 Task: Find connections with filter location Hofgeismar with filter topic #Partnershipswith filter profile language Spanish with filter current company Celonis with filter school Little Angels High School with filter industry Artificial Rubber and Synthetic Fiber Manufacturing with filter service category UX Research with filter keywords title Truck Driver
Action: Mouse moved to (567, 76)
Screenshot: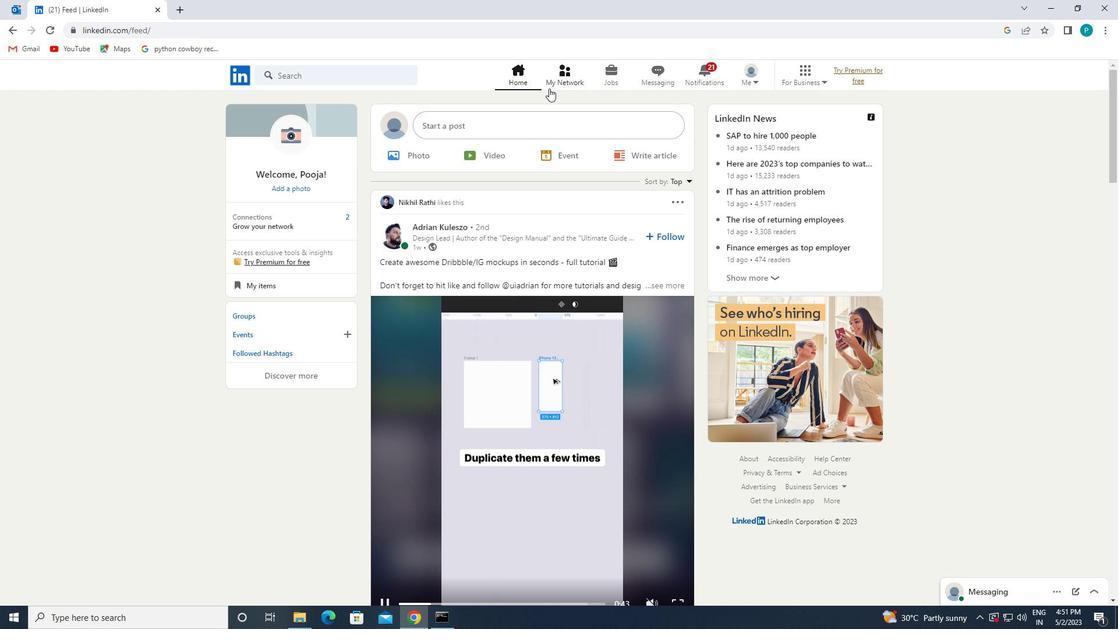 
Action: Mouse pressed left at (567, 76)
Screenshot: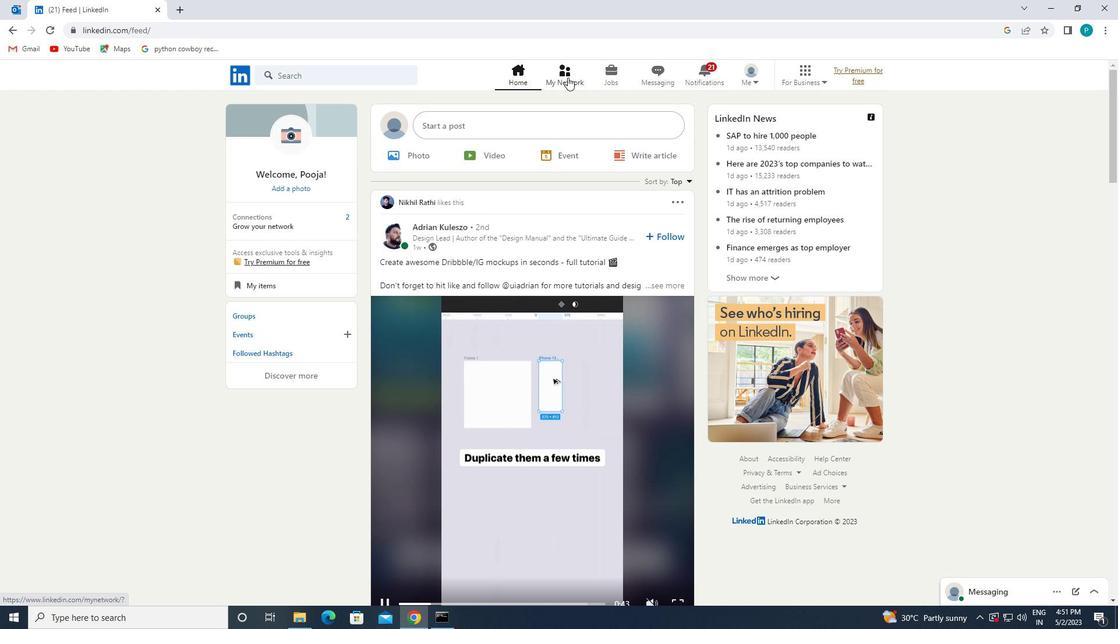 
Action: Mouse moved to (356, 133)
Screenshot: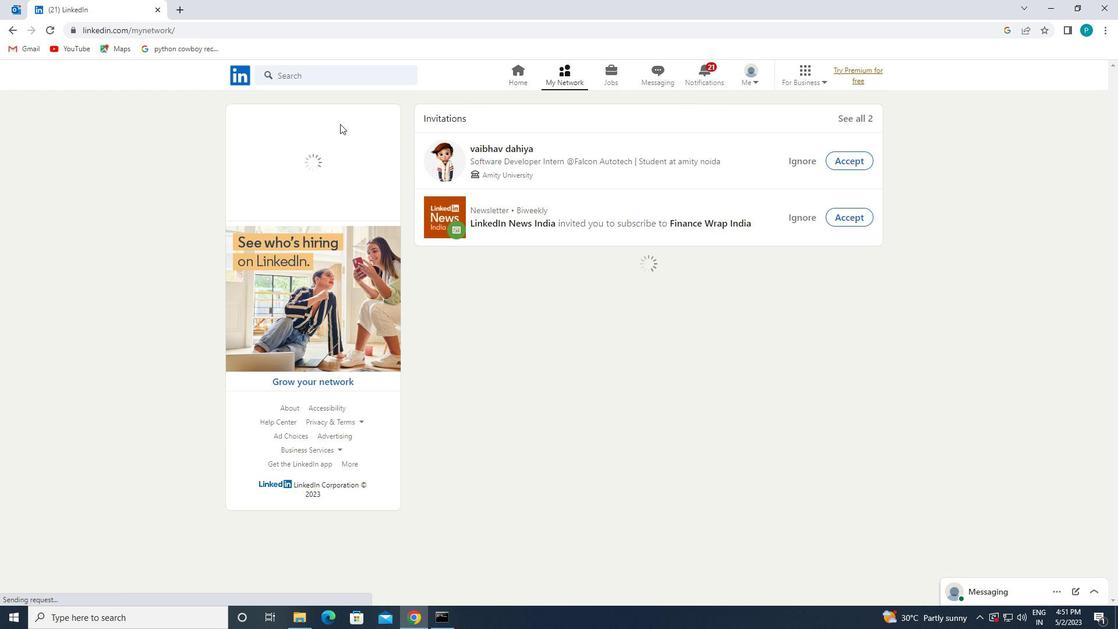 
Action: Mouse pressed left at (356, 133)
Screenshot: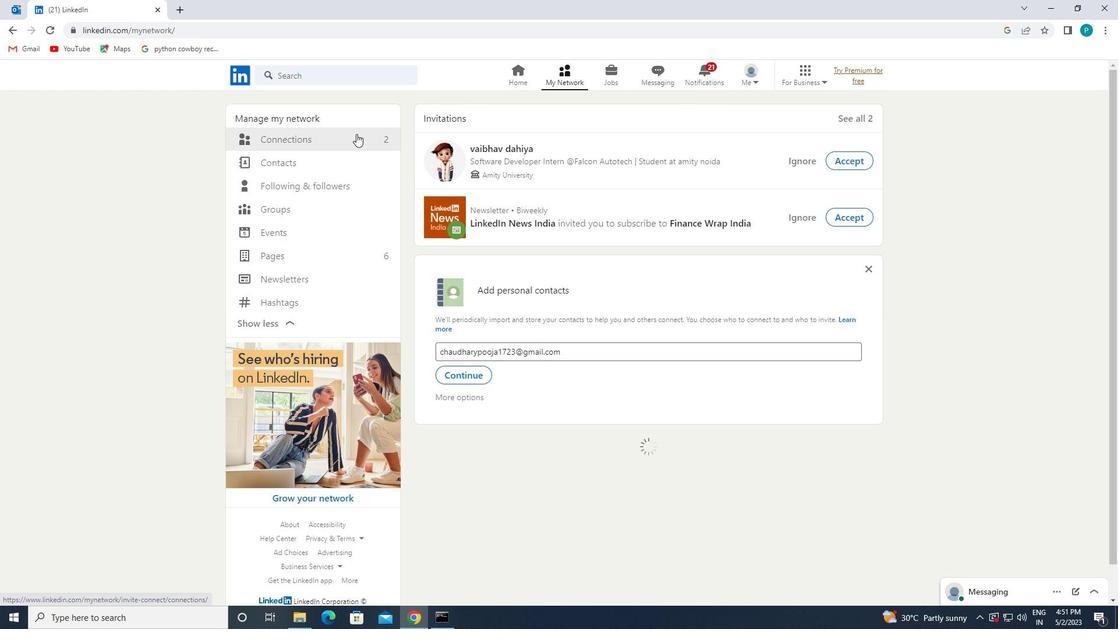 
Action: Mouse moved to (382, 138)
Screenshot: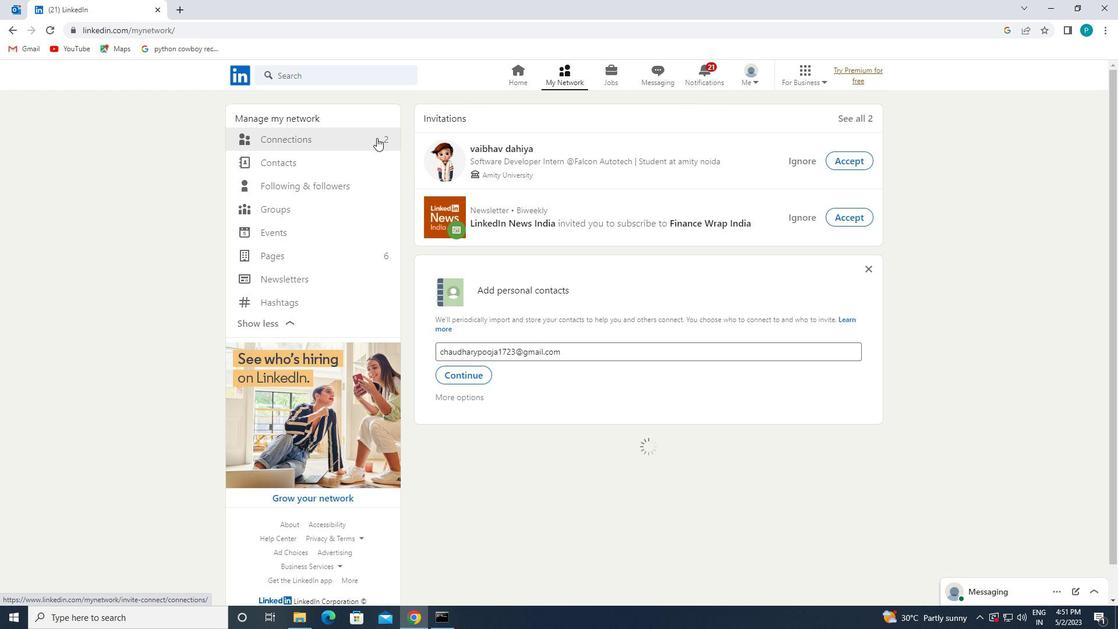 
Action: Mouse pressed left at (382, 138)
Screenshot: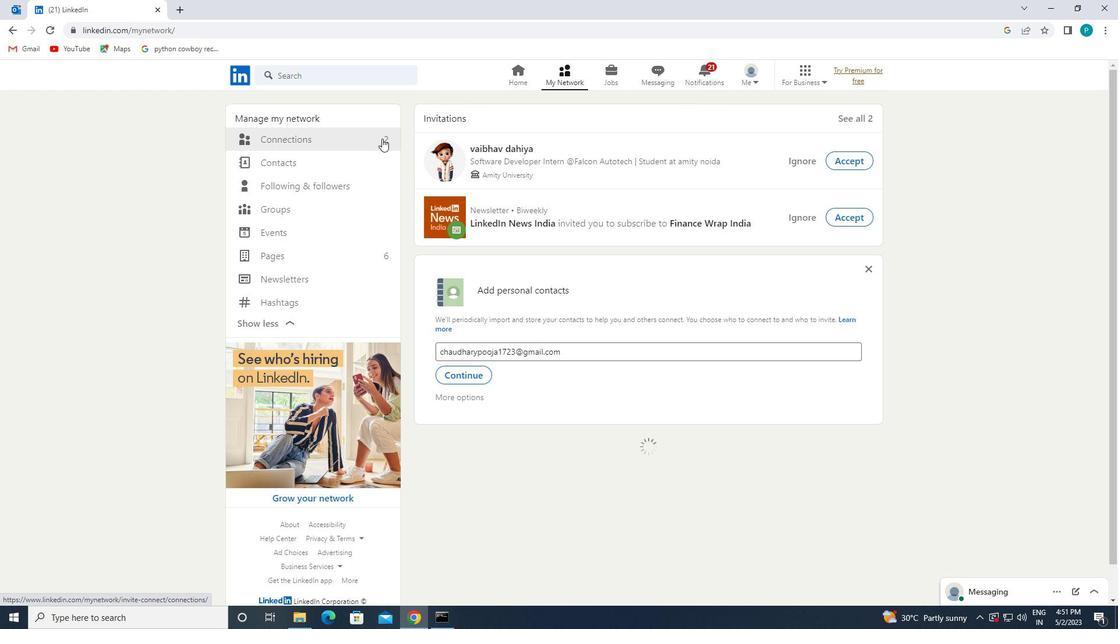 
Action: Mouse pressed left at (382, 138)
Screenshot: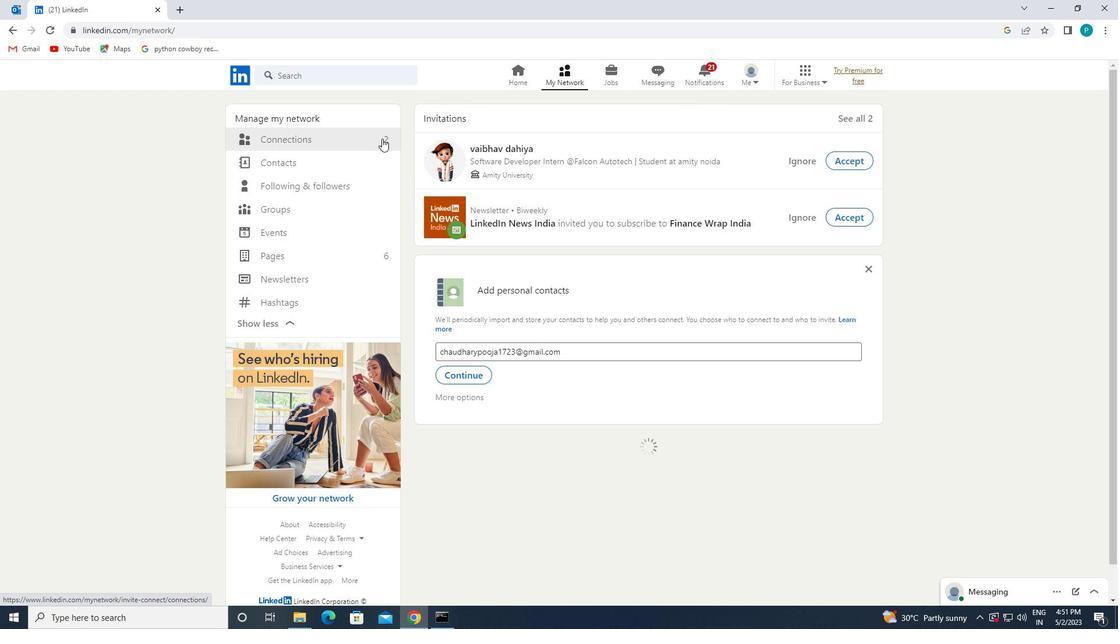 
Action: Mouse moved to (634, 141)
Screenshot: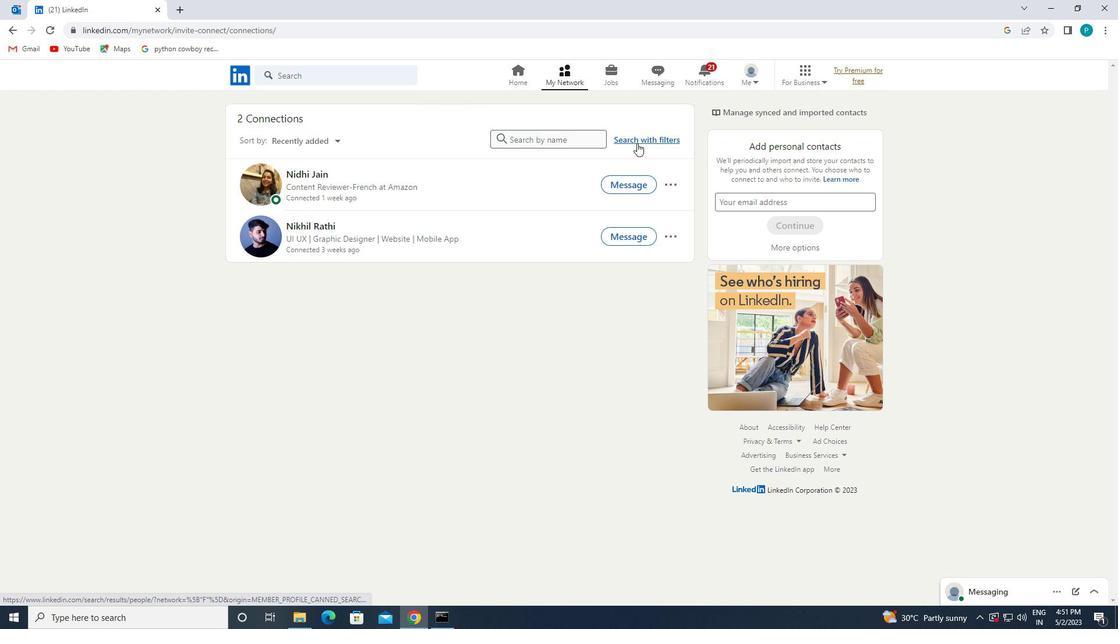 
Action: Mouse pressed left at (634, 141)
Screenshot: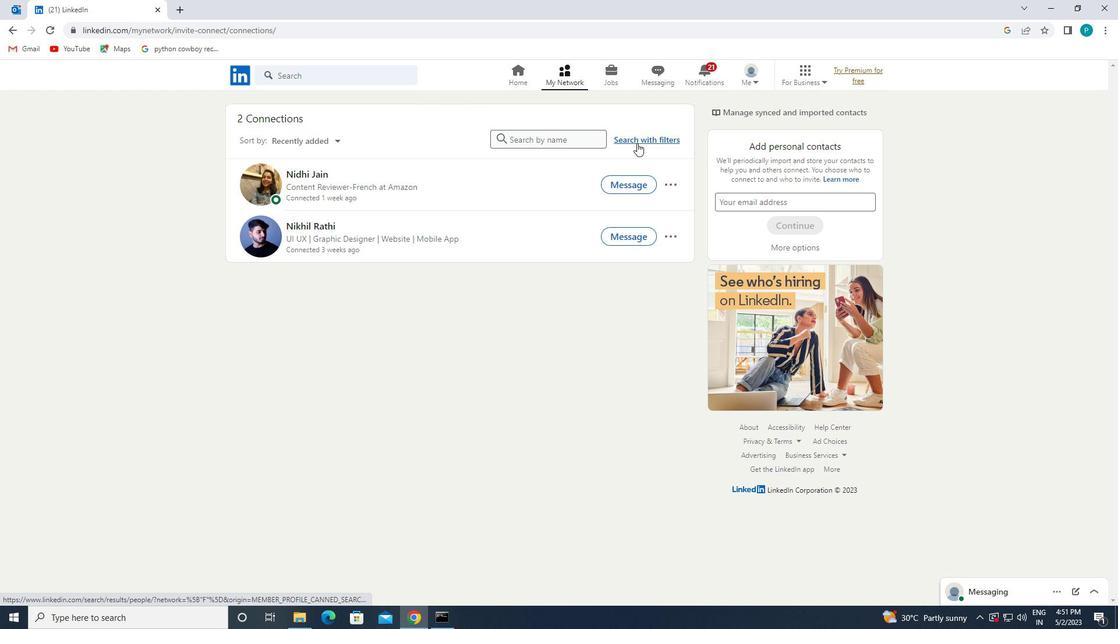 
Action: Mouse moved to (597, 114)
Screenshot: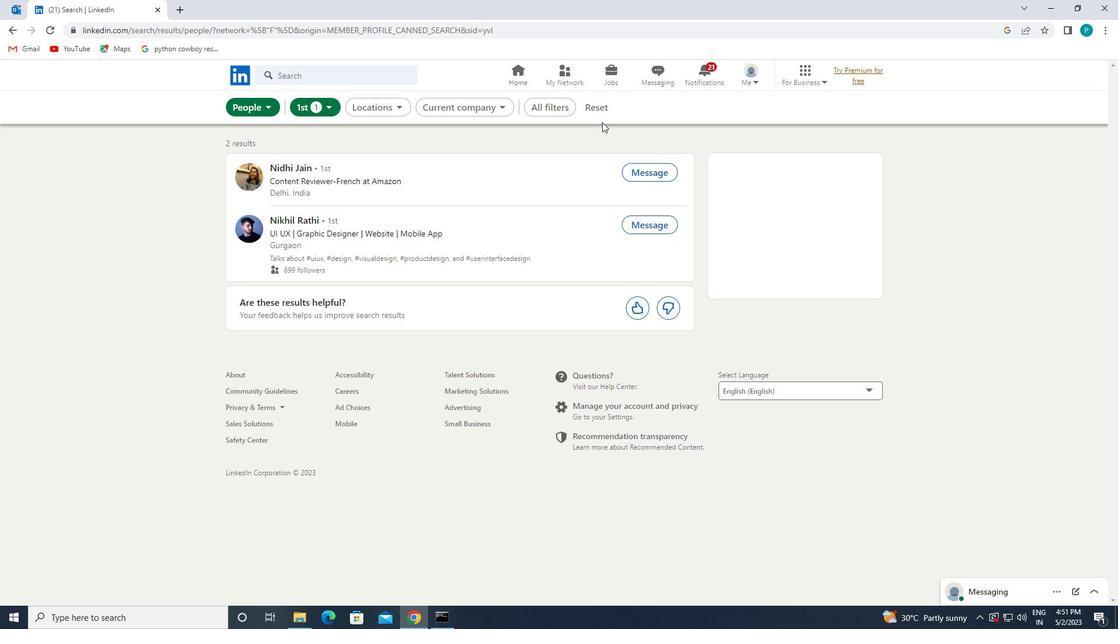 
Action: Mouse pressed left at (597, 114)
Screenshot: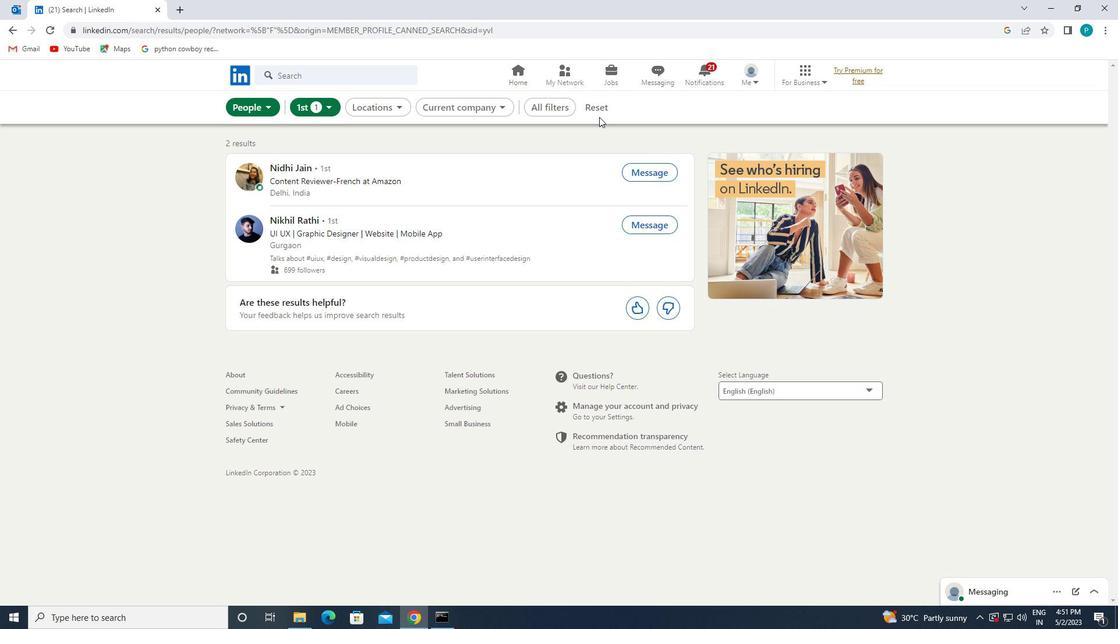 
Action: Mouse moved to (579, 111)
Screenshot: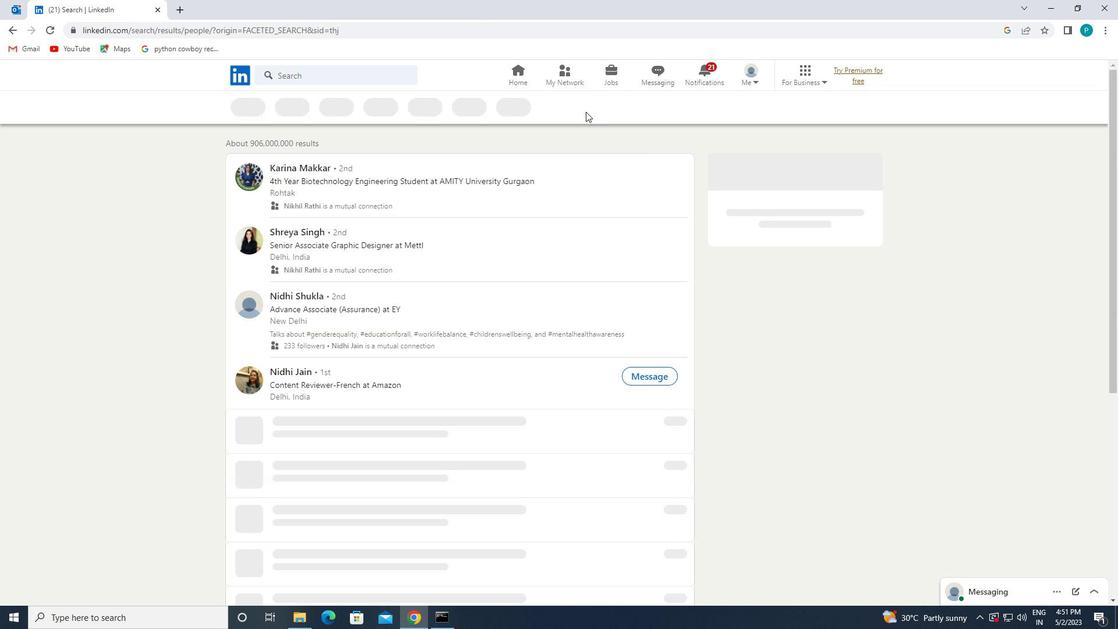
Action: Mouse pressed left at (579, 111)
Screenshot: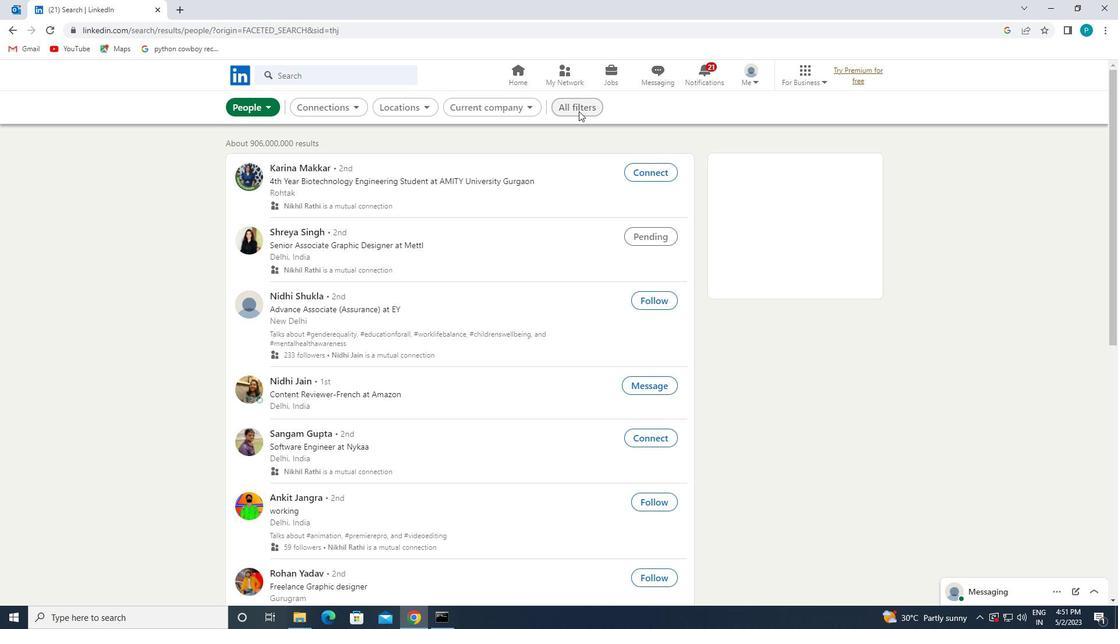 
Action: Mouse moved to (1009, 344)
Screenshot: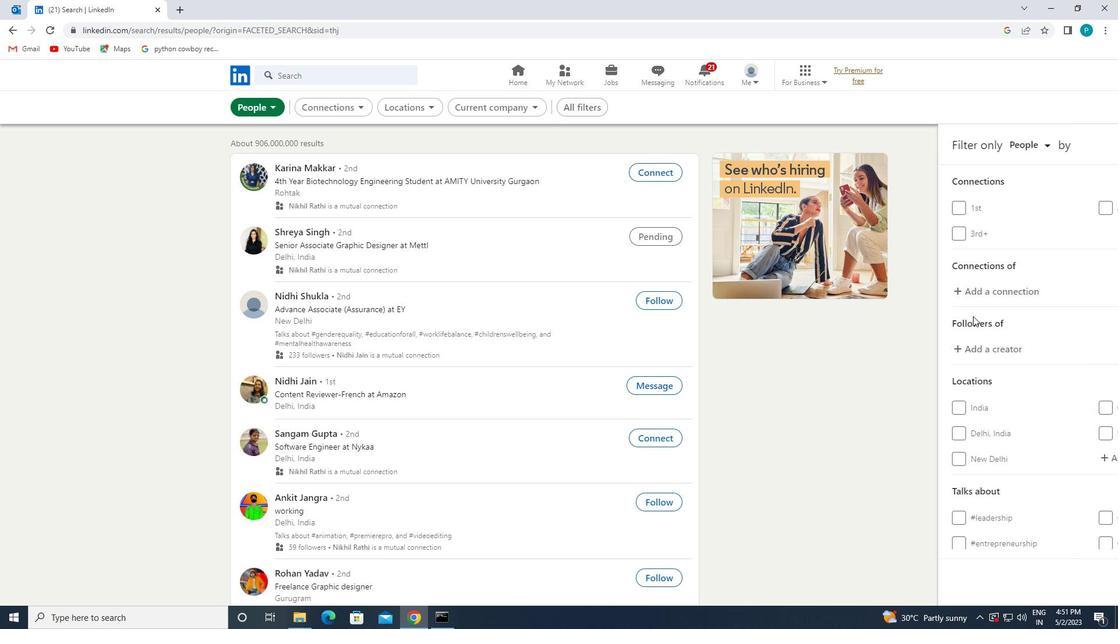 
Action: Mouse scrolled (1009, 344) with delta (0, 0)
Screenshot: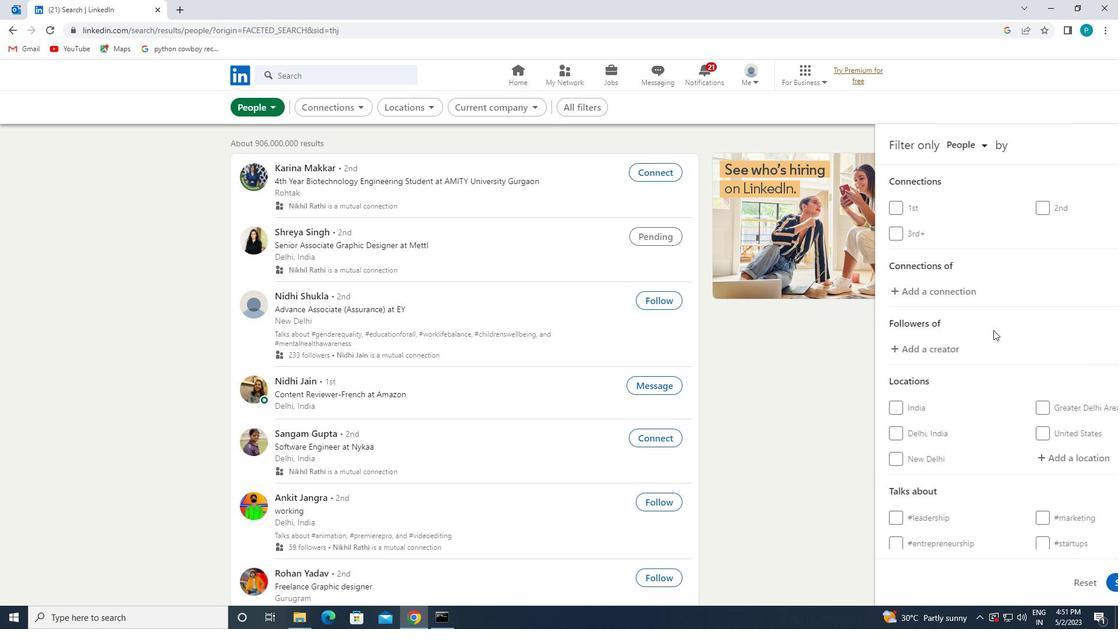 
Action: Mouse moved to (1009, 344)
Screenshot: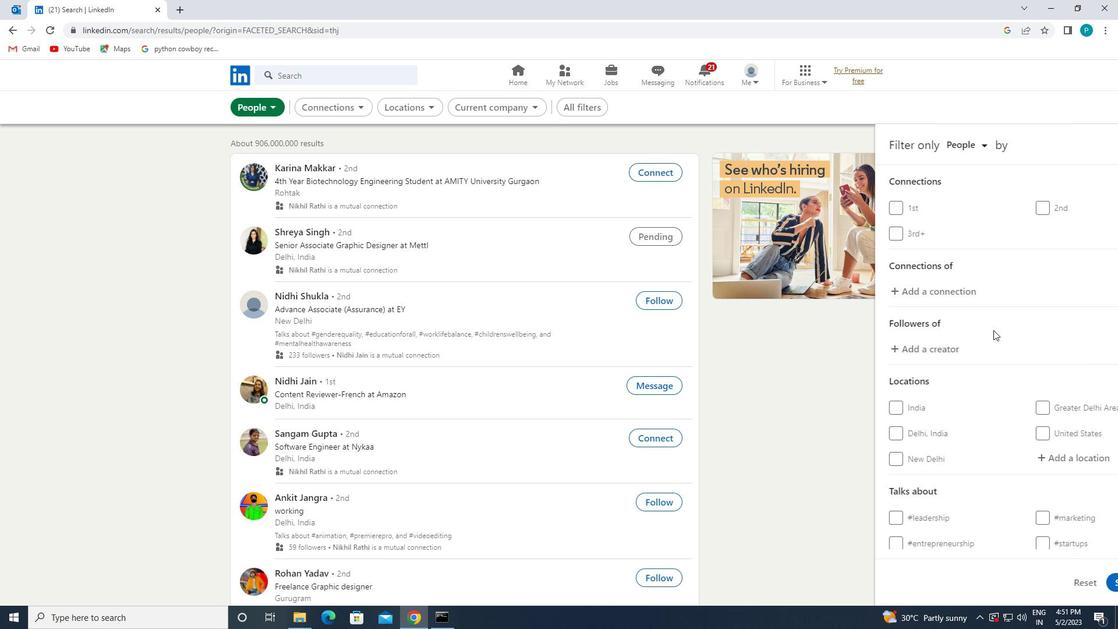 
Action: Mouse scrolled (1009, 344) with delta (0, 0)
Screenshot: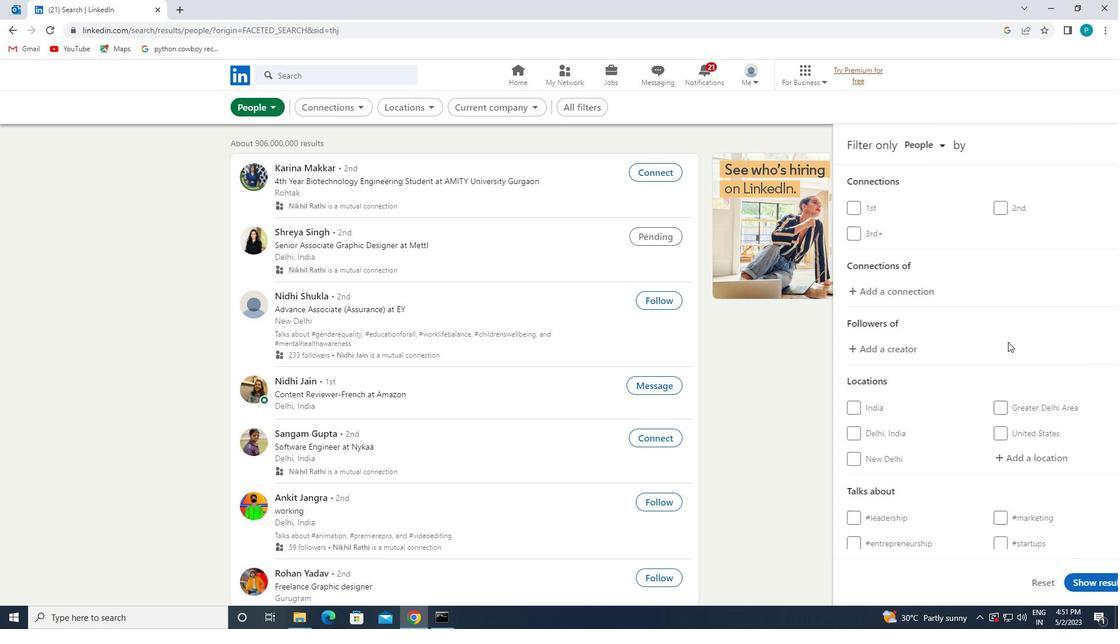 
Action: Mouse moved to (1009, 346)
Screenshot: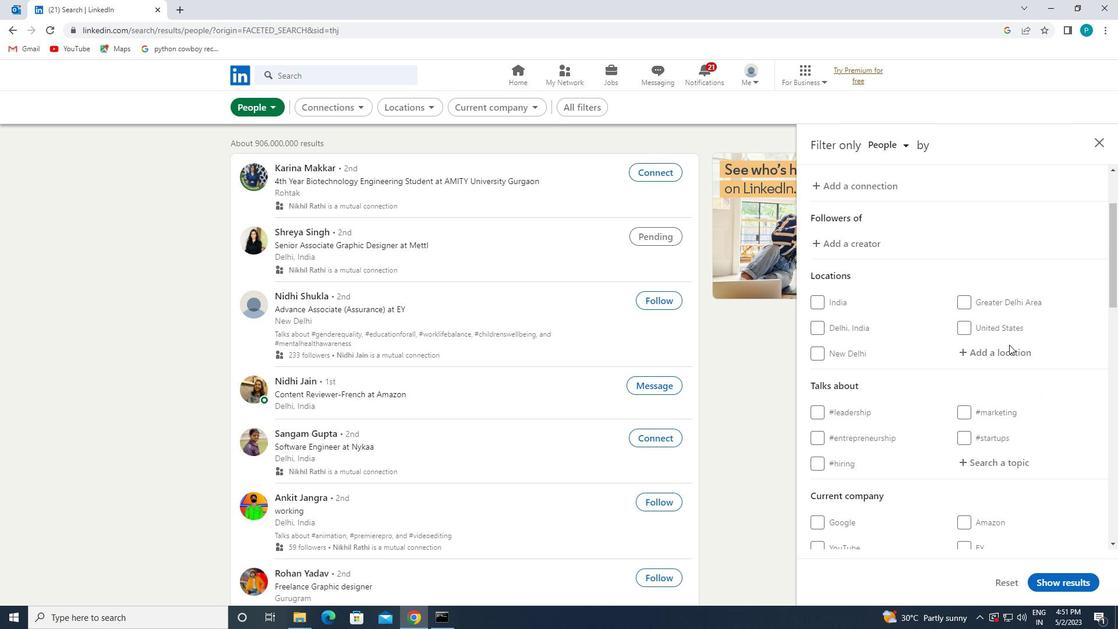 
Action: Mouse pressed left at (1009, 346)
Screenshot: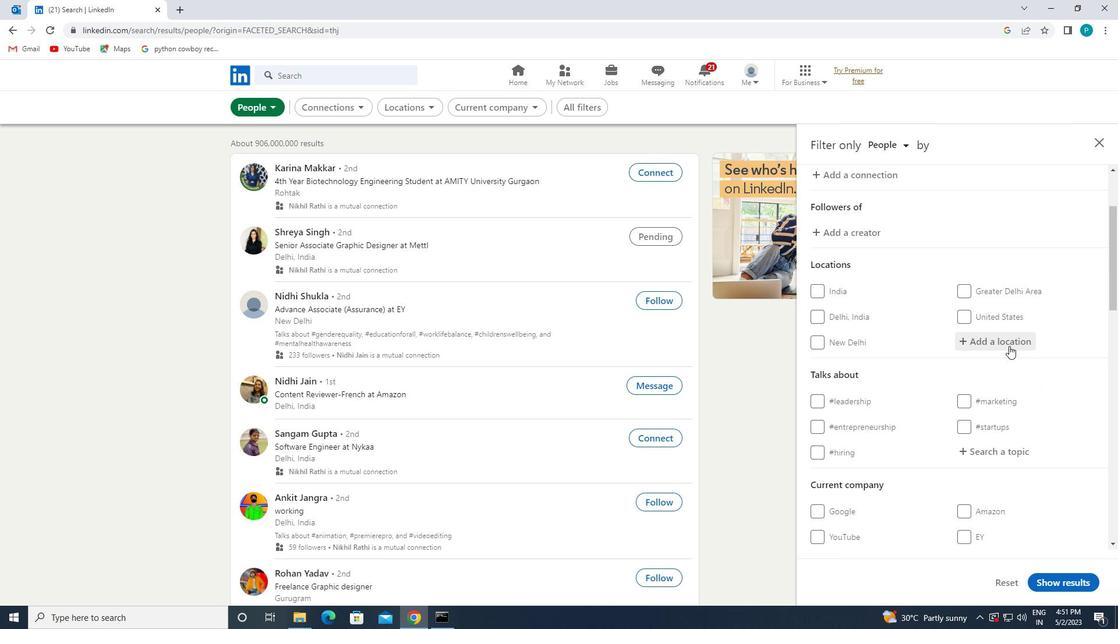 
Action: Key pressed <Key.caps_lock>h<Key.caps_lock>ofgeismar
Screenshot: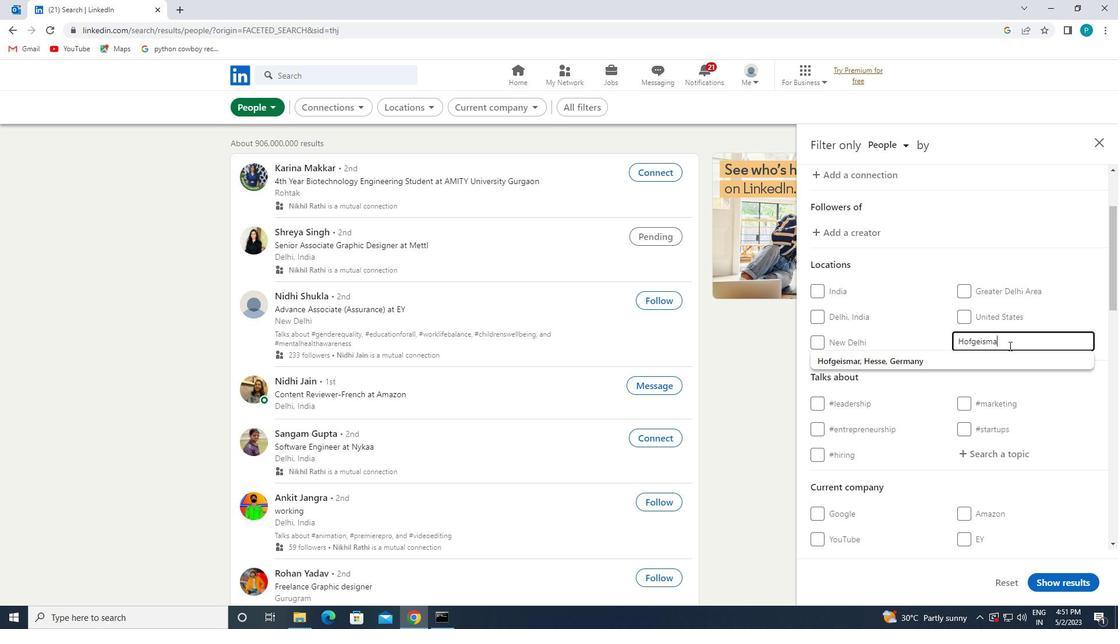 
Action: Mouse moved to (1013, 357)
Screenshot: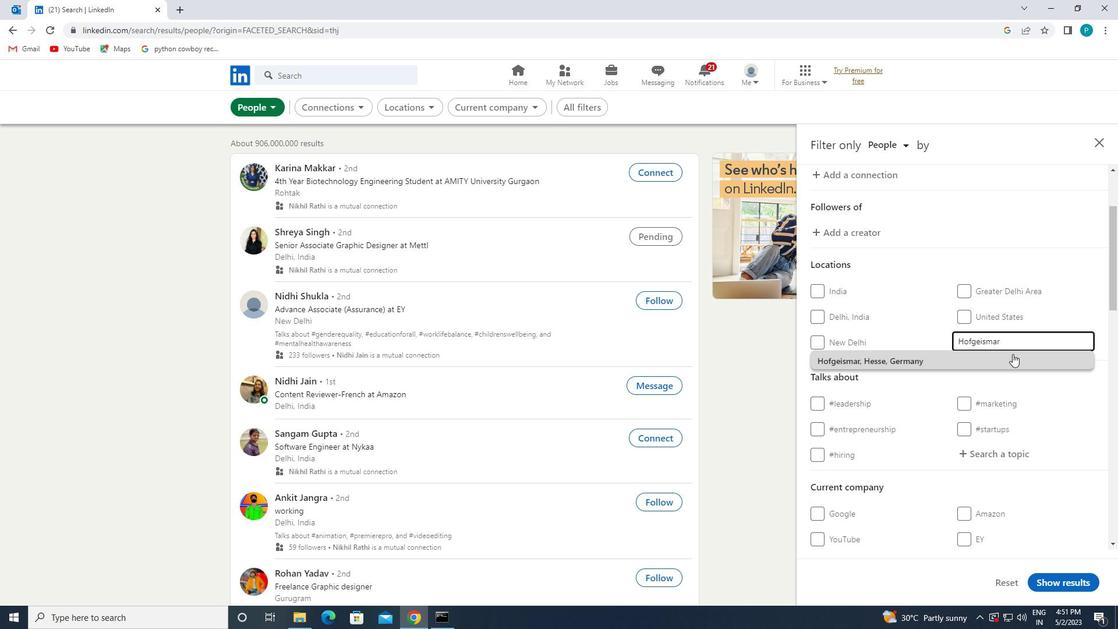 
Action: Mouse pressed left at (1013, 357)
Screenshot: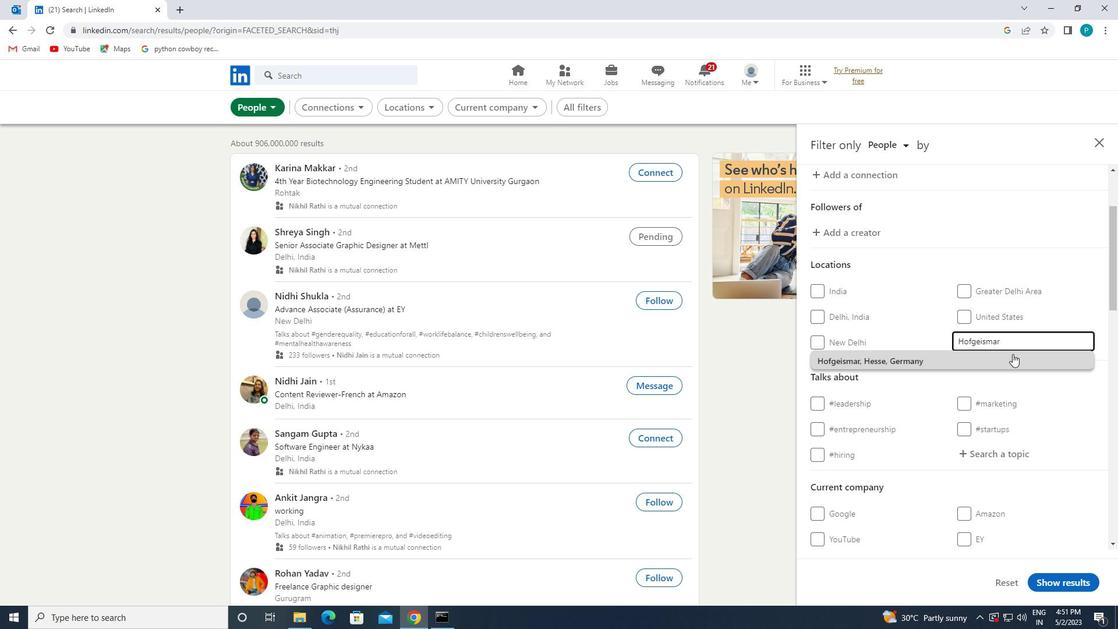 
Action: Mouse scrolled (1013, 356) with delta (0, 0)
Screenshot: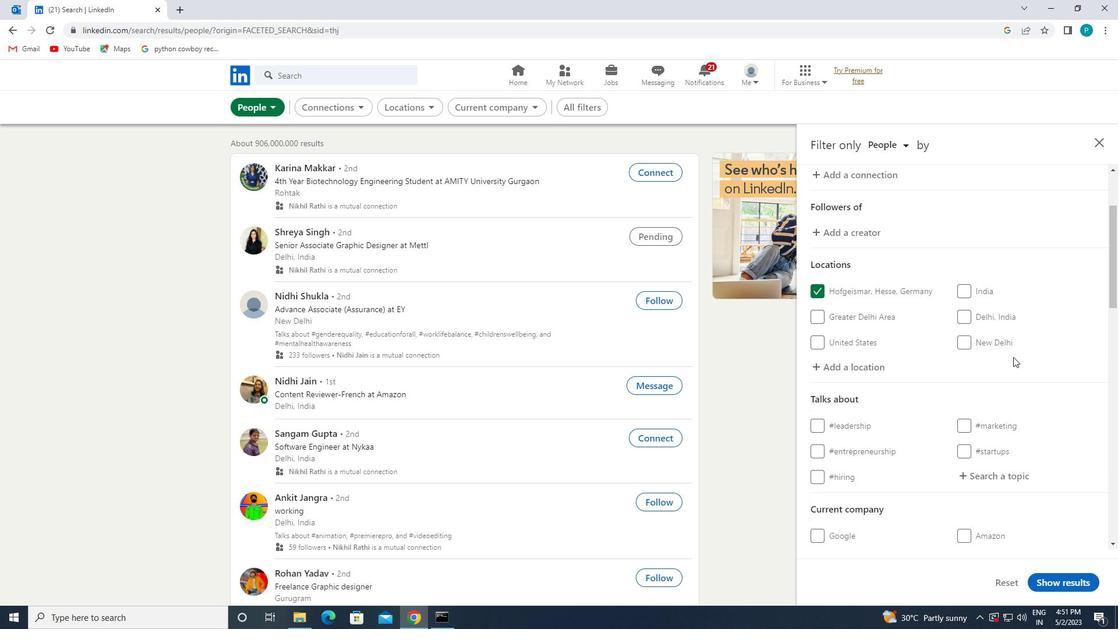 
Action: Mouse scrolled (1013, 356) with delta (0, 0)
Screenshot: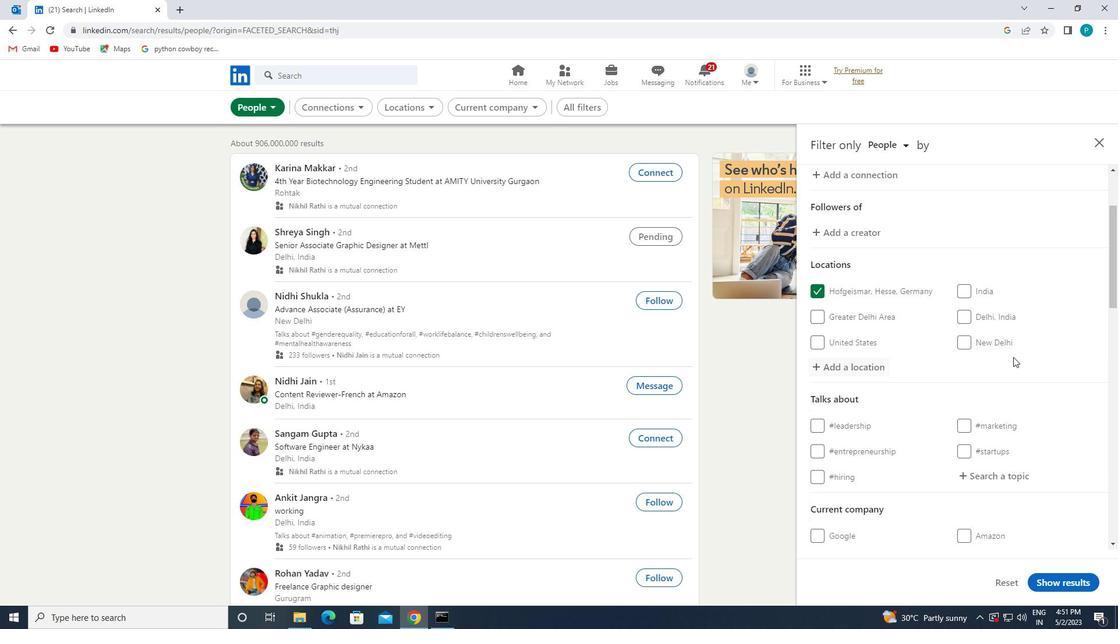 
Action: Mouse moved to (1013, 357)
Screenshot: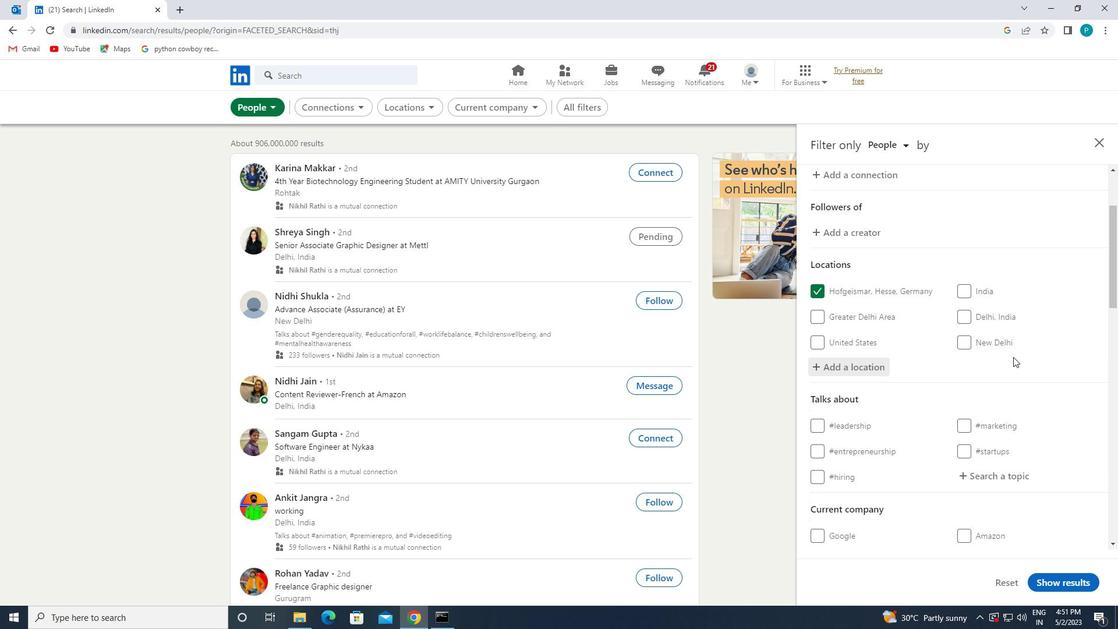 
Action: Mouse pressed left at (1013, 357)
Screenshot: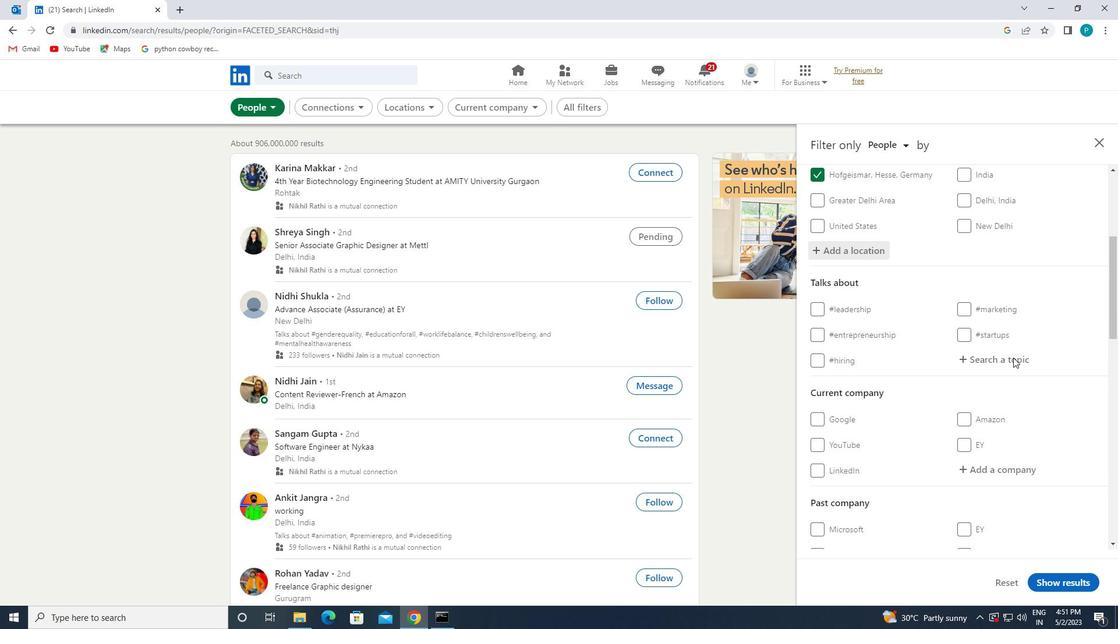 
Action: Mouse moved to (1018, 359)
Screenshot: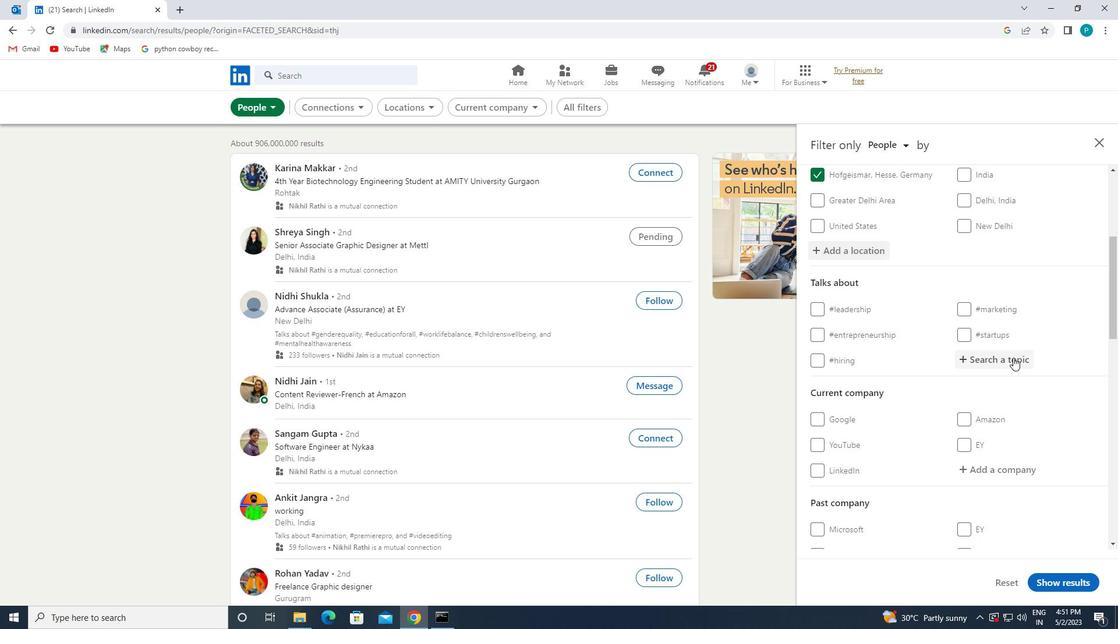 
Action: Key pressed <Key.shift>#<Key.caps_lock>P<Key.caps_lock>ARTNERSHIPS
Screenshot: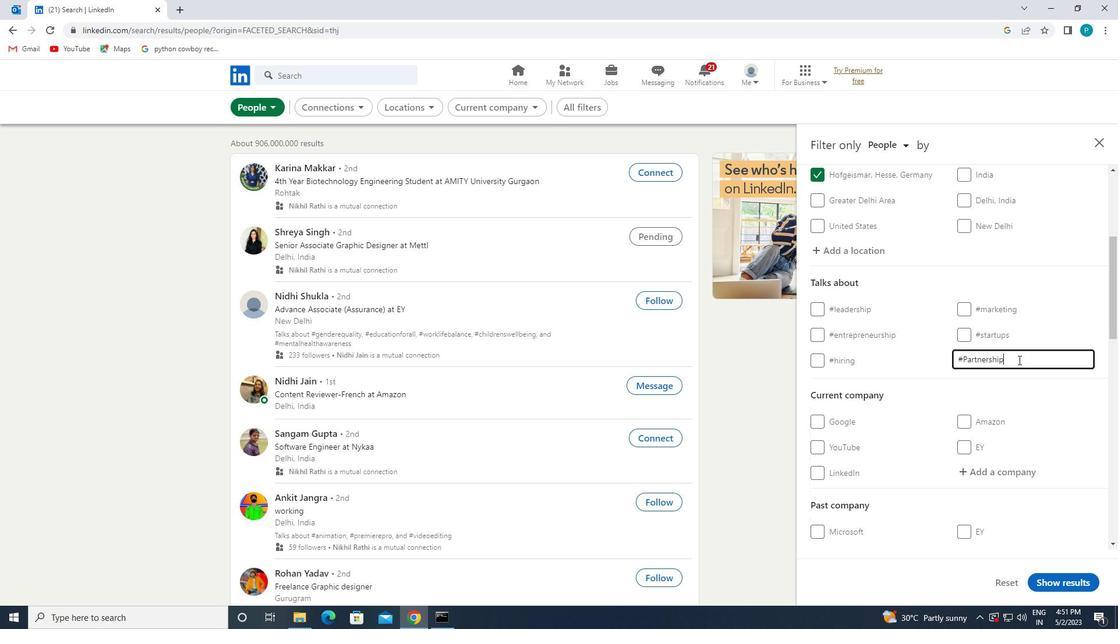 
Action: Mouse scrolled (1018, 359) with delta (0, 0)
Screenshot: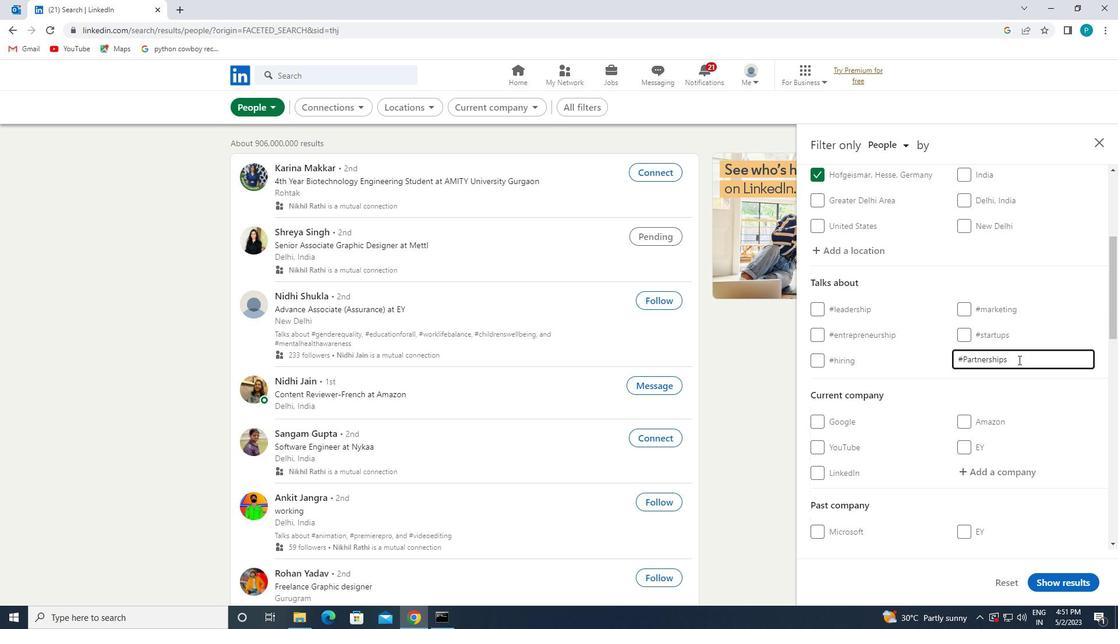 
Action: Mouse scrolled (1018, 359) with delta (0, 0)
Screenshot: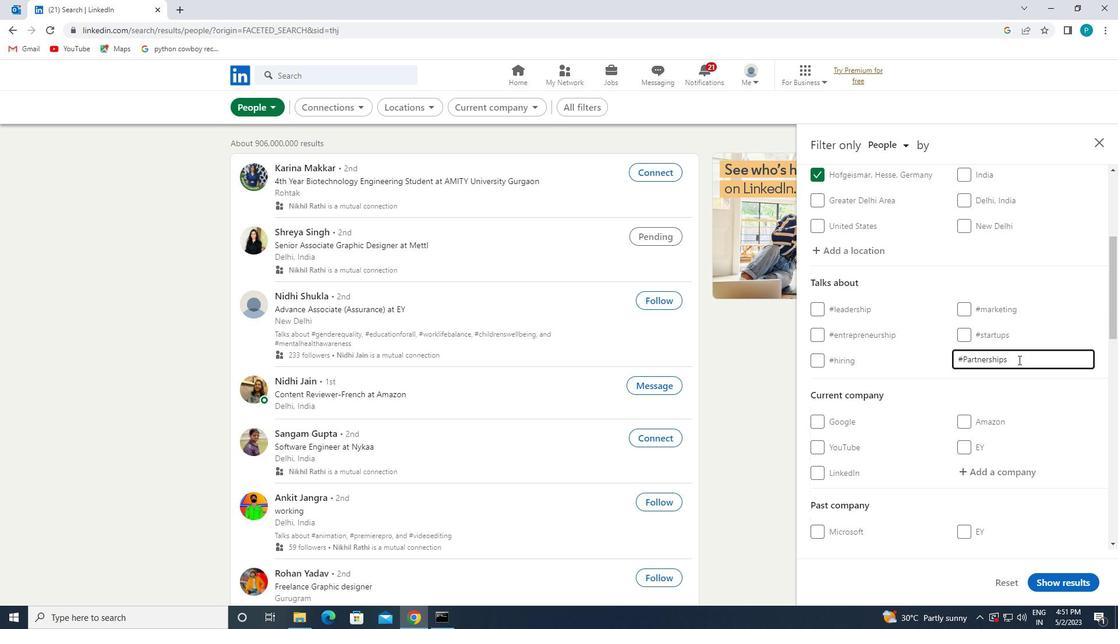 
Action: Mouse scrolled (1018, 359) with delta (0, 0)
Screenshot: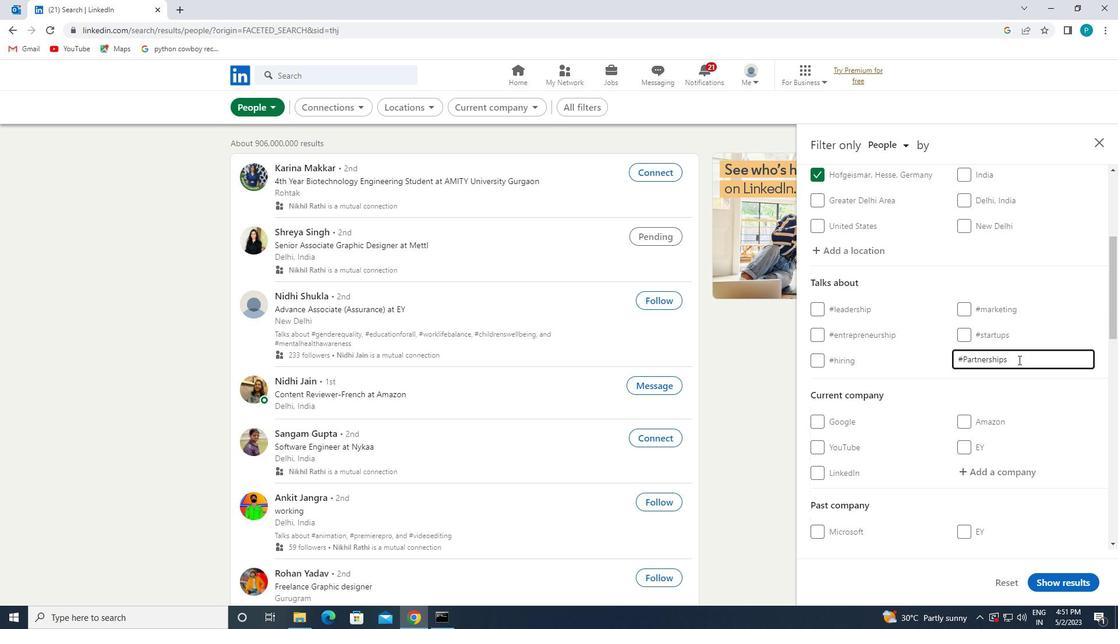 
Action: Mouse moved to (1015, 359)
Screenshot: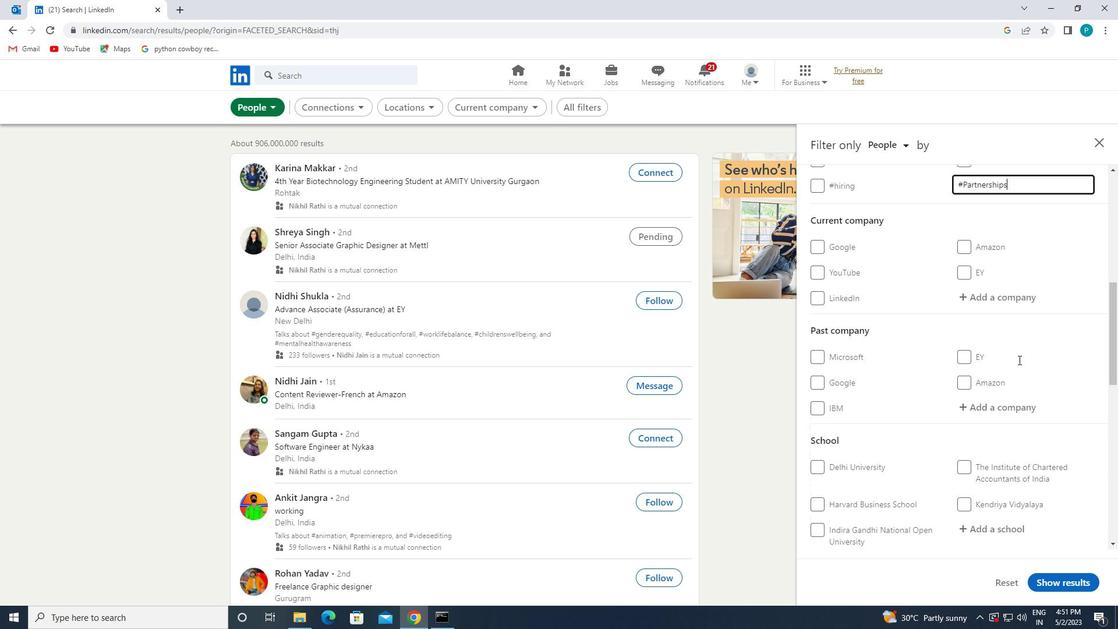 
Action: Mouse scrolled (1015, 359) with delta (0, 0)
Screenshot: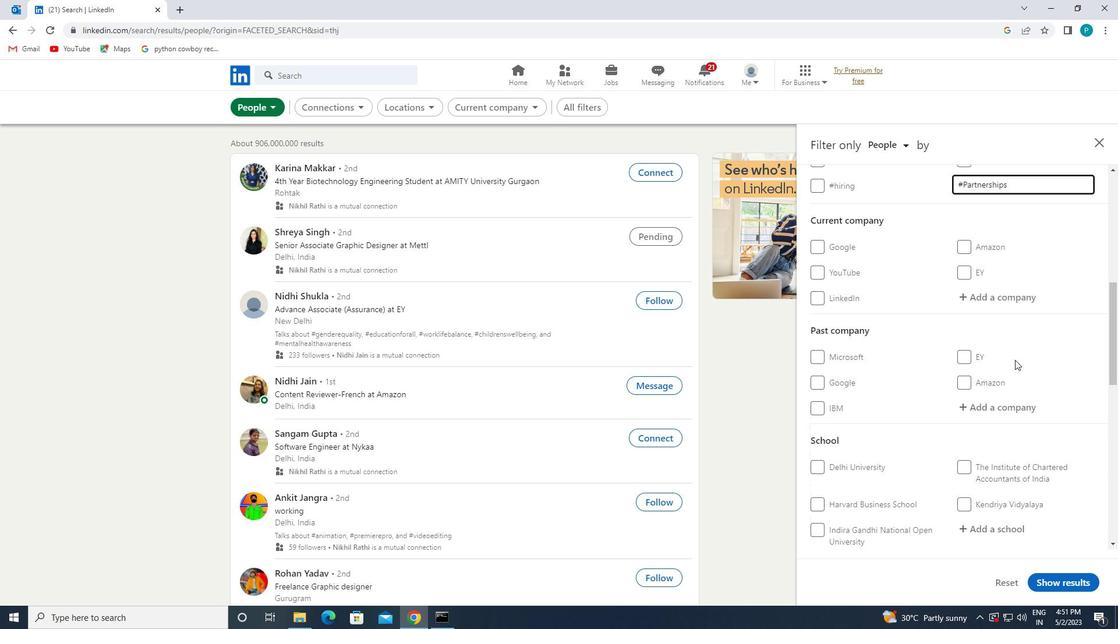 
Action: Mouse scrolled (1015, 359) with delta (0, 0)
Screenshot: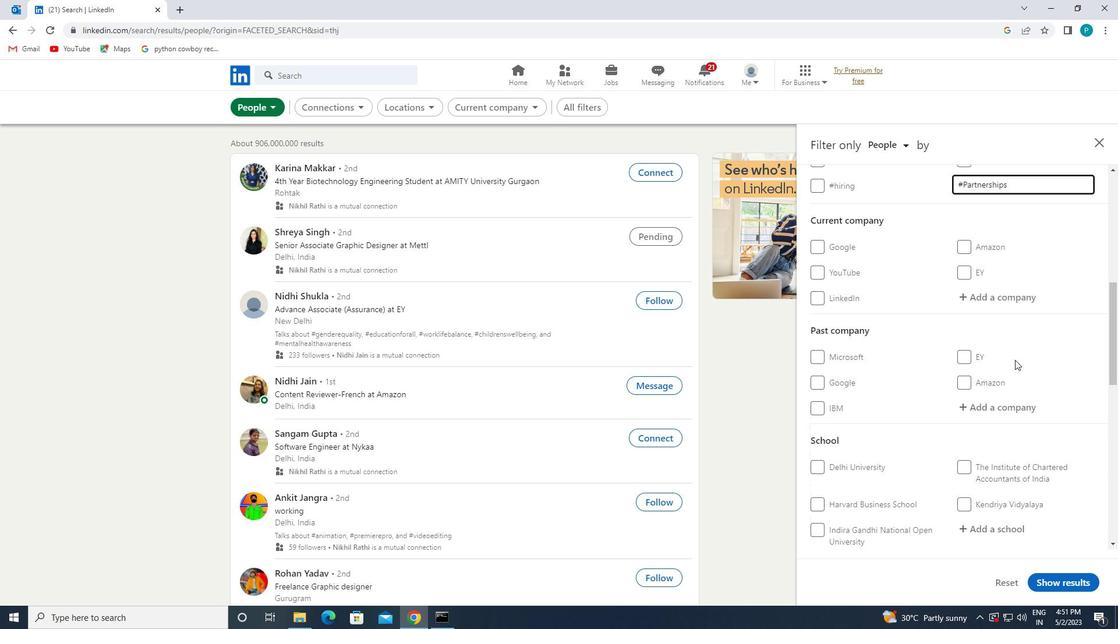 
Action: Mouse moved to (952, 383)
Screenshot: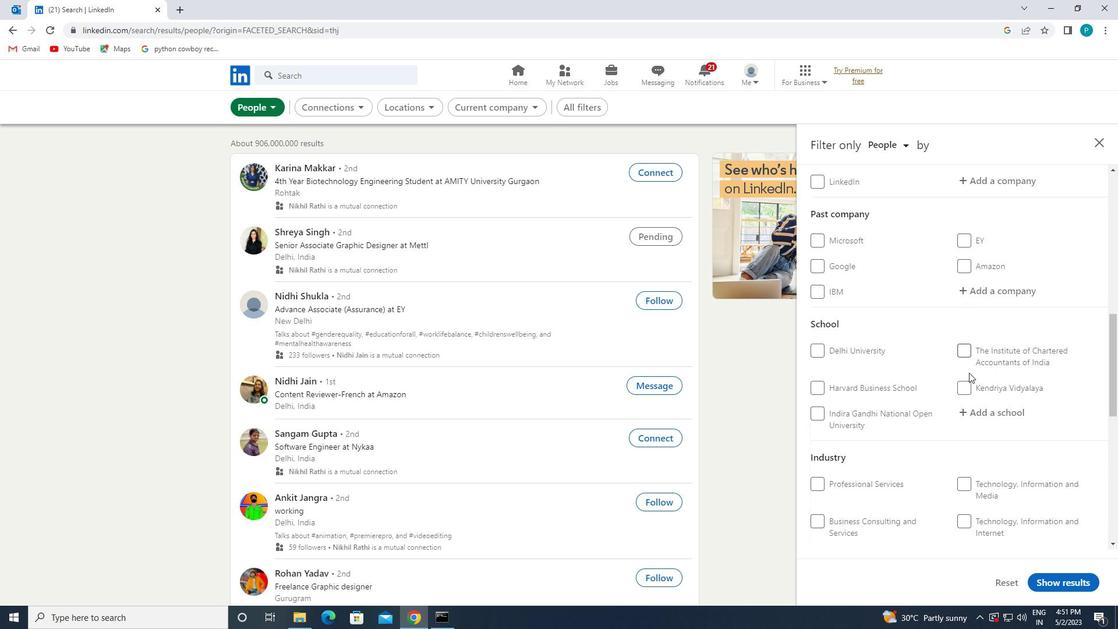 
Action: Mouse scrolled (952, 383) with delta (0, 0)
Screenshot: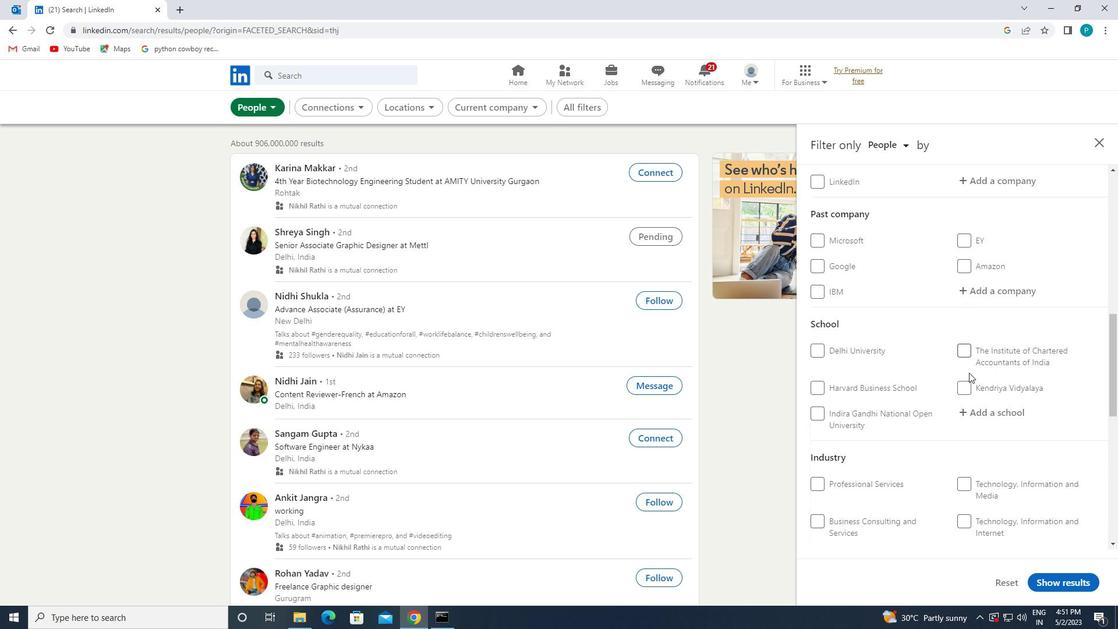 
Action: Mouse moved to (949, 386)
Screenshot: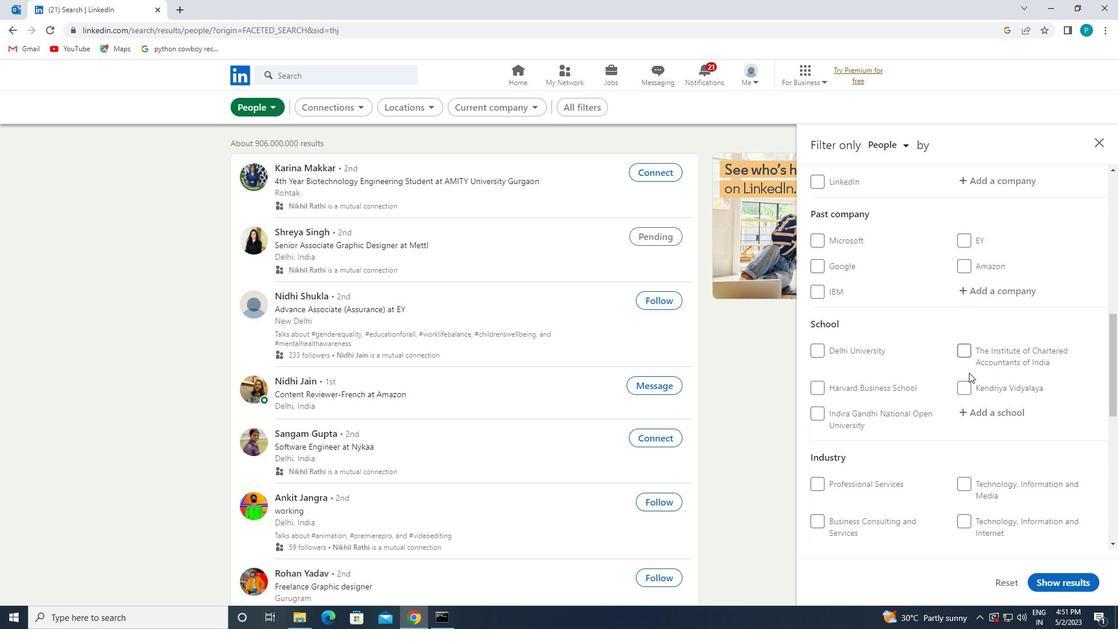 
Action: Mouse scrolled (949, 386) with delta (0, 0)
Screenshot: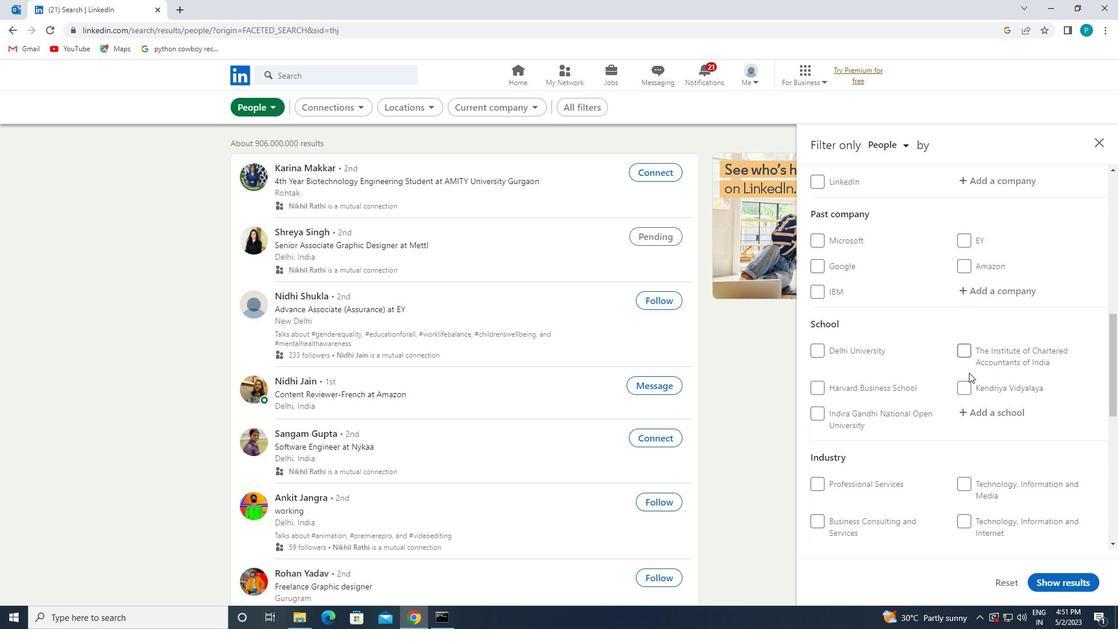 
Action: Mouse moved to (944, 390)
Screenshot: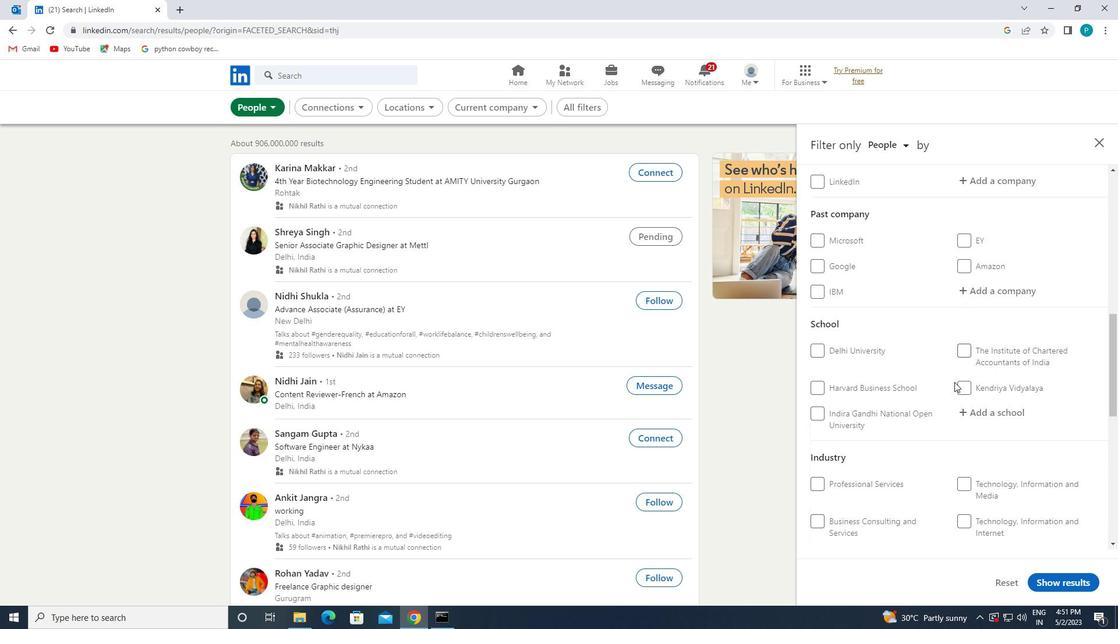 
Action: Mouse scrolled (944, 390) with delta (0, 0)
Screenshot: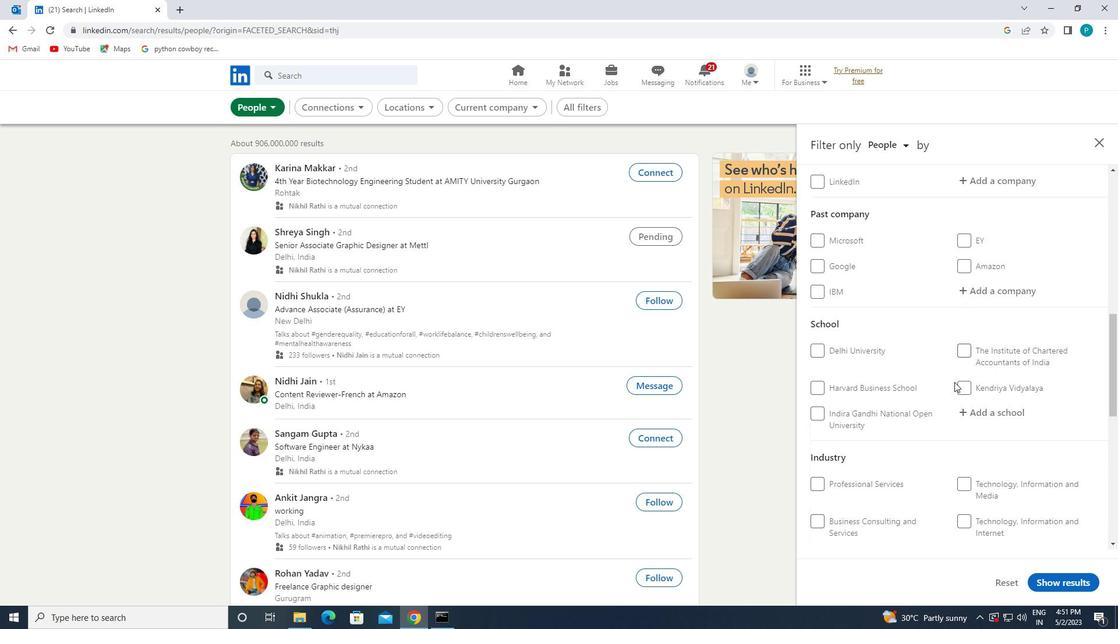 
Action: Mouse moved to (892, 438)
Screenshot: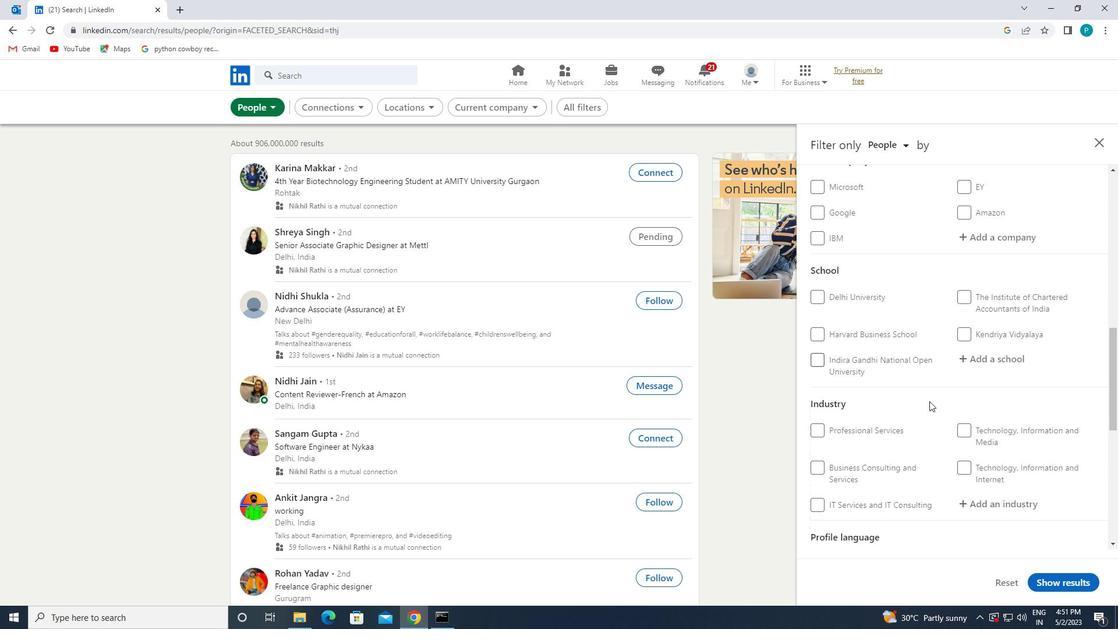 
Action: Mouse scrolled (892, 438) with delta (0, 0)
Screenshot: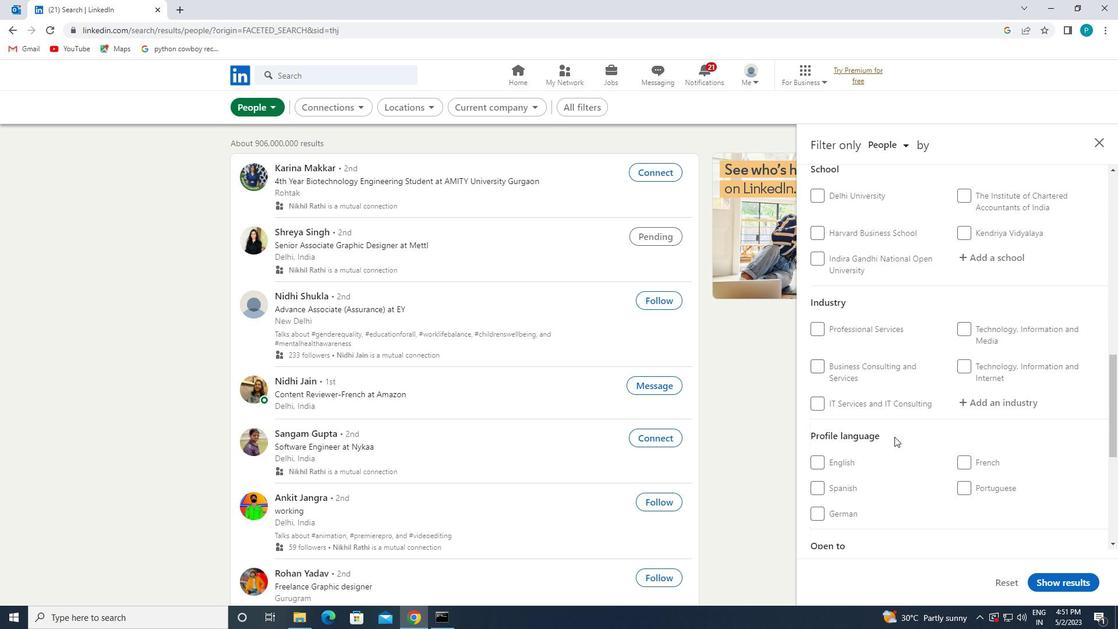 
Action: Mouse scrolled (892, 438) with delta (0, 0)
Screenshot: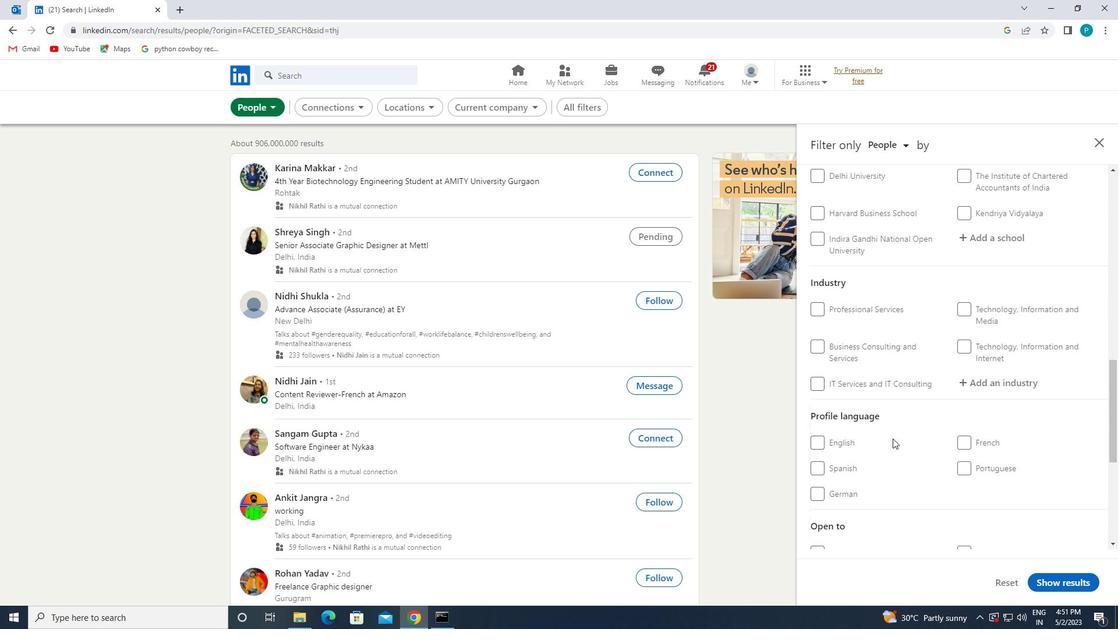 
Action: Mouse moved to (830, 352)
Screenshot: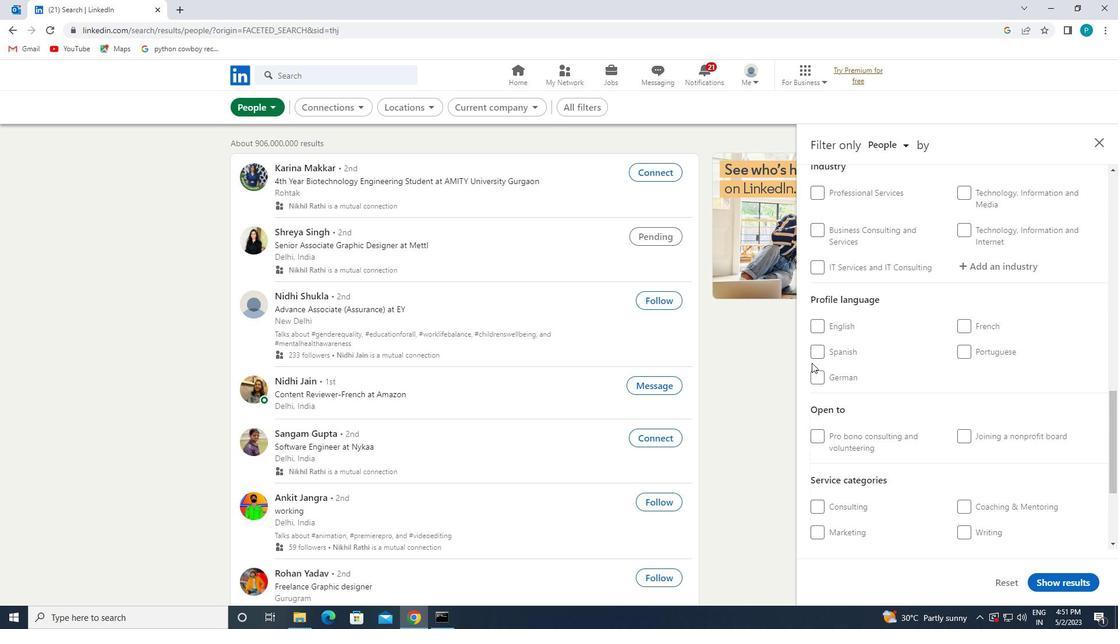 
Action: Mouse pressed left at (830, 352)
Screenshot: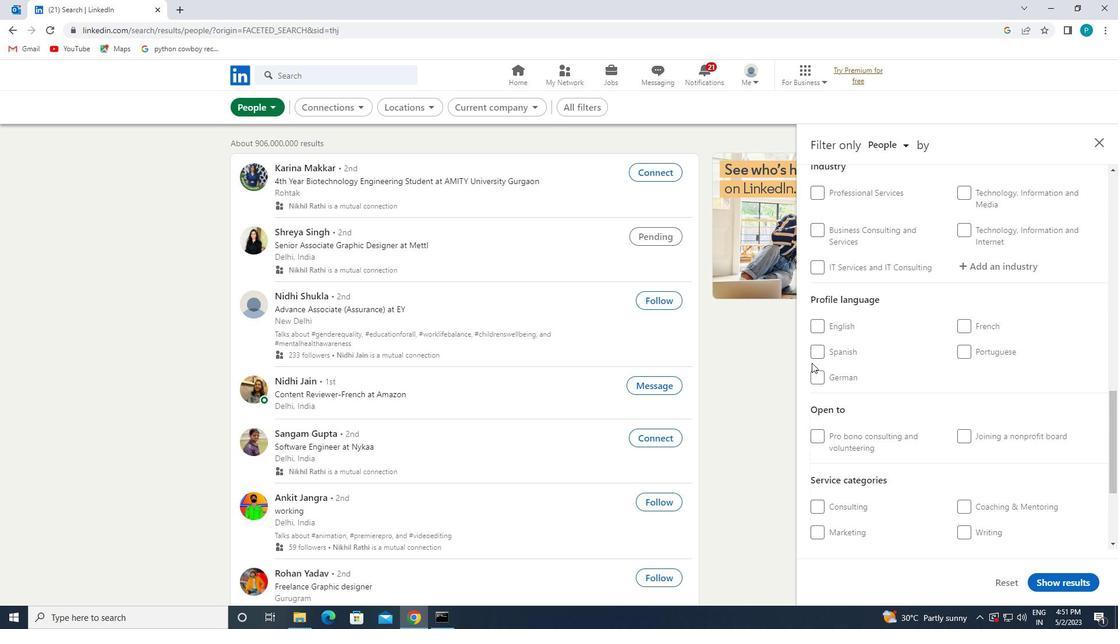 
Action: Mouse moved to (888, 366)
Screenshot: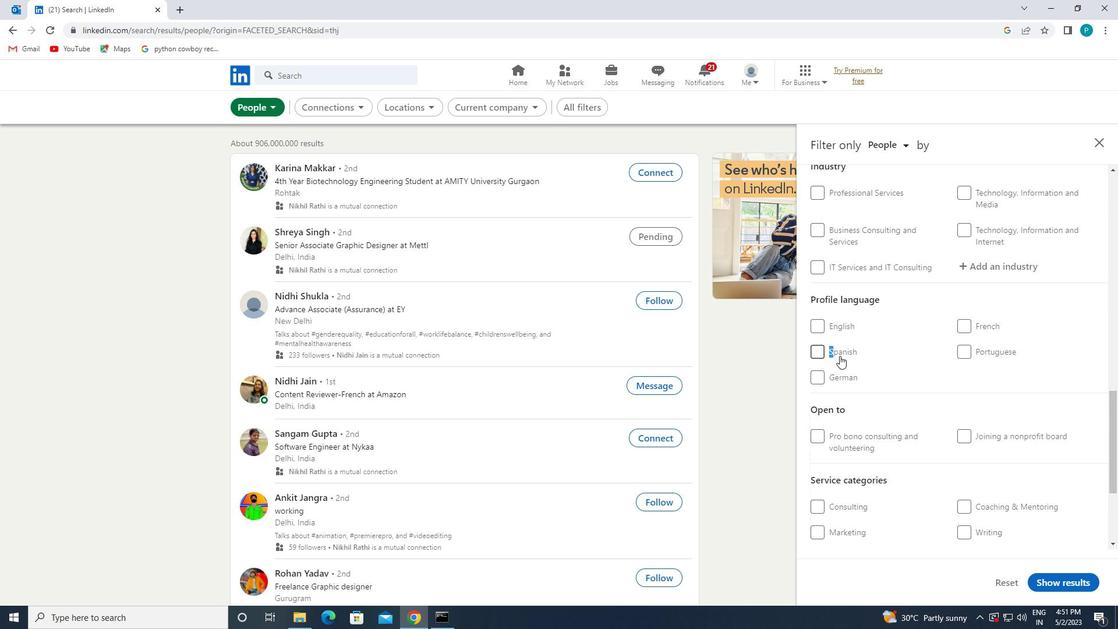 
Action: Mouse scrolled (888, 367) with delta (0, 0)
Screenshot: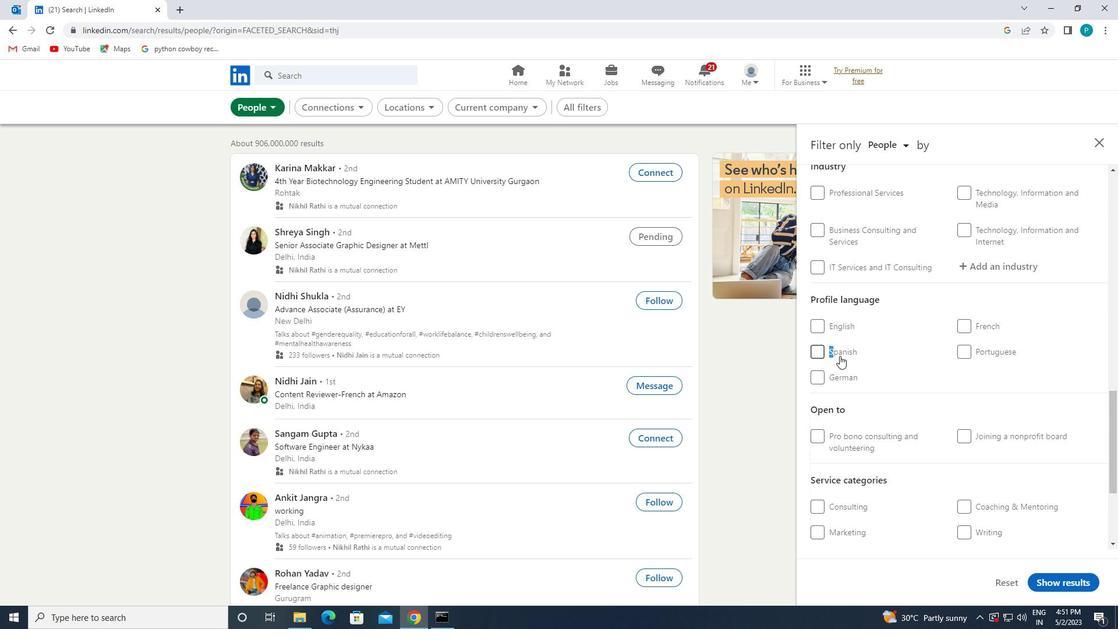 
Action: Mouse scrolled (888, 367) with delta (0, 0)
Screenshot: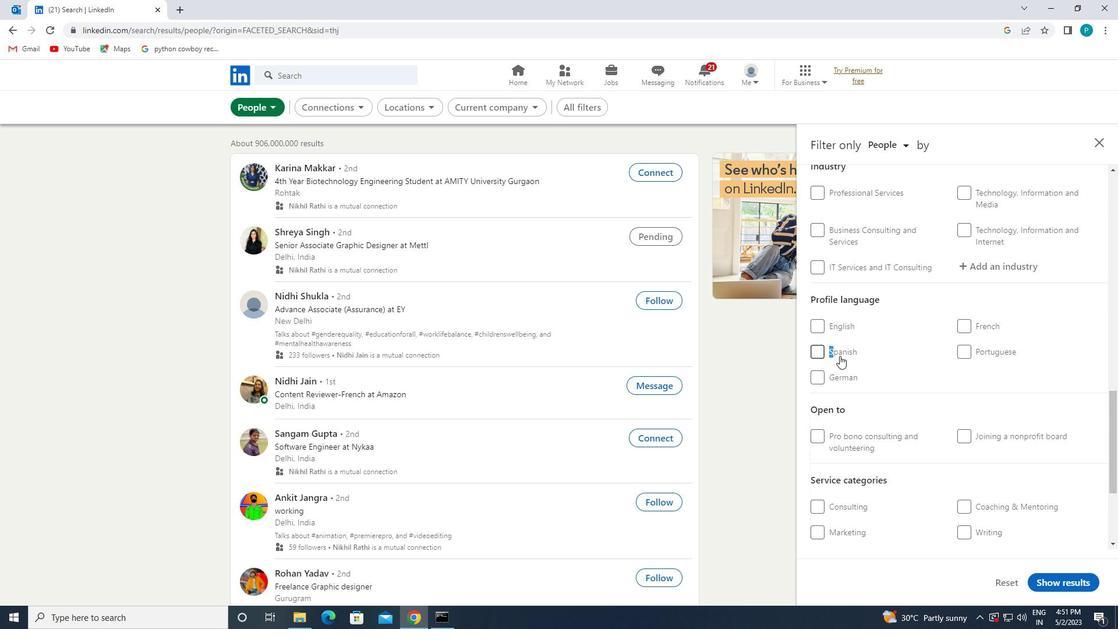 
Action: Mouse moved to (848, 468)
Screenshot: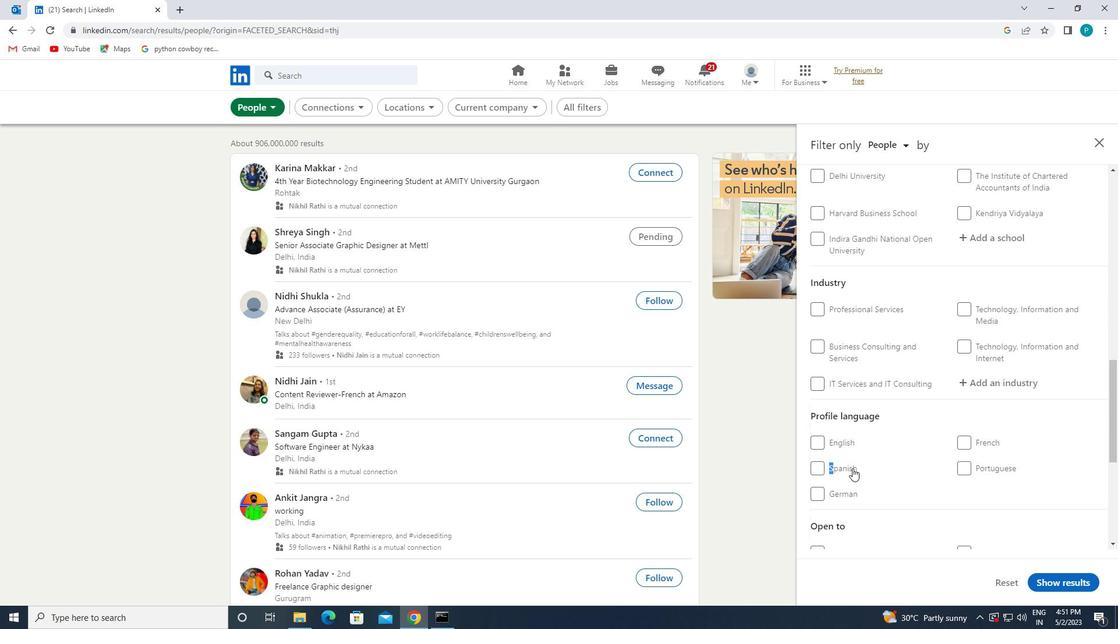 
Action: Mouse pressed left at (848, 468)
Screenshot: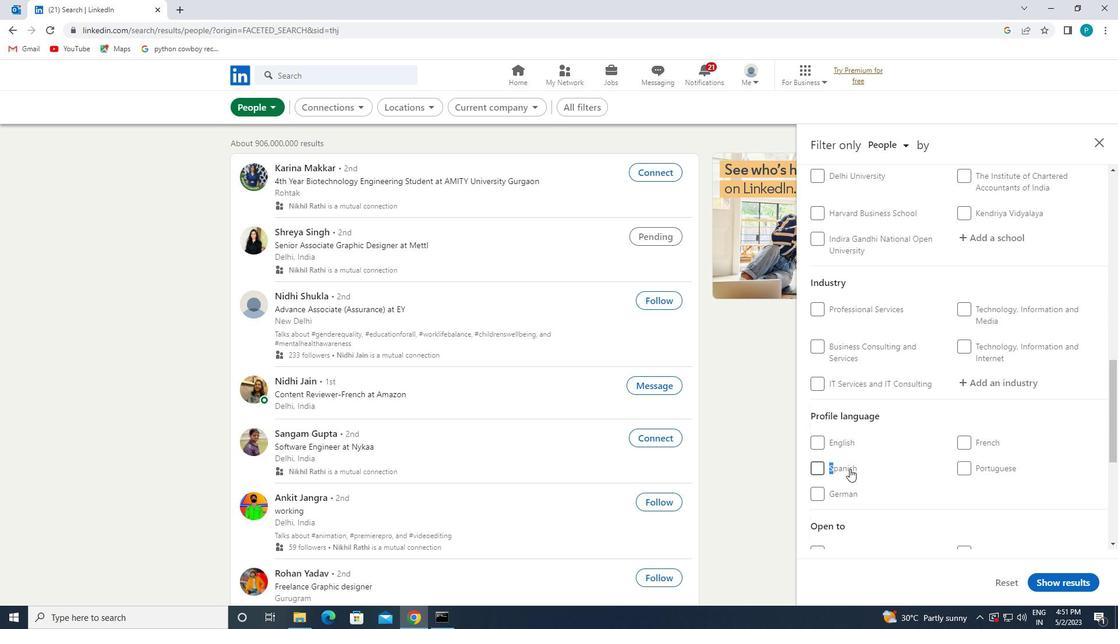 
Action: Mouse moved to (895, 465)
Screenshot: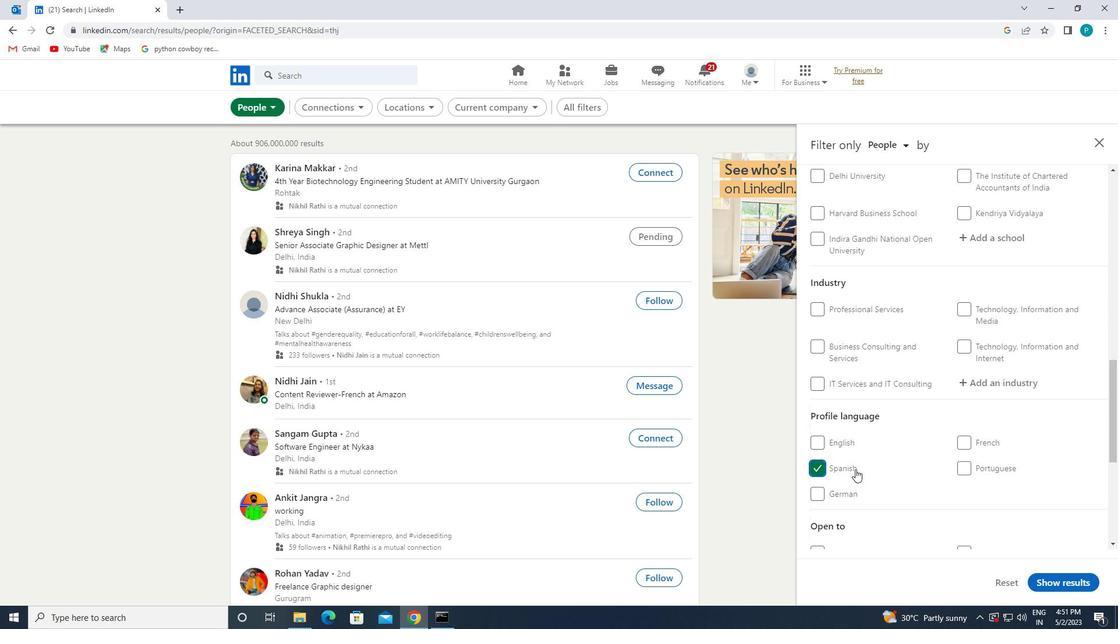 
Action: Mouse scrolled (895, 466) with delta (0, 0)
Screenshot: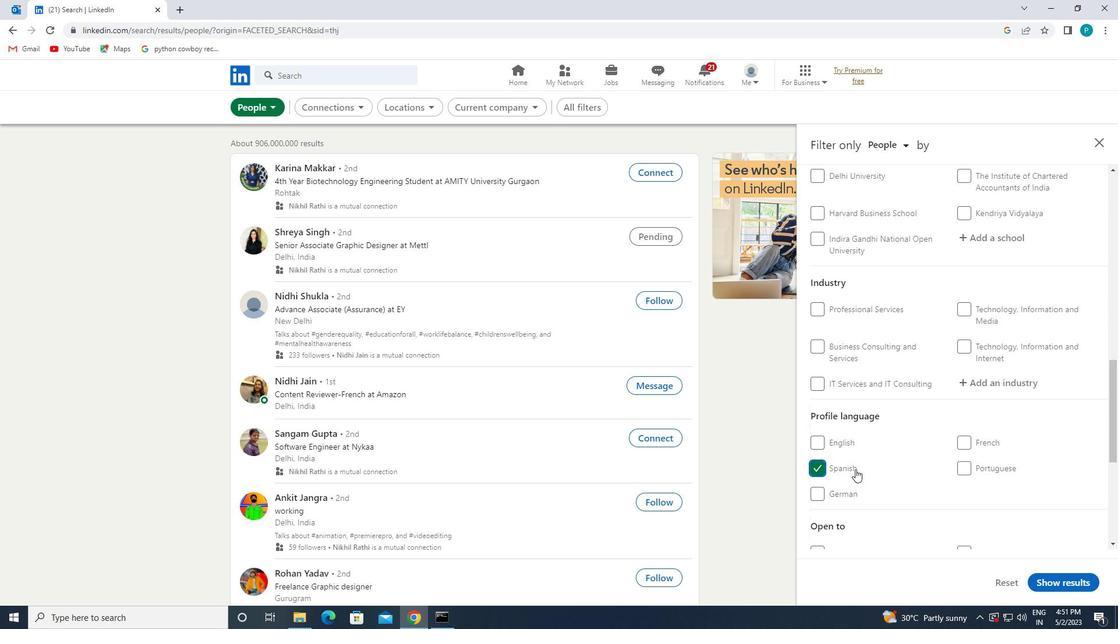 
Action: Mouse moved to (897, 464)
Screenshot: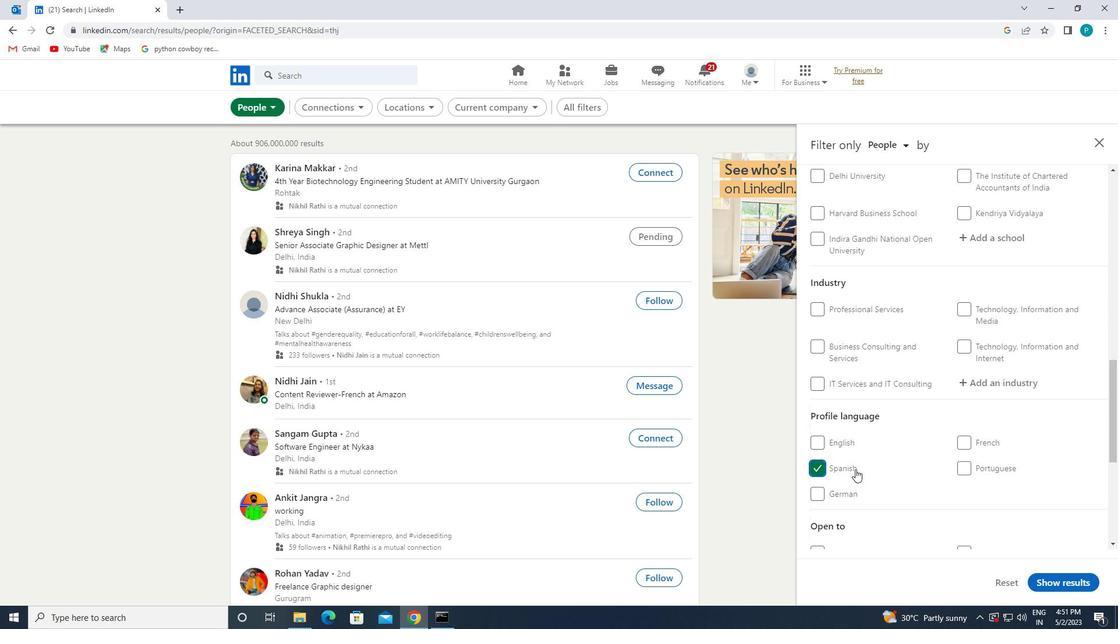 
Action: Mouse scrolled (897, 465) with delta (0, 0)
Screenshot: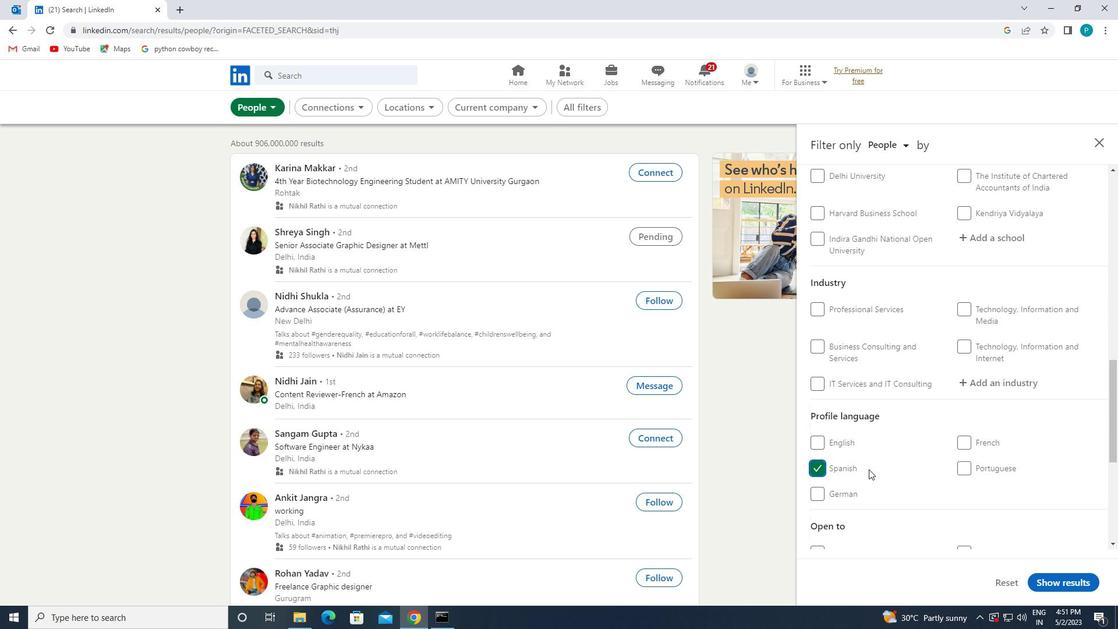 
Action: Mouse scrolled (897, 465) with delta (0, 0)
Screenshot: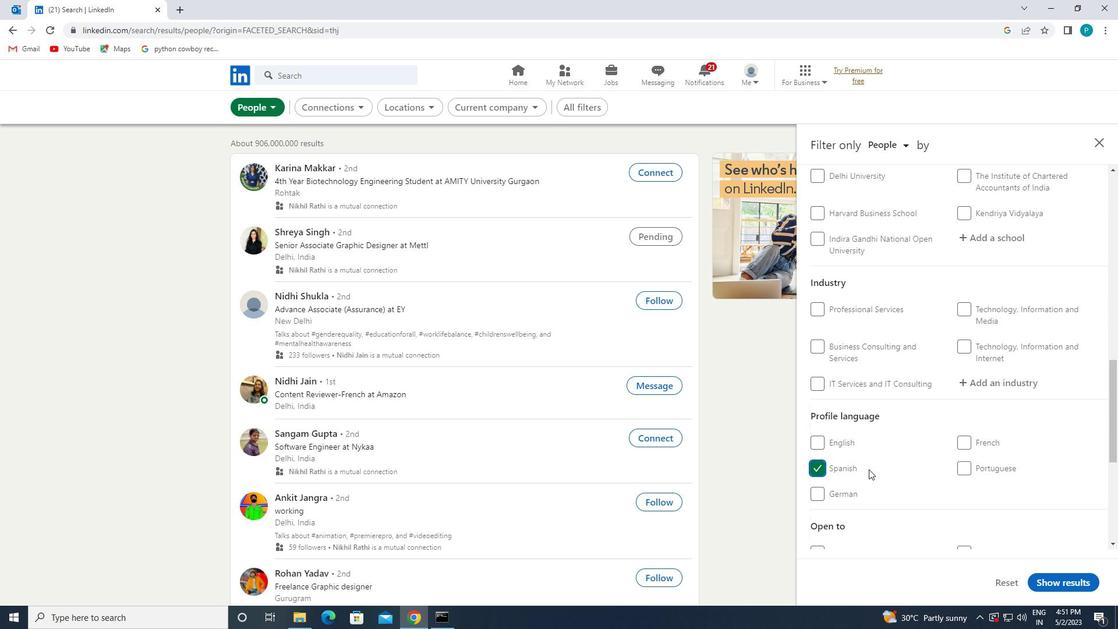 
Action: Mouse scrolled (897, 465) with delta (0, 0)
Screenshot: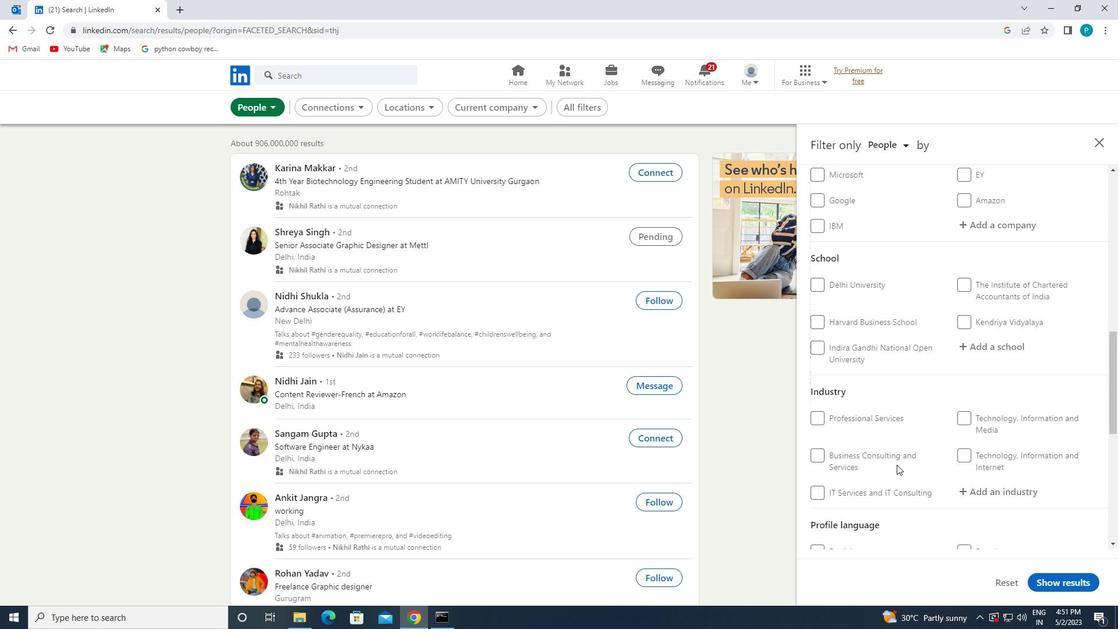 
Action: Mouse moved to (898, 464)
Screenshot: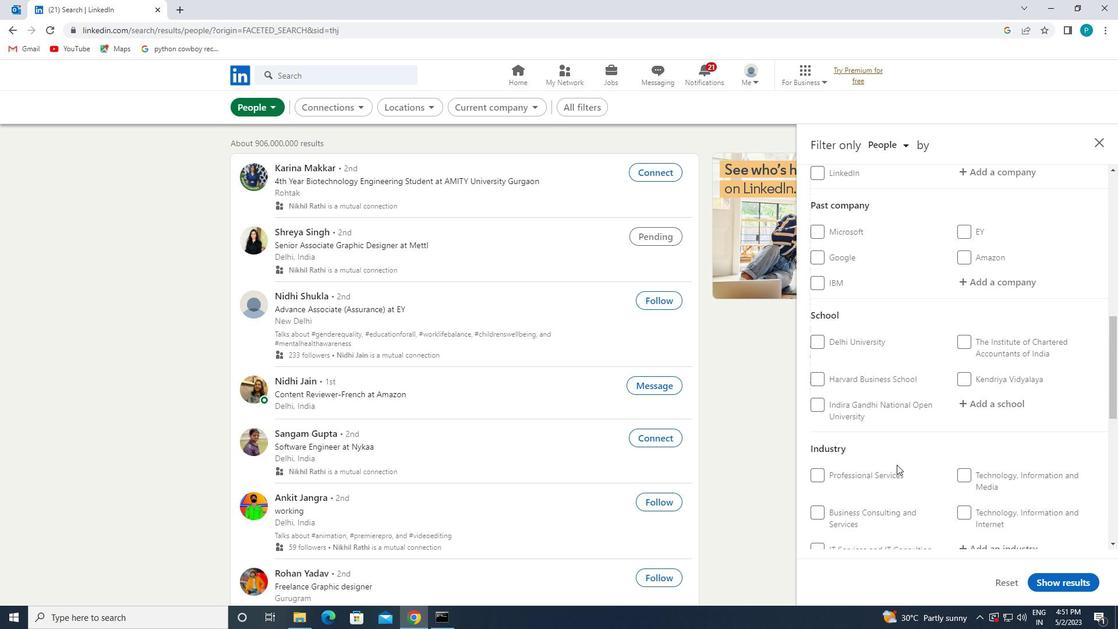 
Action: Mouse scrolled (898, 464) with delta (0, 0)
Screenshot: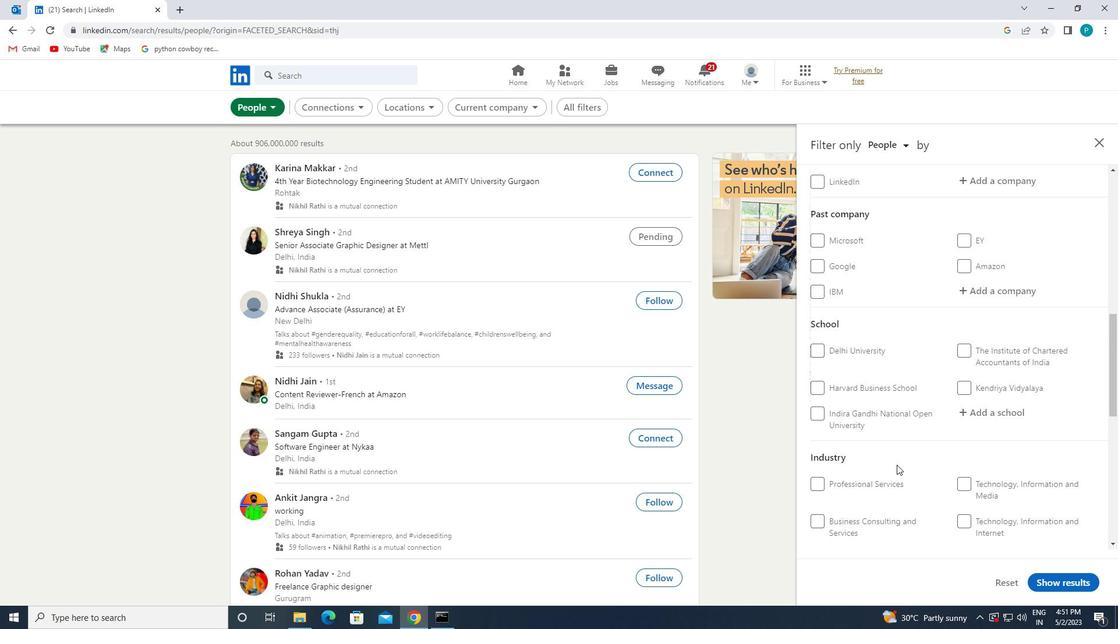 
Action: Mouse scrolled (898, 464) with delta (0, 0)
Screenshot: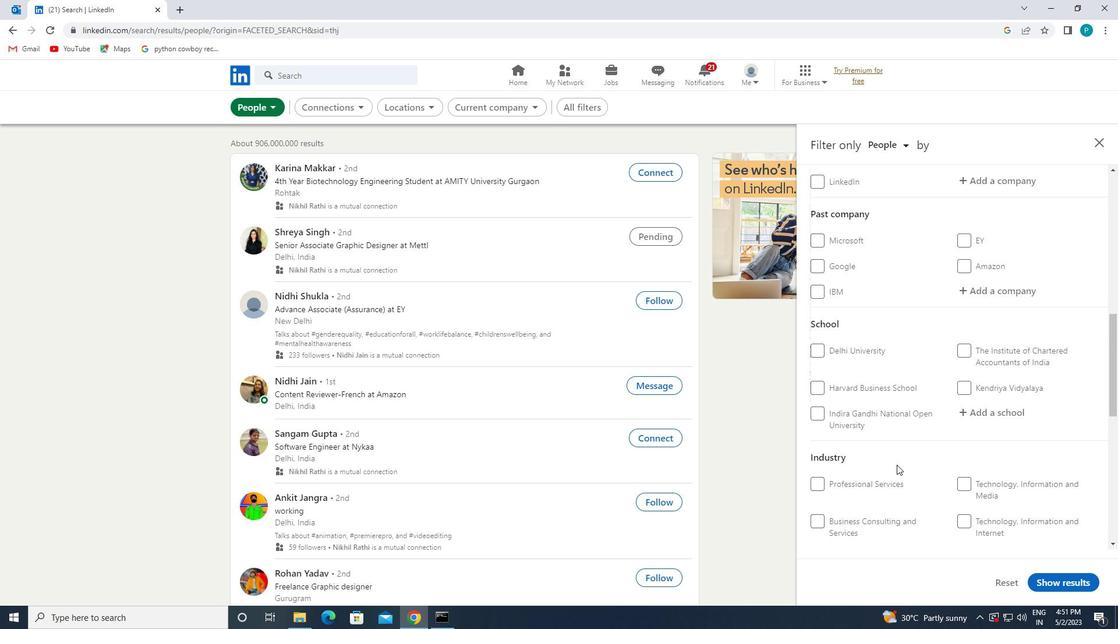 
Action: Mouse moved to (971, 368)
Screenshot: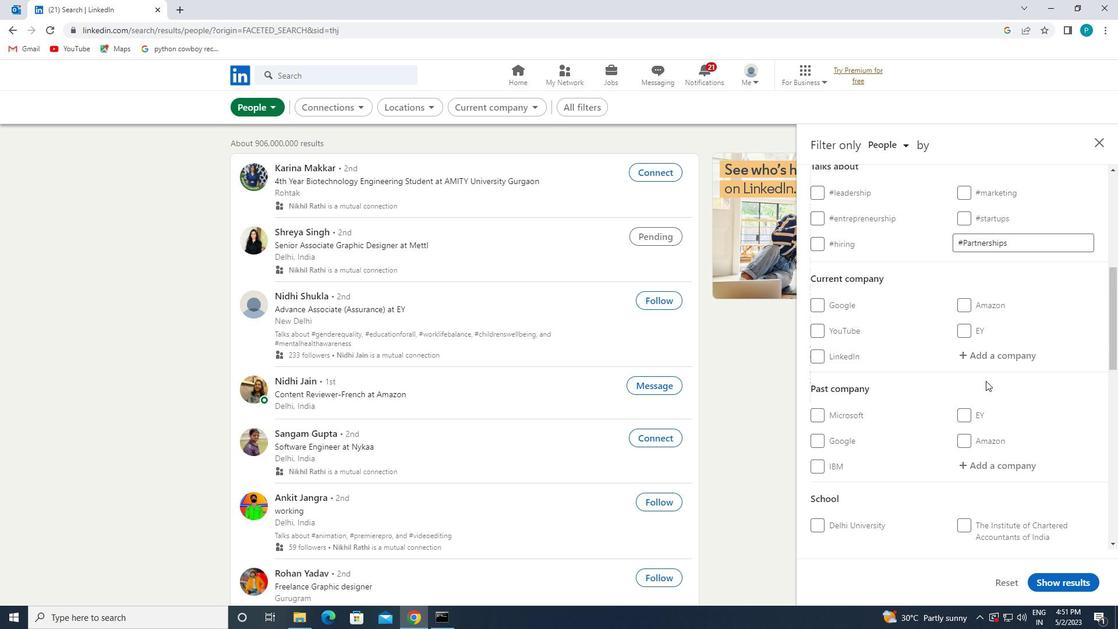 
Action: Mouse pressed left at (971, 368)
Screenshot: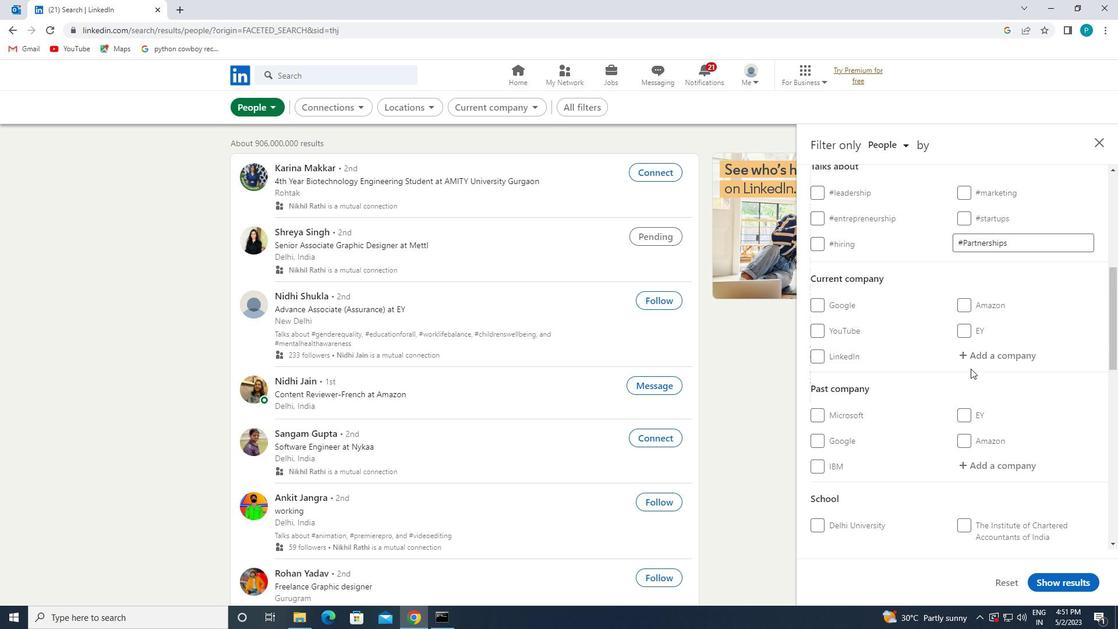 
Action: Mouse moved to (969, 356)
Screenshot: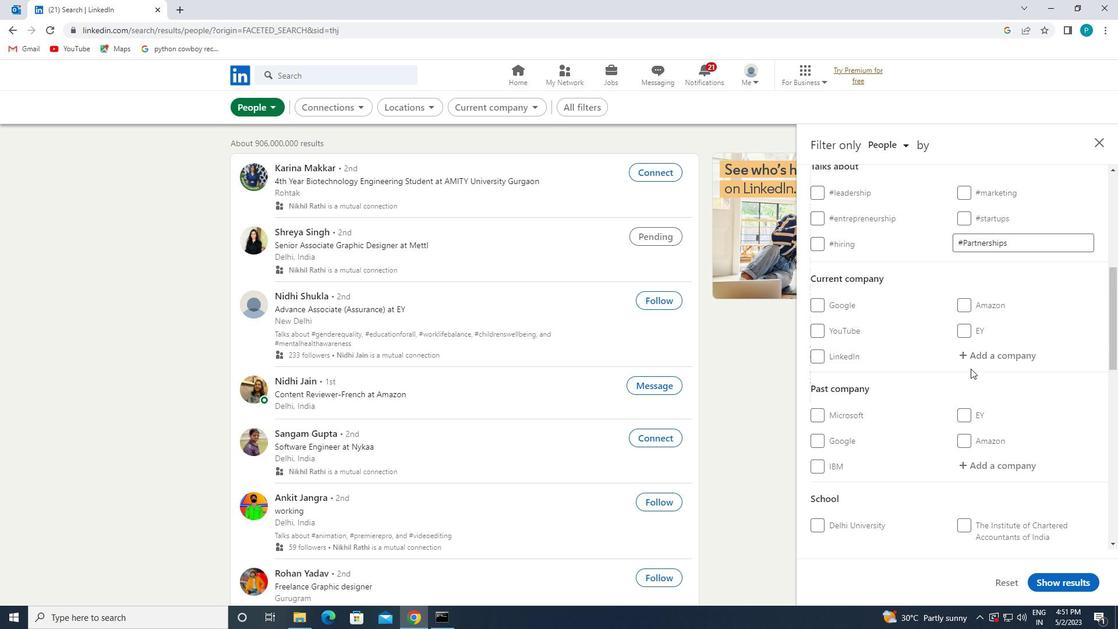 
Action: Mouse pressed left at (969, 356)
Screenshot: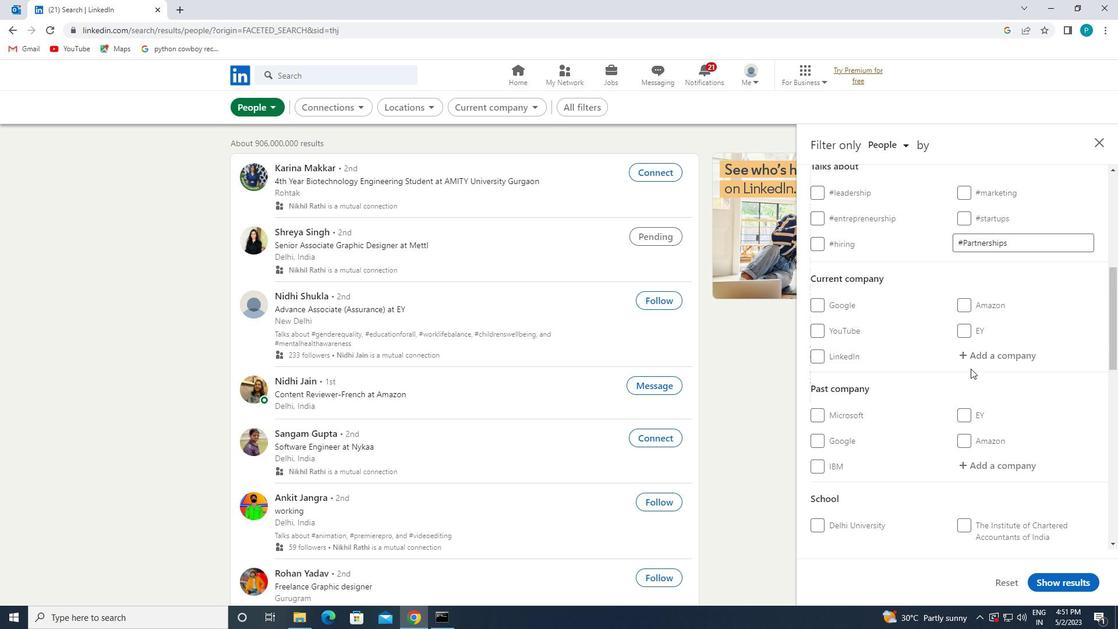 
Action: Mouse moved to (1018, 390)
Screenshot: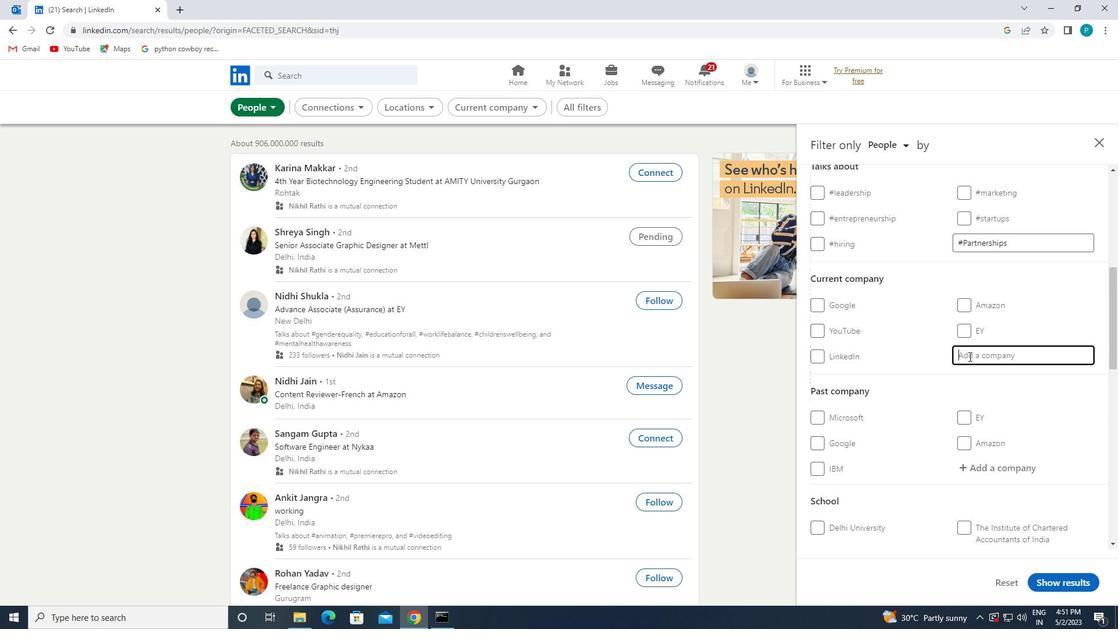 
Action: Key pressed <Key.caps_lock>C<Key.caps_lock>ELOI<Key.backspace>NIS
Screenshot: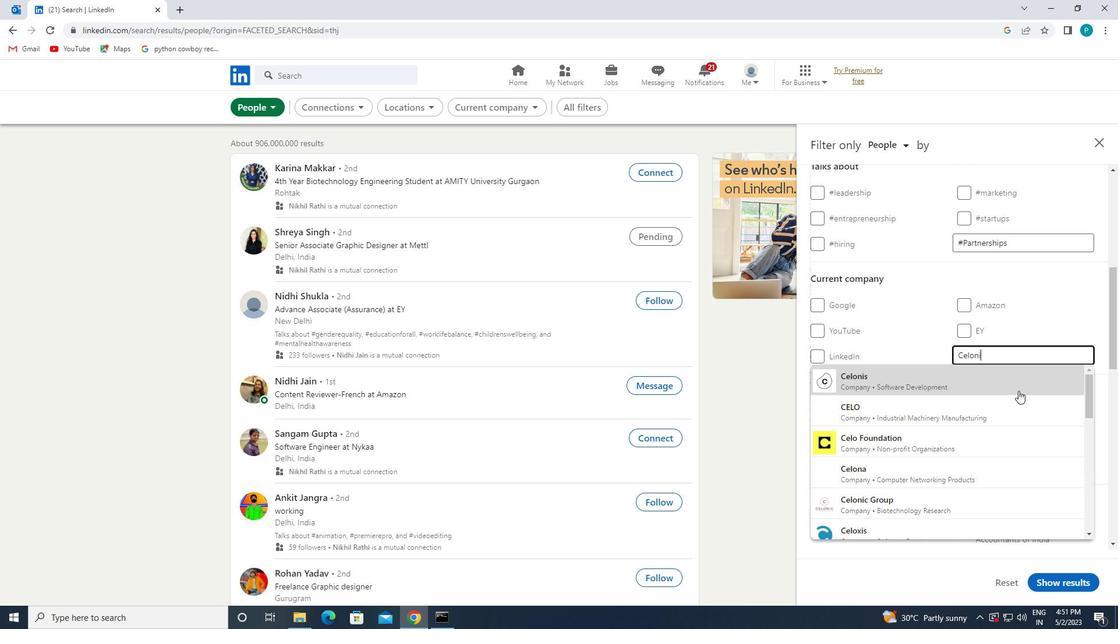 
Action: Mouse moved to (1011, 386)
Screenshot: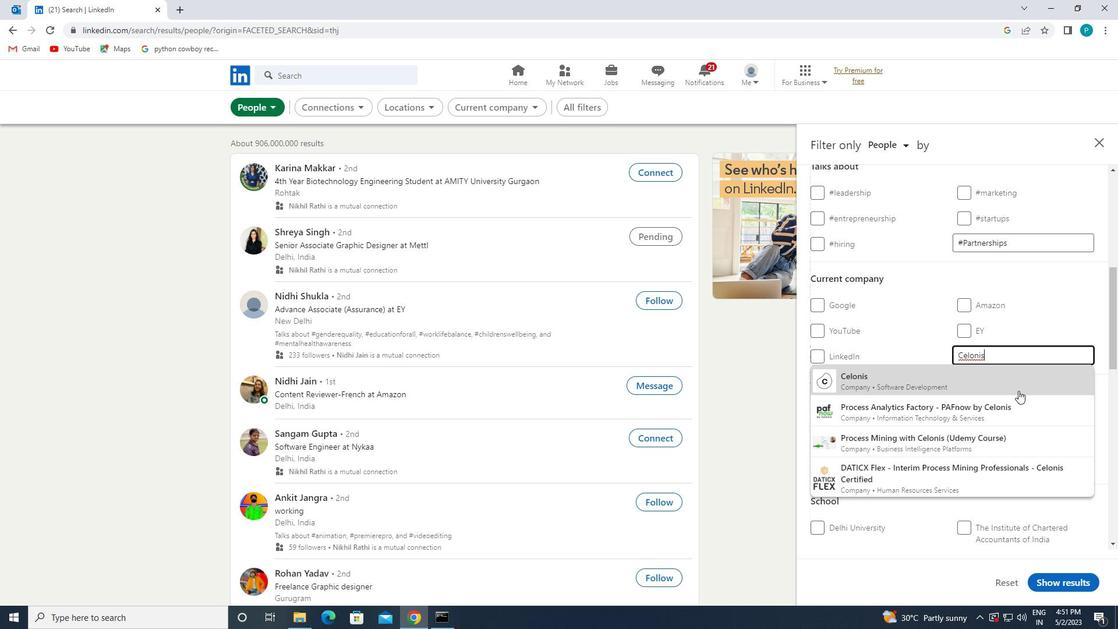 
Action: Mouse pressed left at (1011, 386)
Screenshot: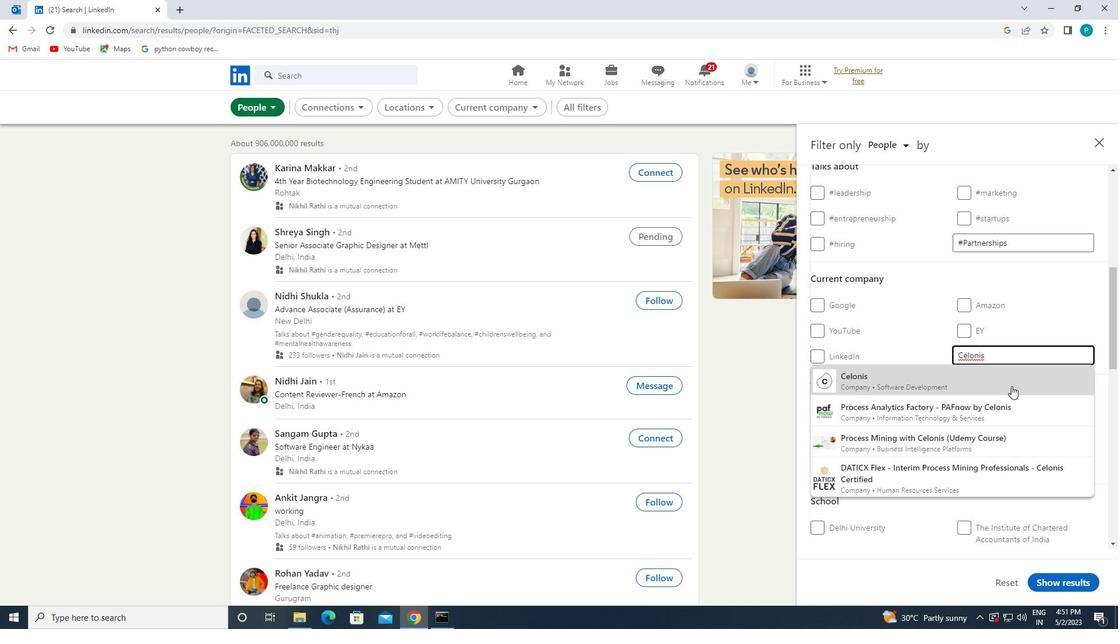 
Action: Mouse moved to (1011, 386)
Screenshot: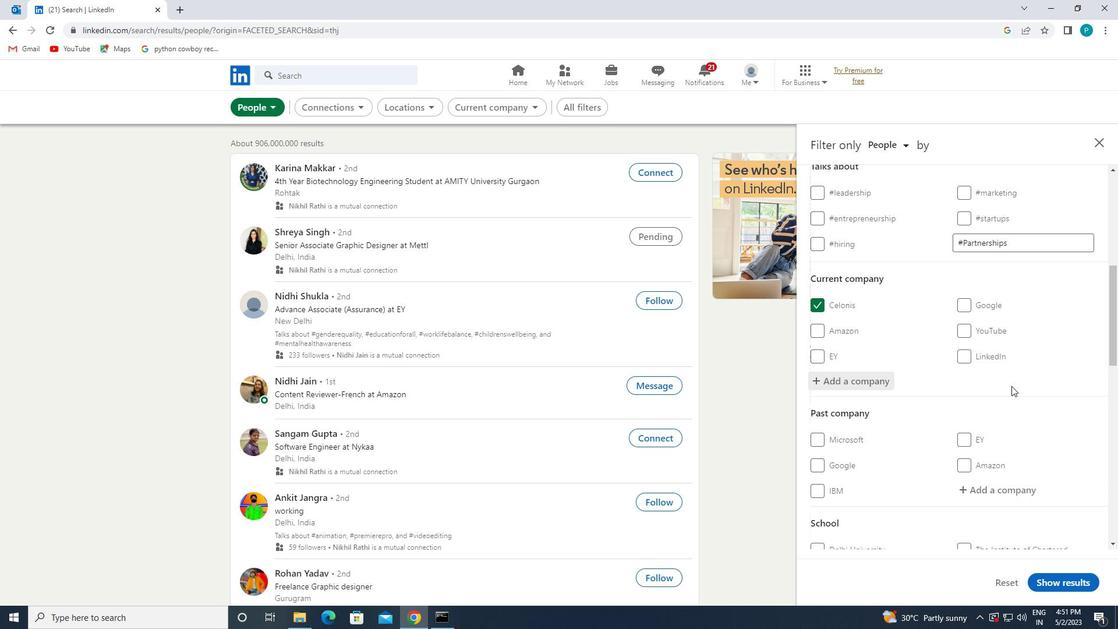 
Action: Mouse scrolled (1011, 385) with delta (0, 0)
Screenshot: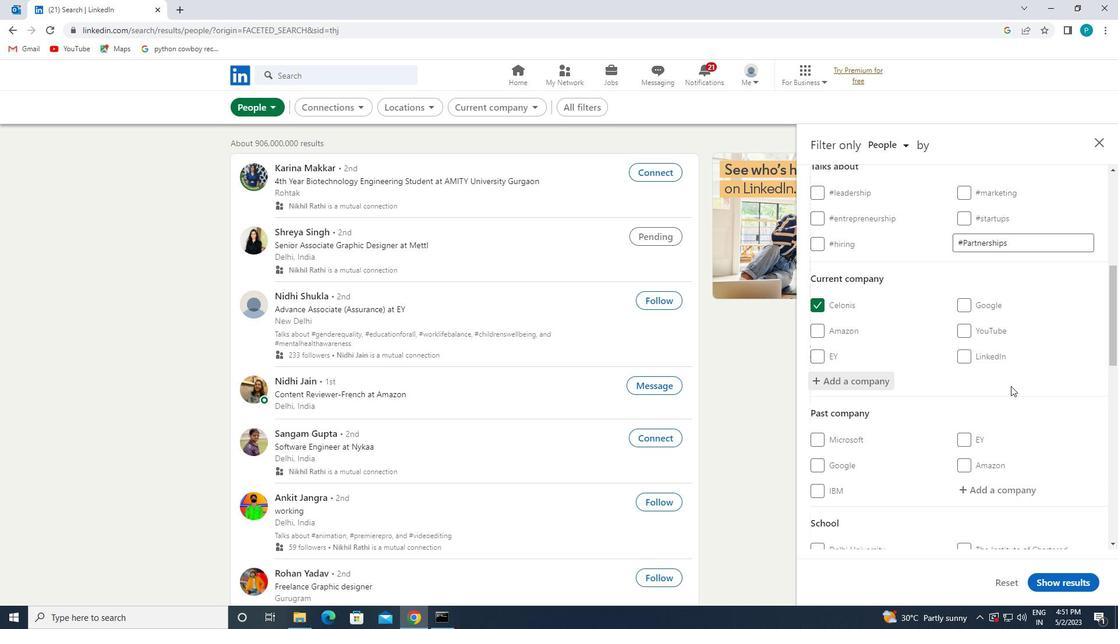 
Action: Mouse scrolled (1011, 385) with delta (0, 0)
Screenshot: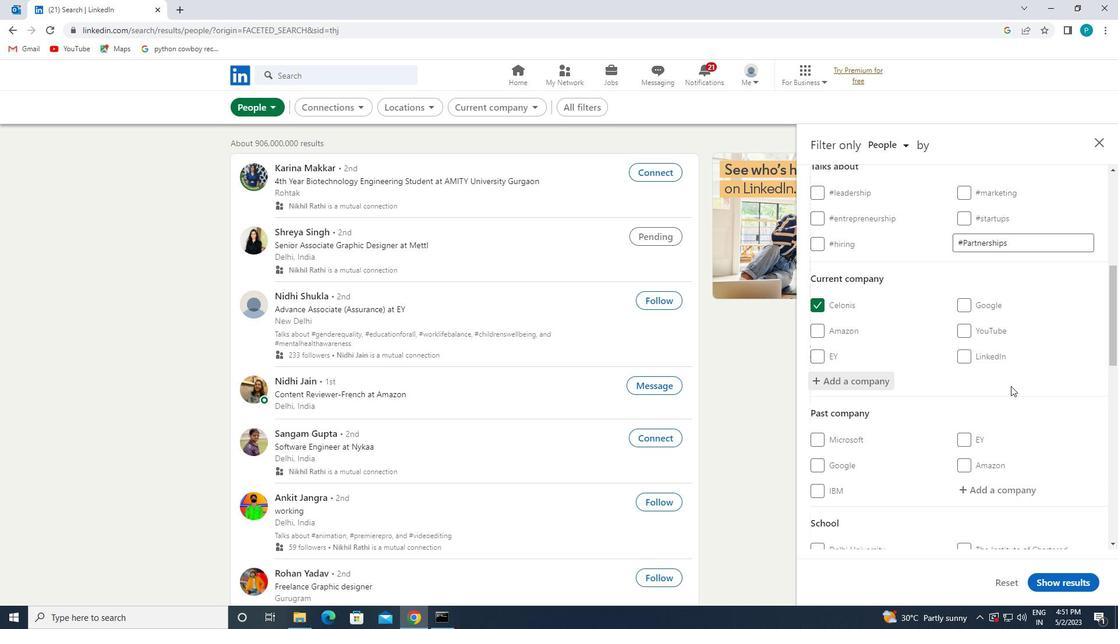 
Action: Mouse scrolled (1011, 385) with delta (0, 0)
Screenshot: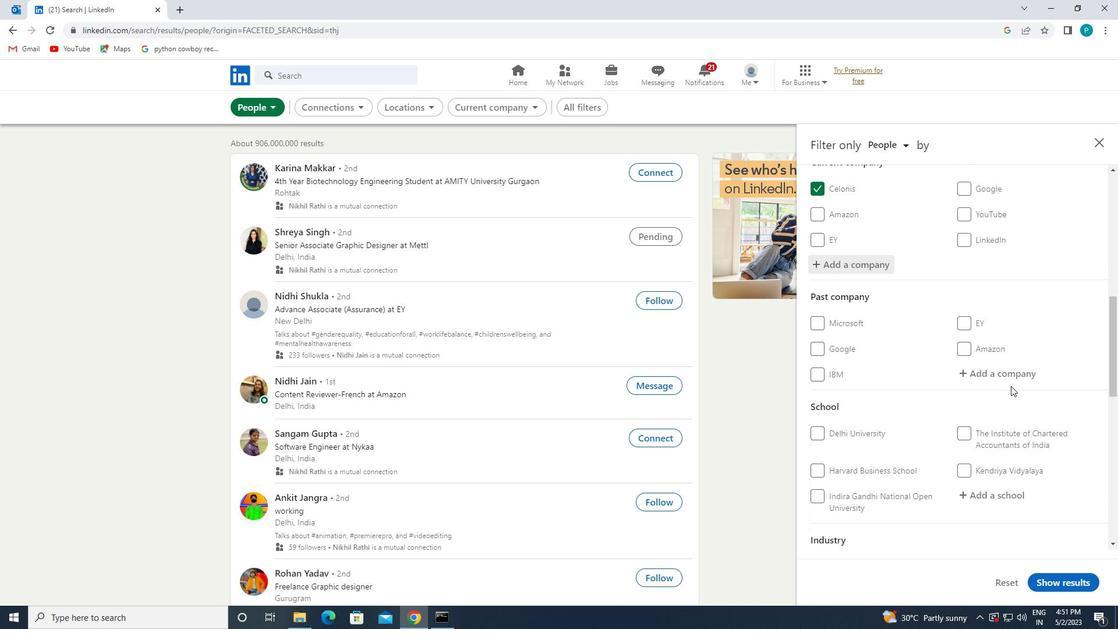 
Action: Mouse scrolled (1011, 385) with delta (0, 0)
Screenshot: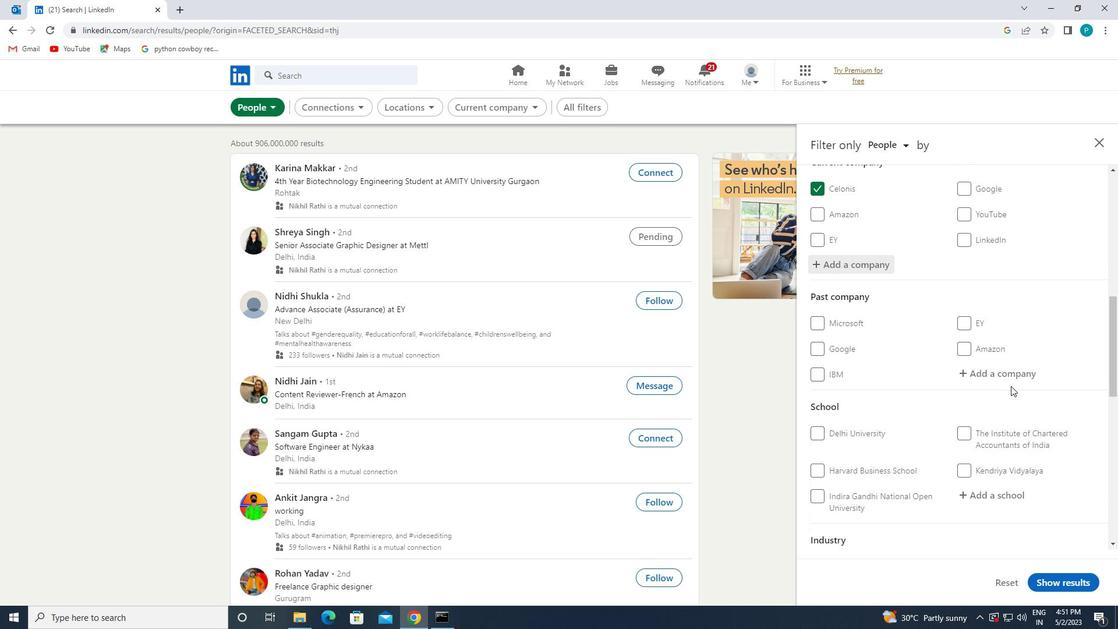 
Action: Mouse moved to (1006, 386)
Screenshot: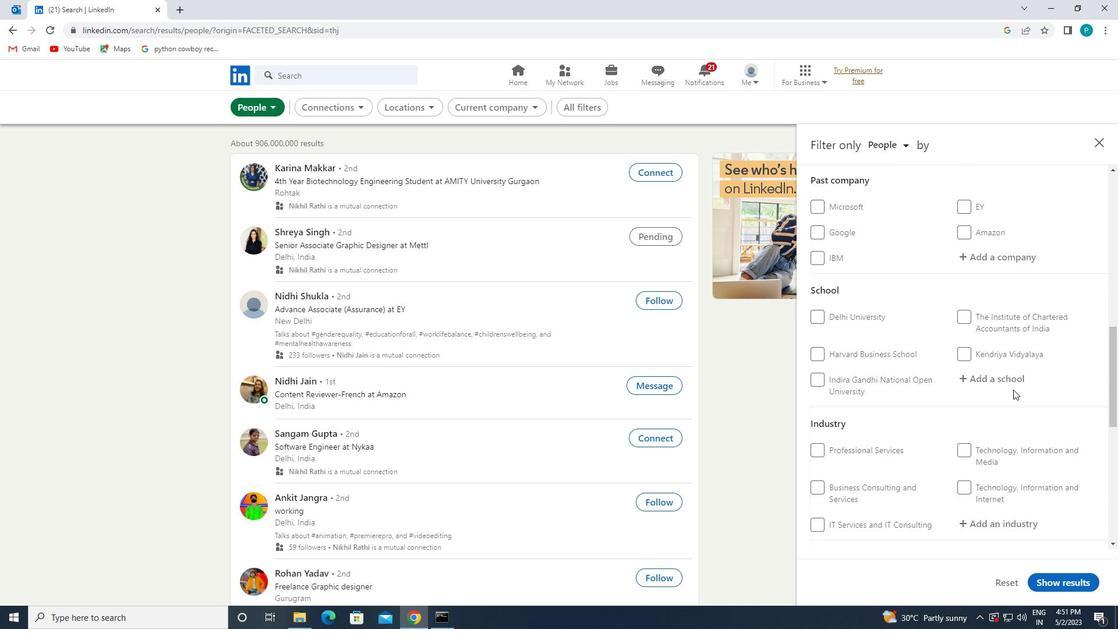
Action: Mouse pressed left at (1006, 386)
Screenshot: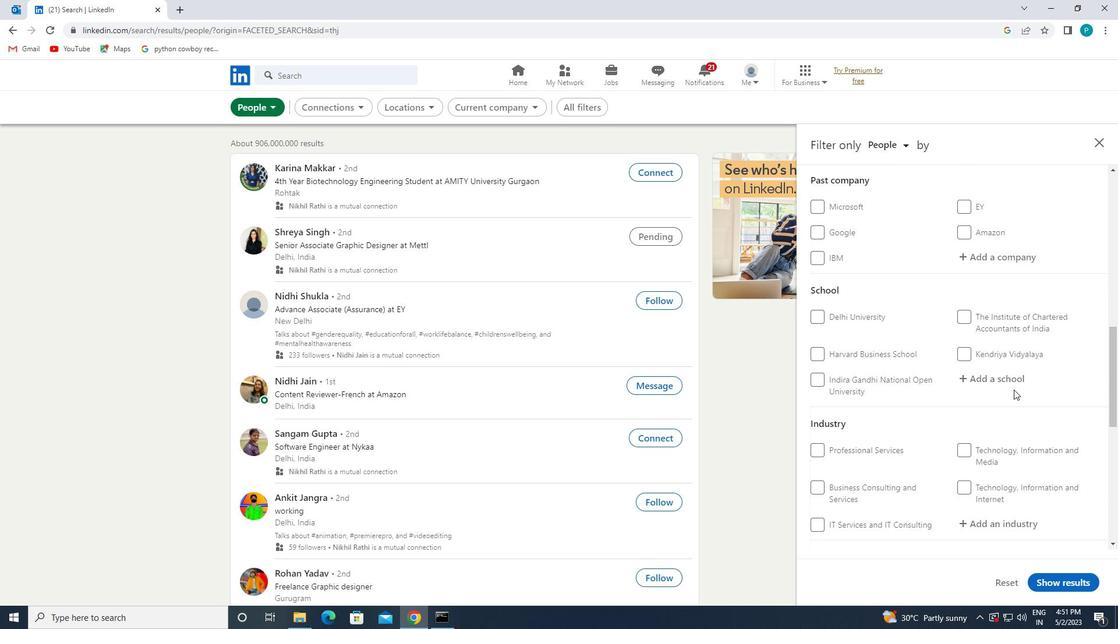 
Action: Key pressed <Key.caps_lock>L<Key.caps_lock>ITTLE
Screenshot: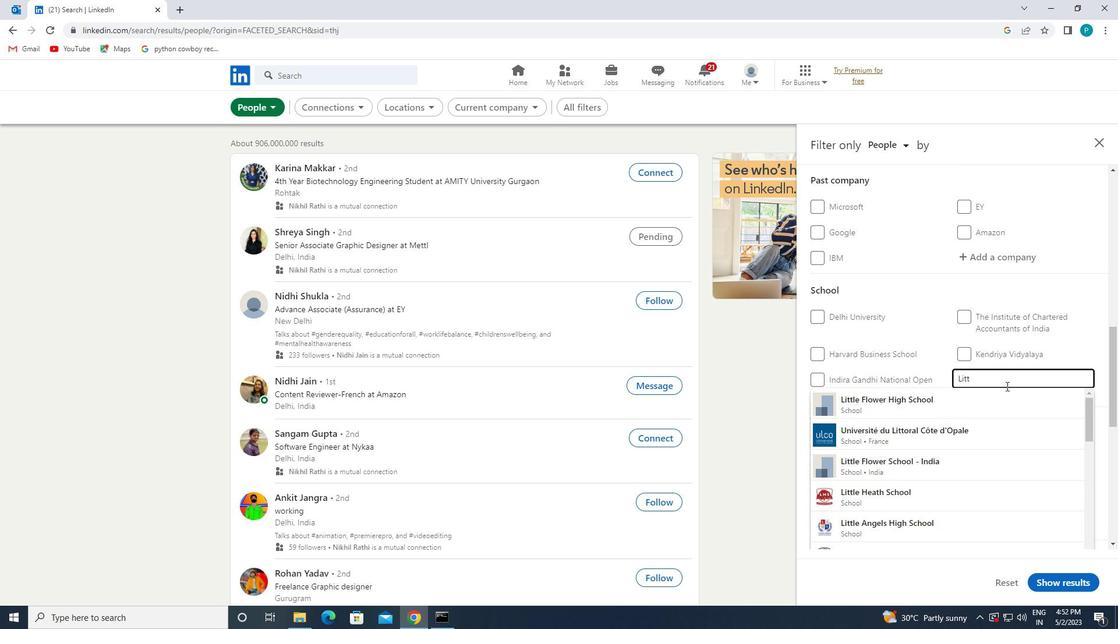 
Action: Mouse moved to (942, 486)
Screenshot: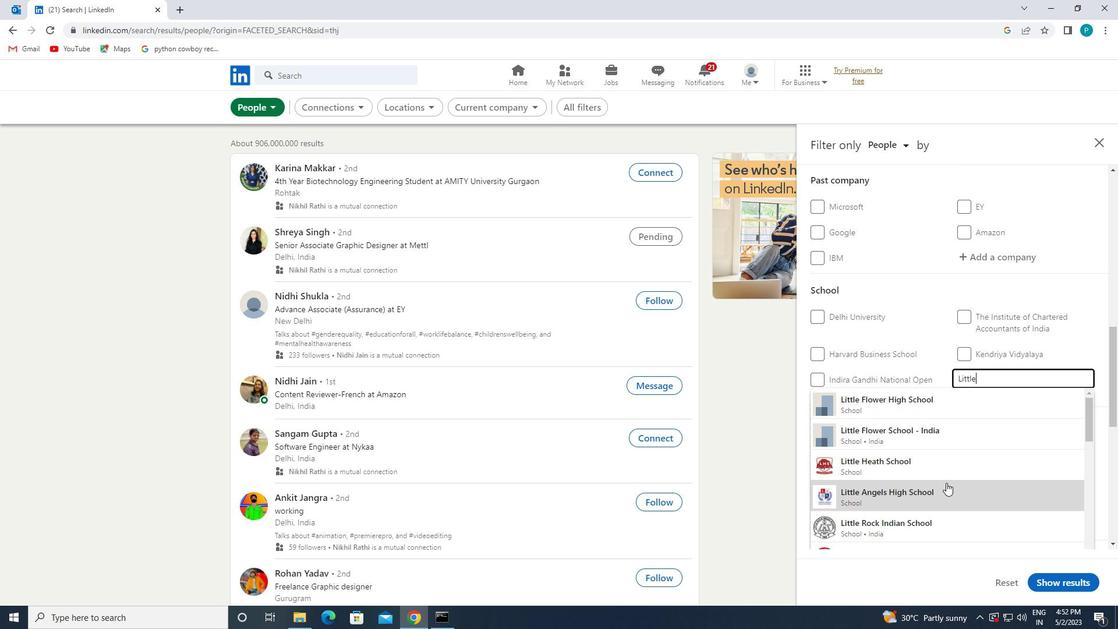 
Action: Mouse pressed left at (942, 486)
Screenshot: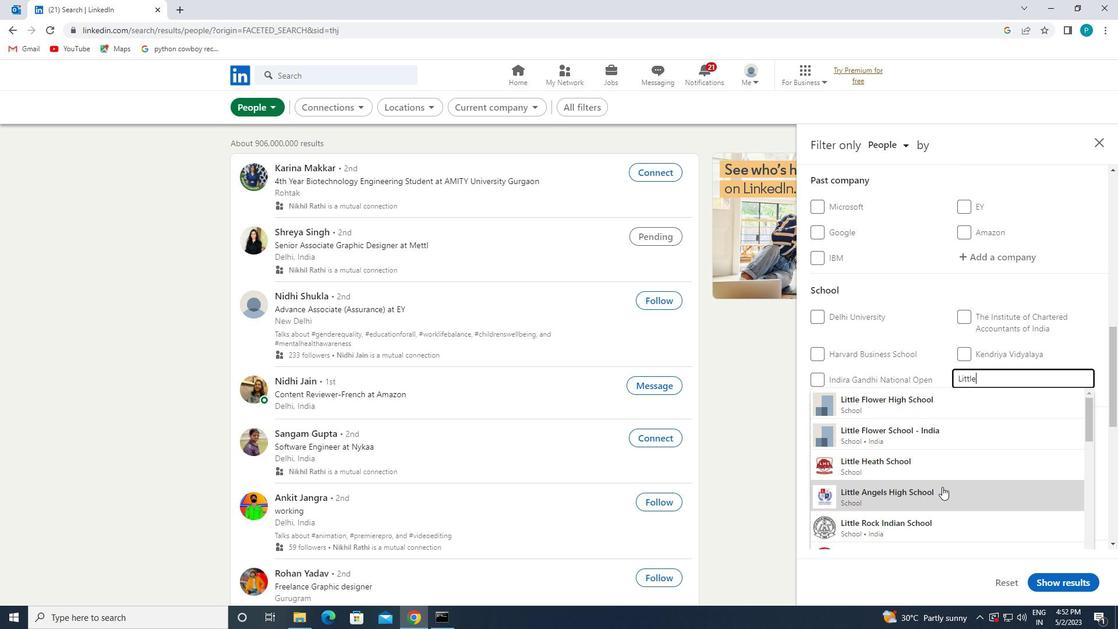 
Action: Mouse scrolled (942, 486) with delta (0, 0)
Screenshot: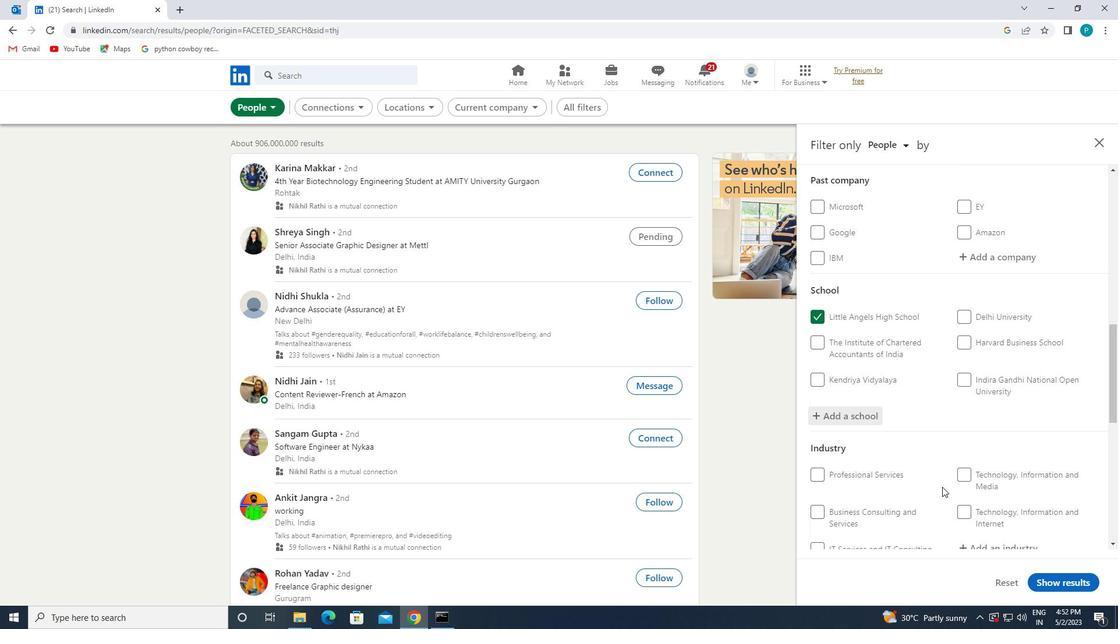 
Action: Mouse scrolled (942, 486) with delta (0, 0)
Screenshot: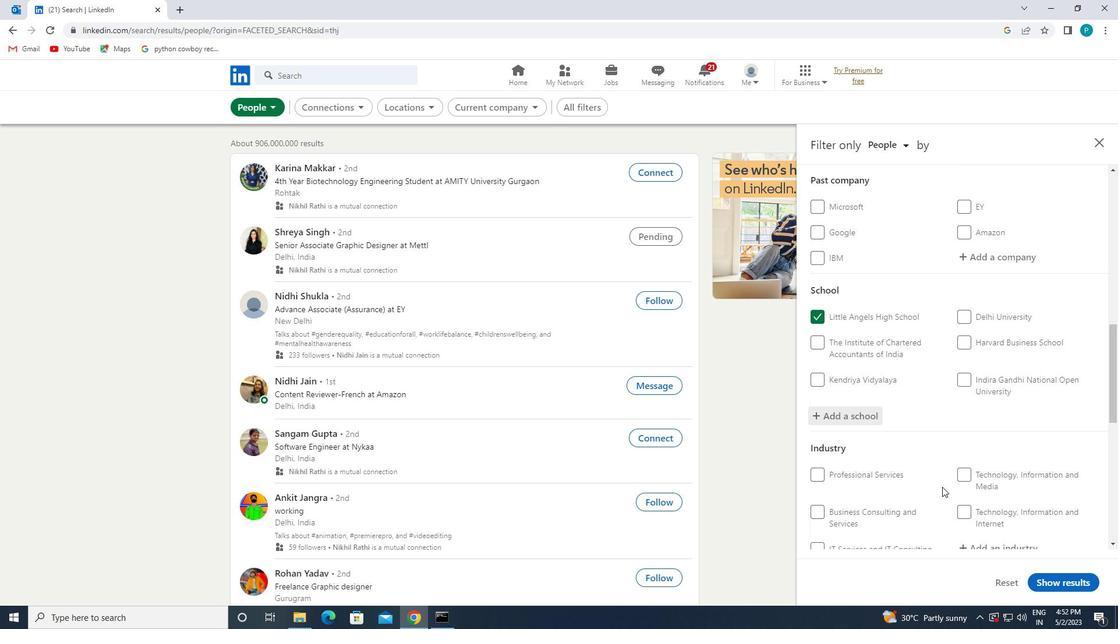 
Action: Mouse moved to (998, 428)
Screenshot: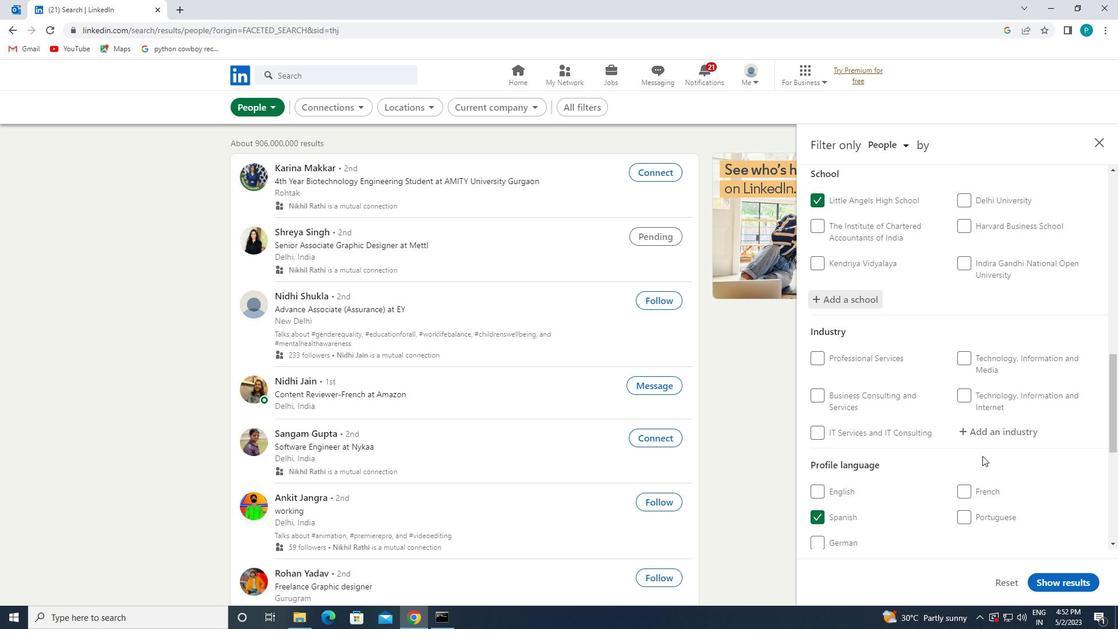 
Action: Mouse pressed left at (998, 428)
Screenshot: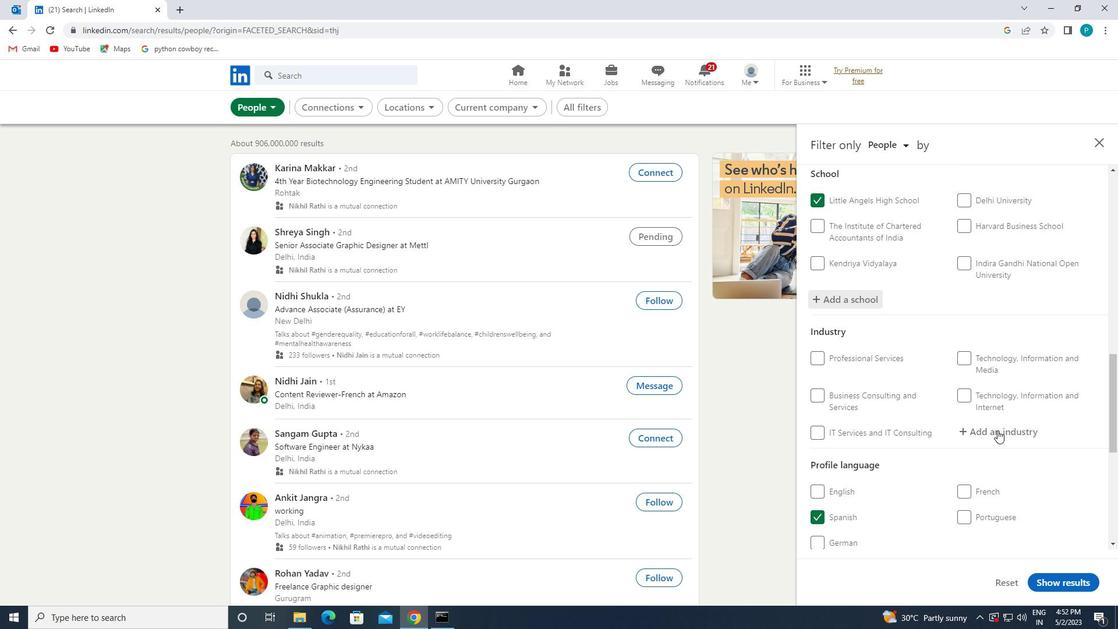 
Action: Mouse moved to (998, 428)
Screenshot: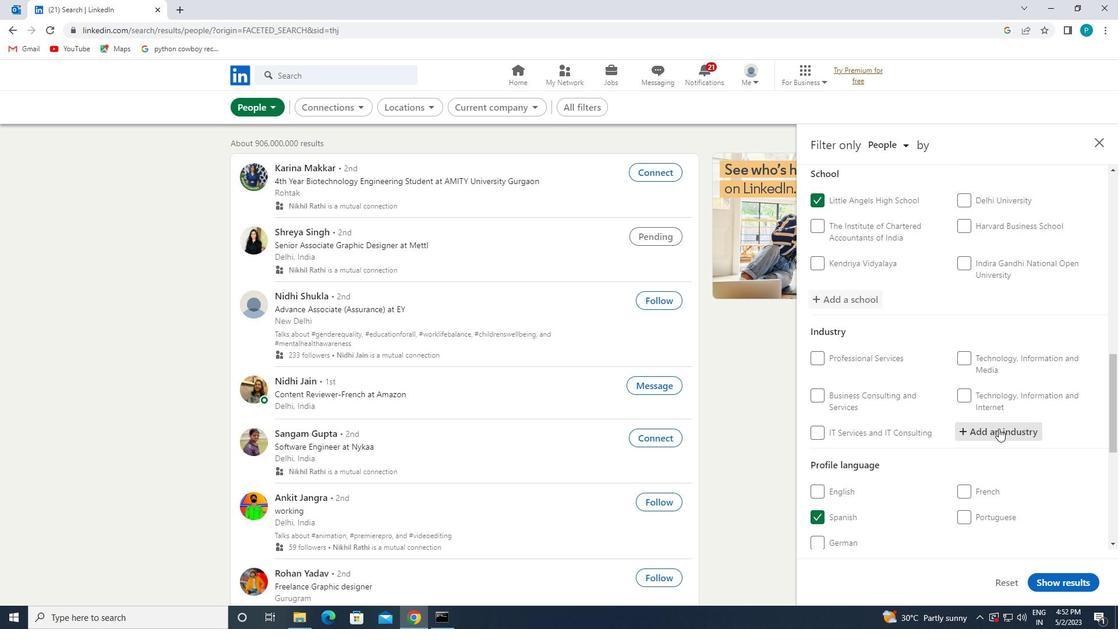 
Action: Key pressed <Key.caps_lock>A<Key.caps_lock>RTIFICIAL
Screenshot: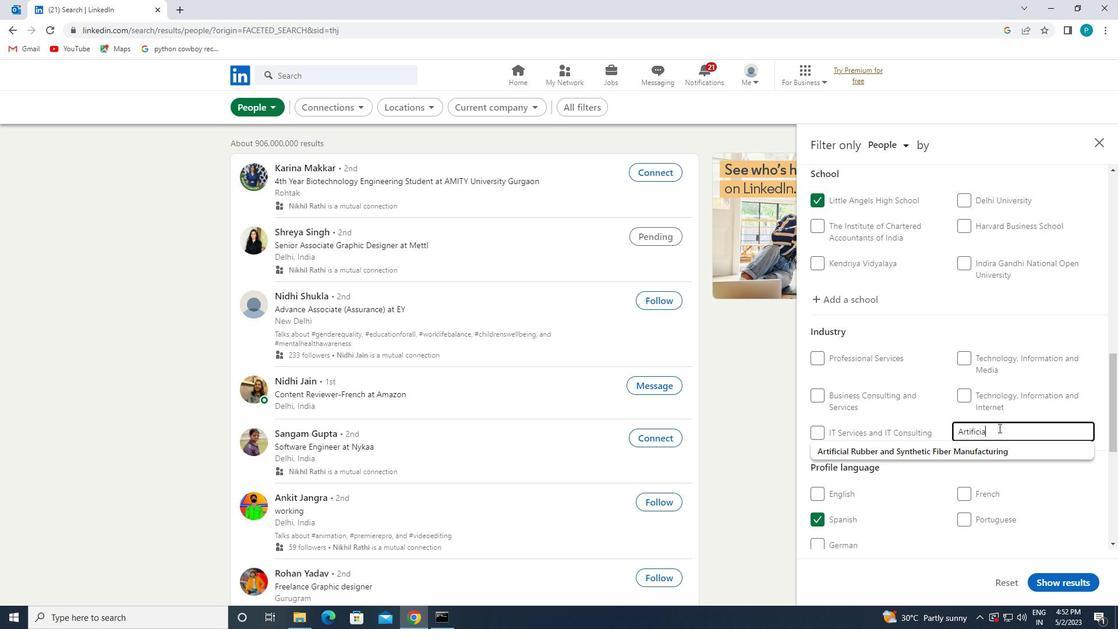 
Action: Mouse moved to (986, 445)
Screenshot: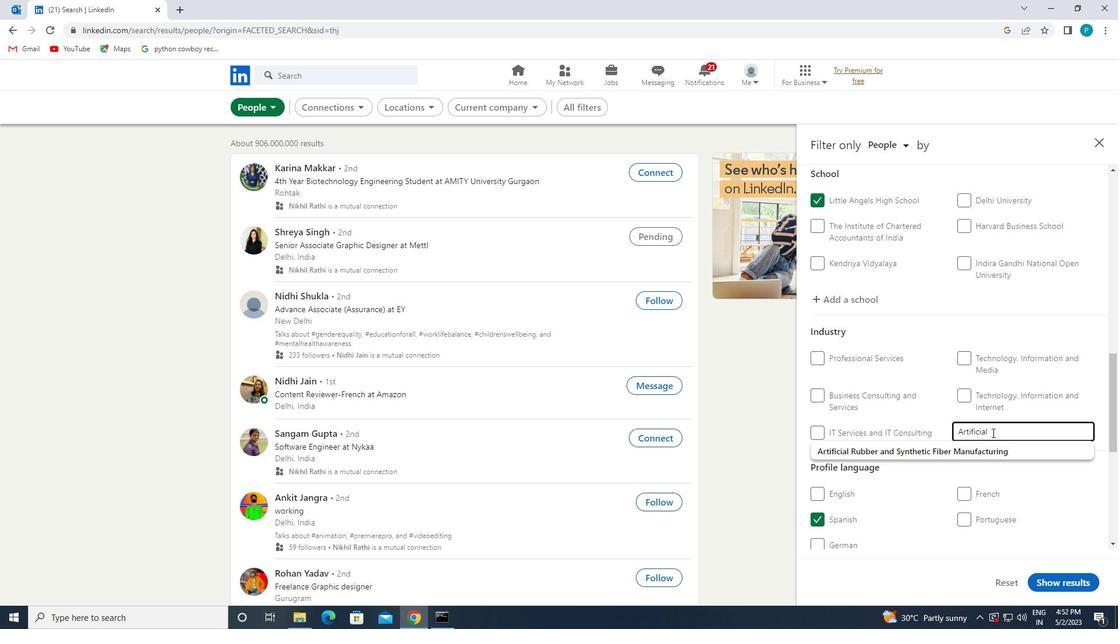 
Action: Mouse pressed left at (986, 445)
Screenshot: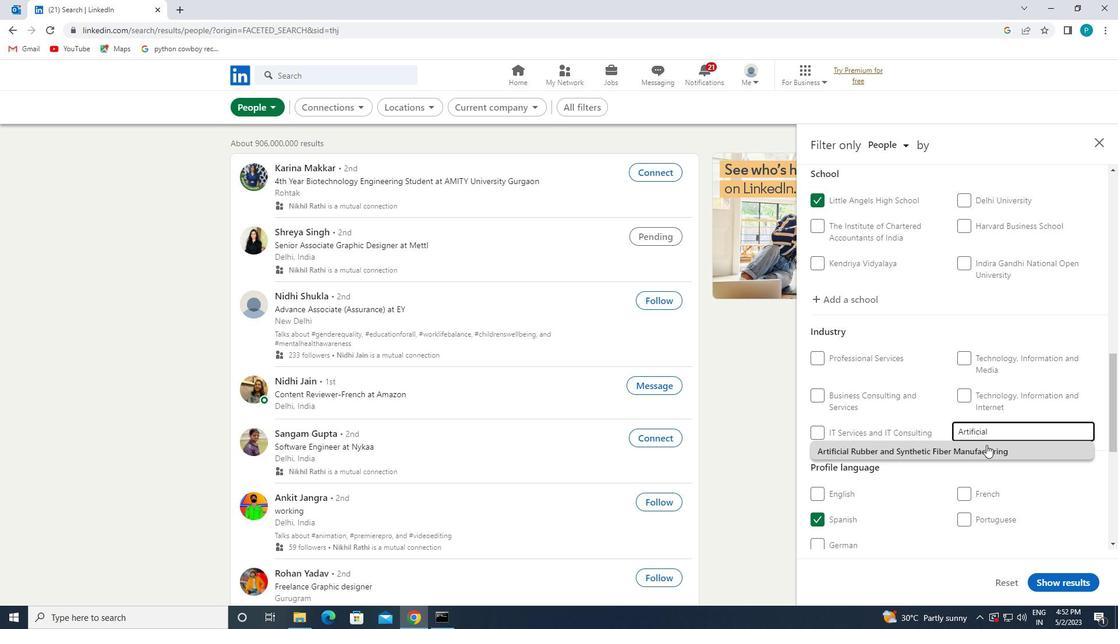 
Action: Mouse scrolled (986, 444) with delta (0, 0)
Screenshot: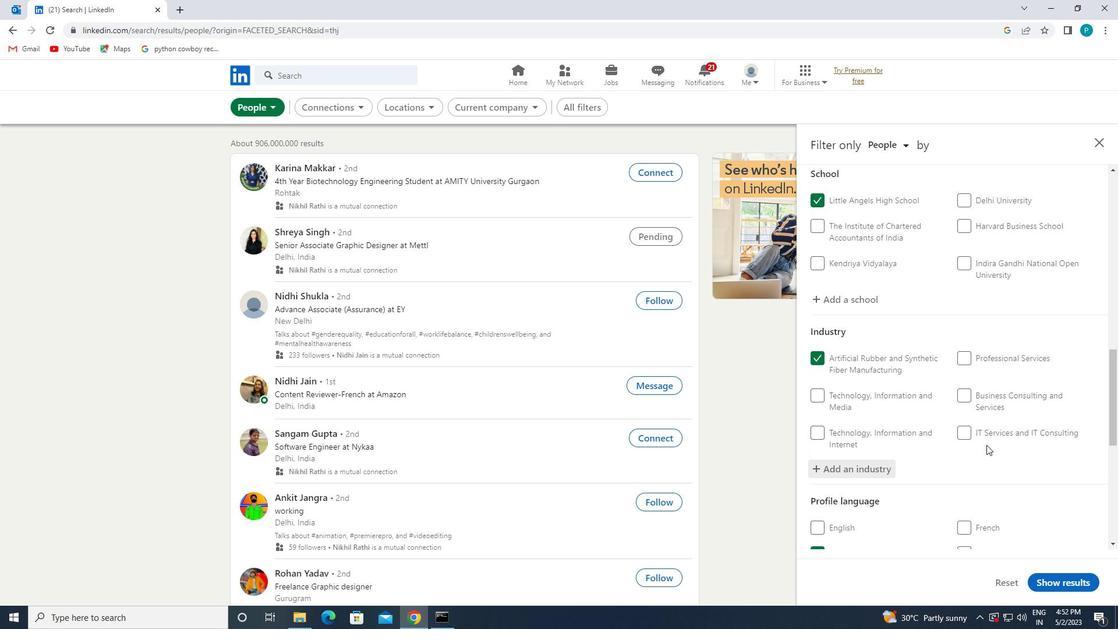 
Action: Mouse scrolled (986, 444) with delta (0, 0)
Screenshot: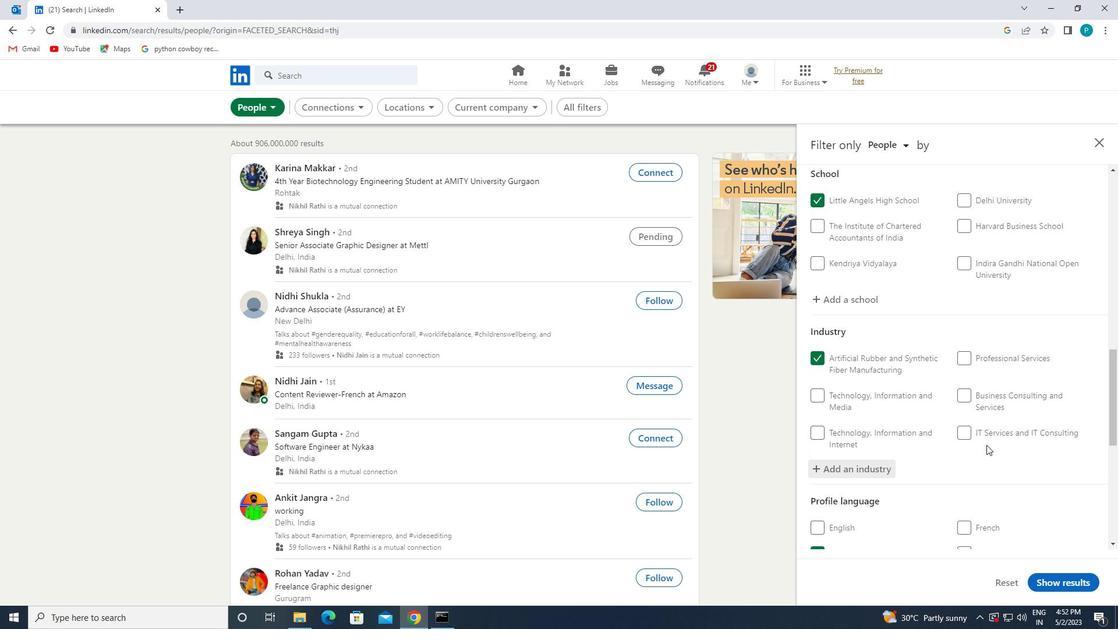
Action: Mouse scrolled (986, 444) with delta (0, 0)
Screenshot: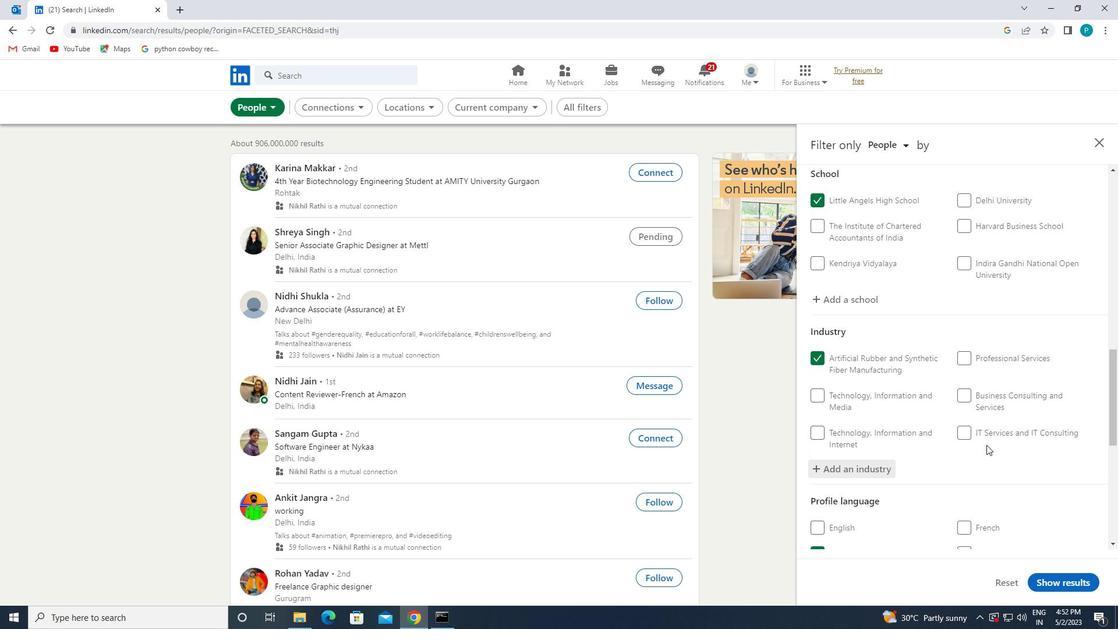 
Action: Mouse moved to (984, 452)
Screenshot: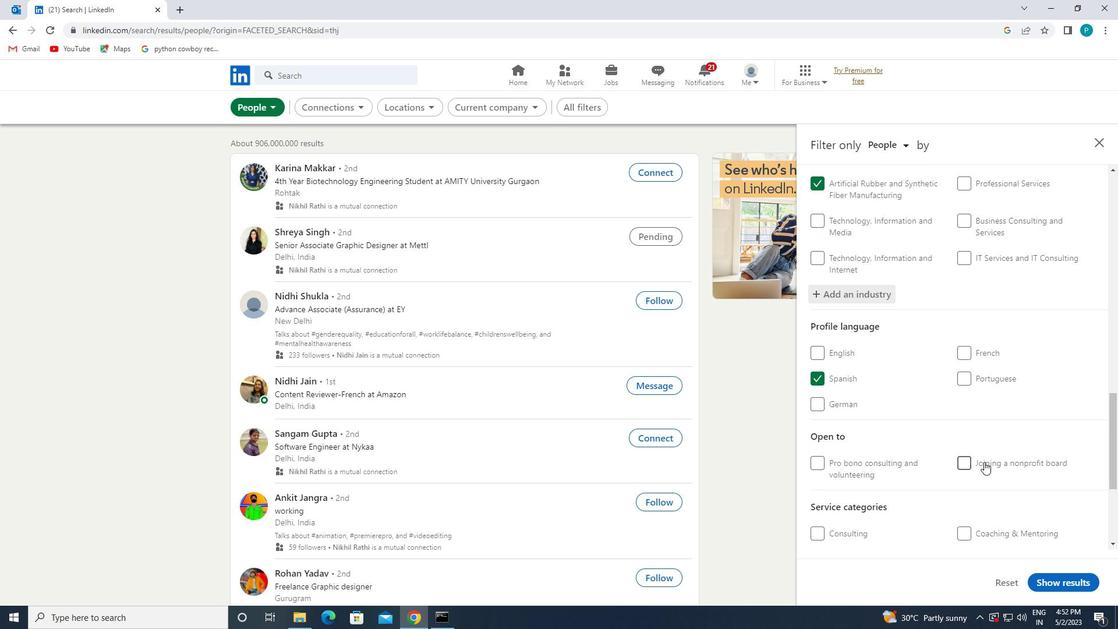 
Action: Mouse scrolled (984, 451) with delta (0, 0)
Screenshot: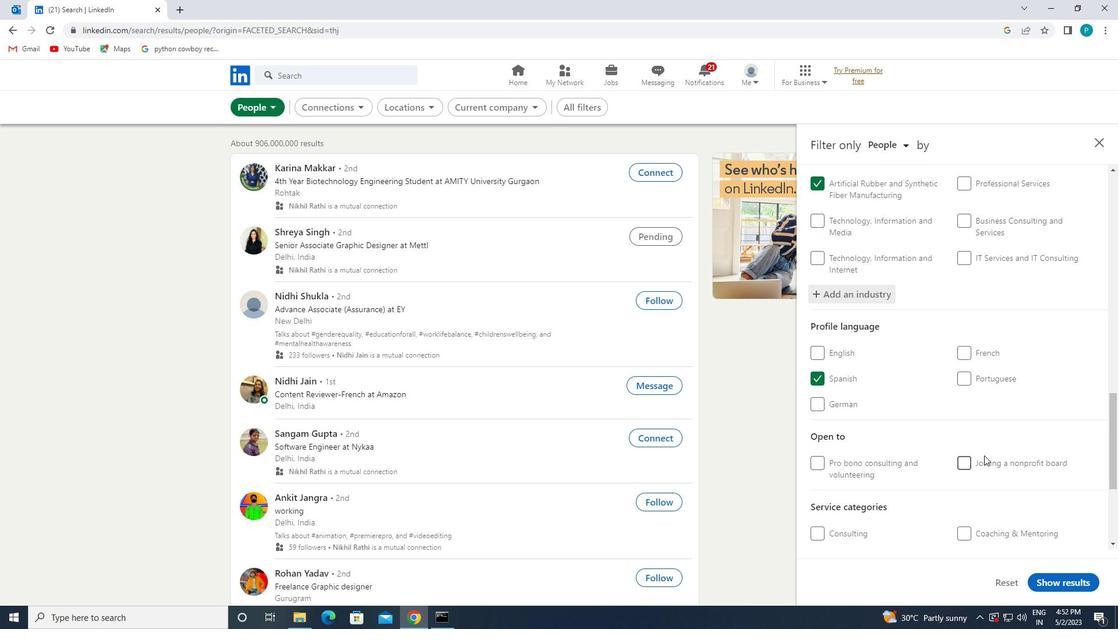
Action: Mouse scrolled (984, 451) with delta (0, 0)
Screenshot: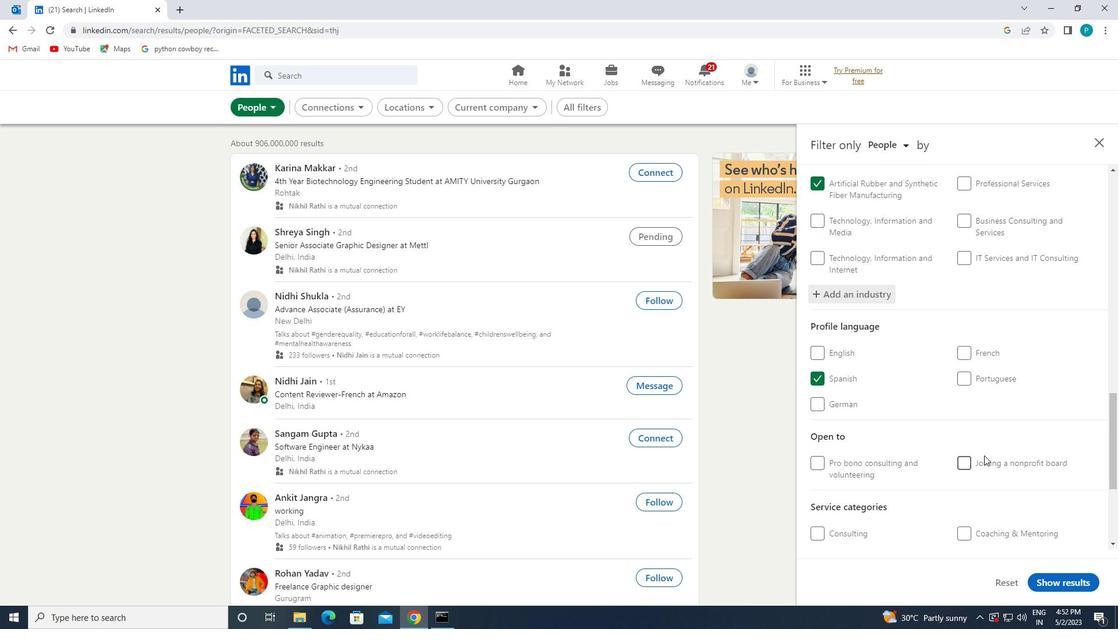 
Action: Mouse moved to (990, 467)
Screenshot: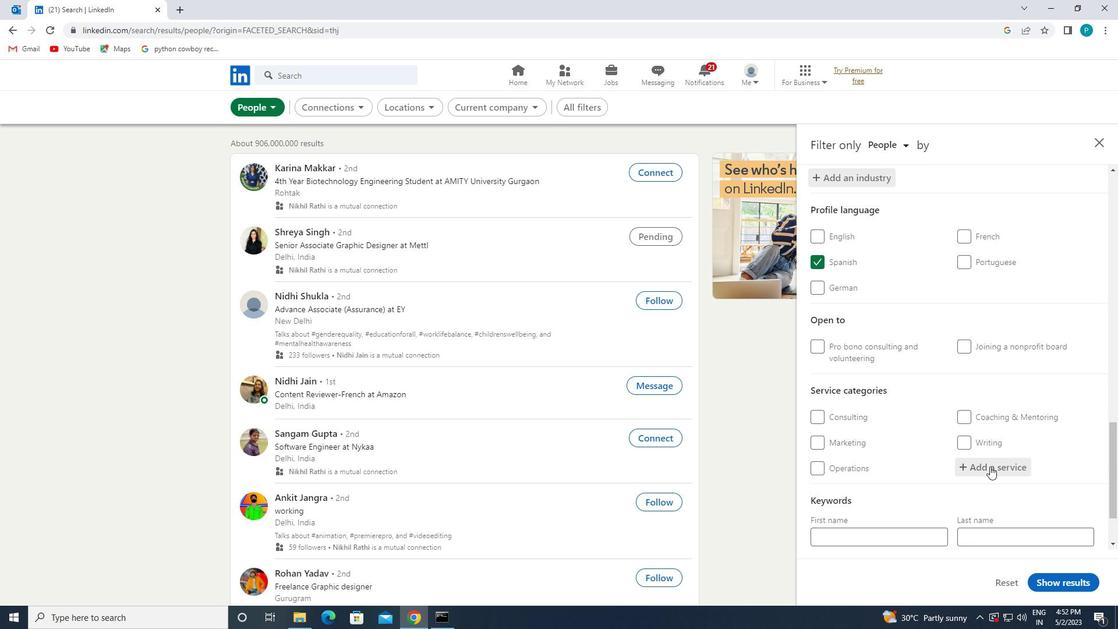 
Action: Mouse scrolled (990, 467) with delta (0, 0)
Screenshot: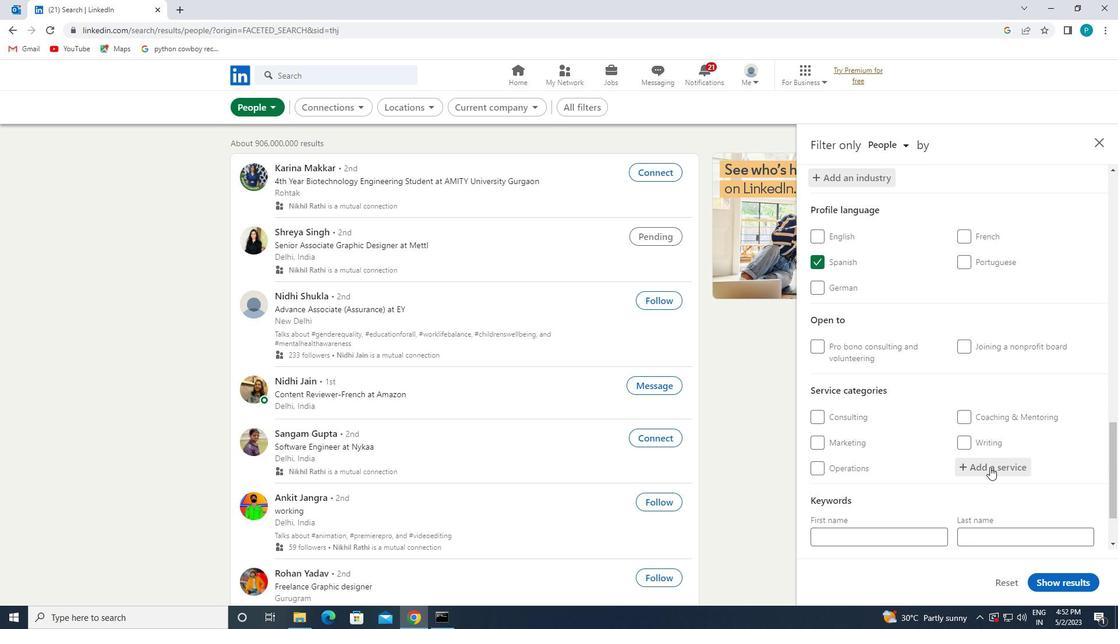 
Action: Mouse moved to (991, 467)
Screenshot: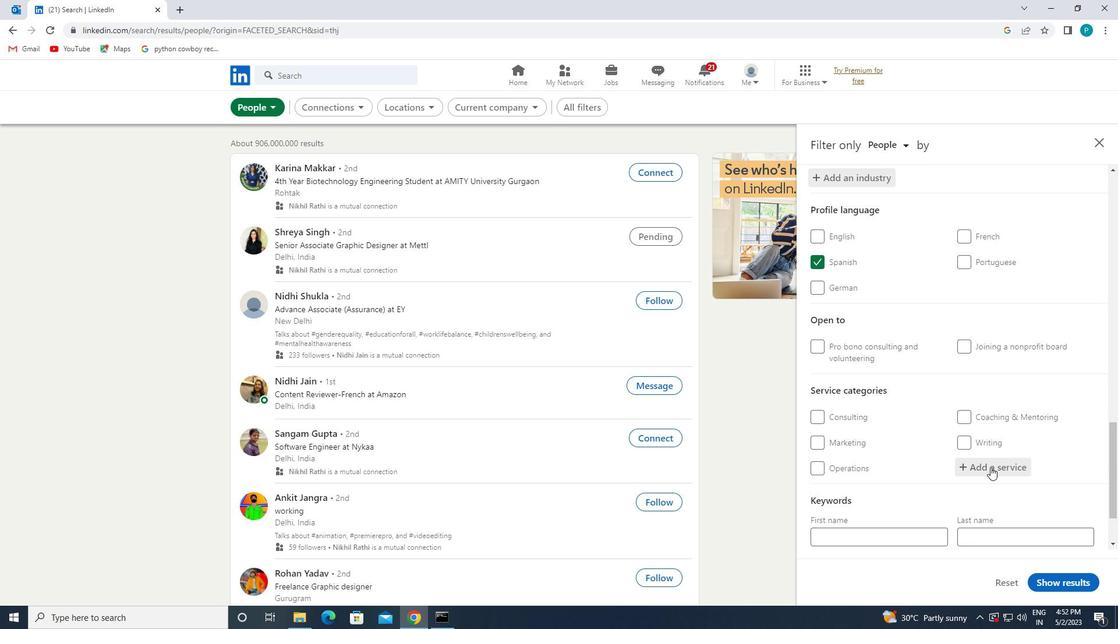 
Action: Mouse scrolled (991, 467) with delta (0, 0)
Screenshot: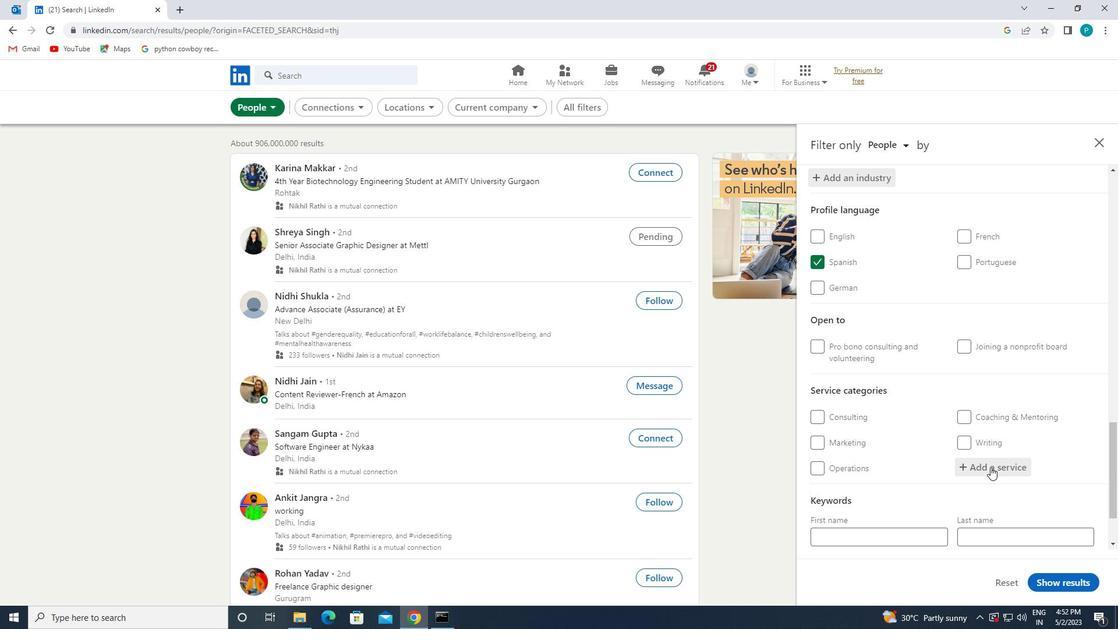 
Action: Mouse moved to (1004, 500)
Screenshot: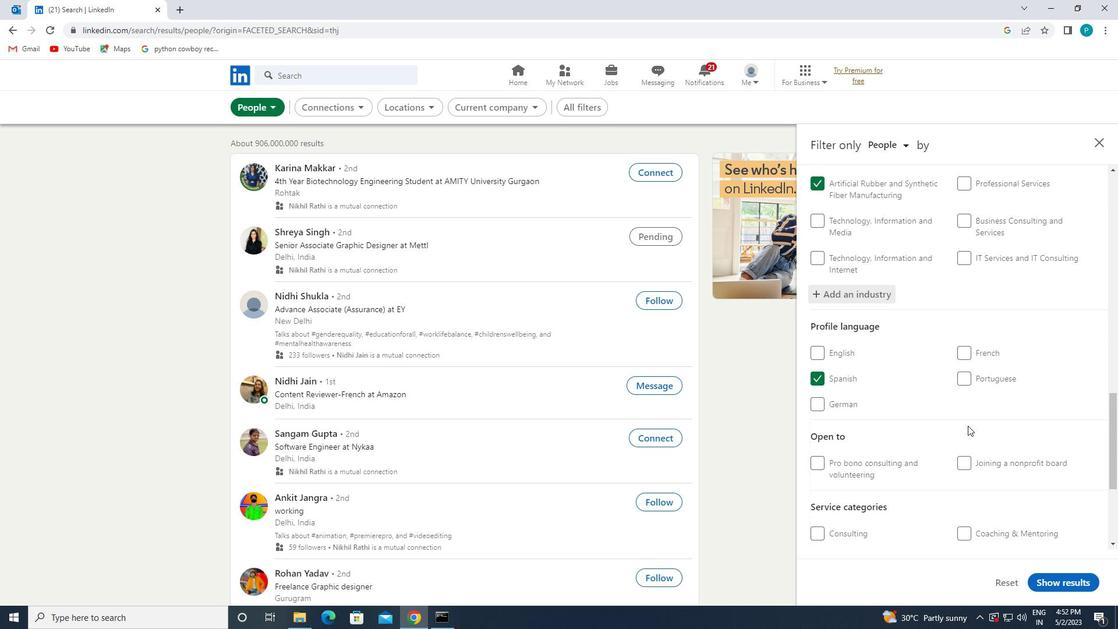 
Action: Mouse scrolled (1004, 500) with delta (0, 0)
Screenshot: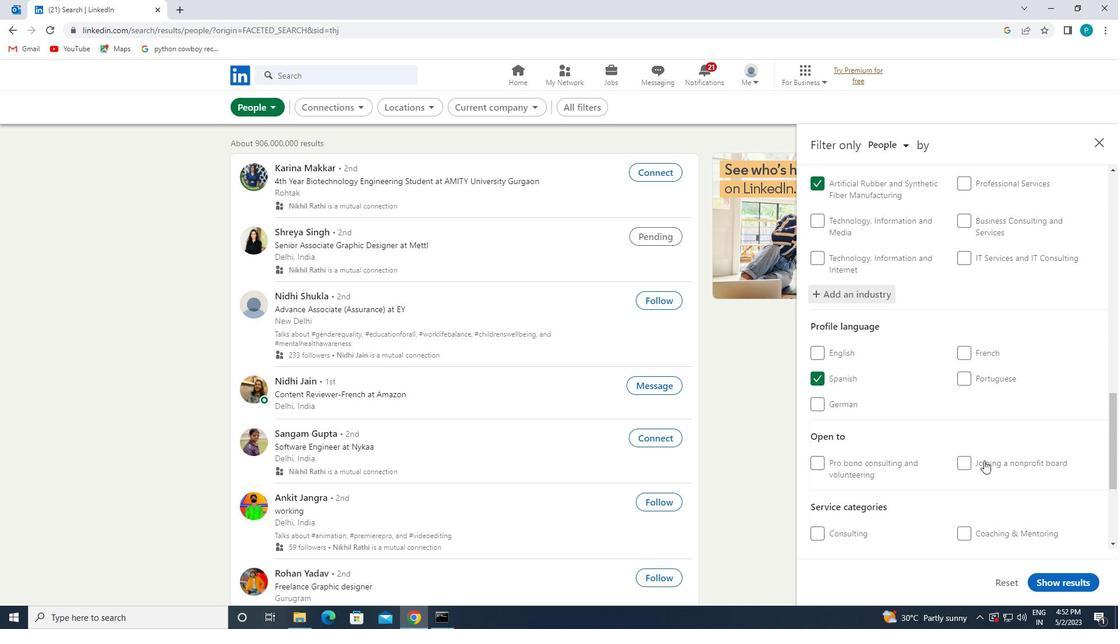 
Action: Mouse scrolled (1004, 500) with delta (0, 0)
Screenshot: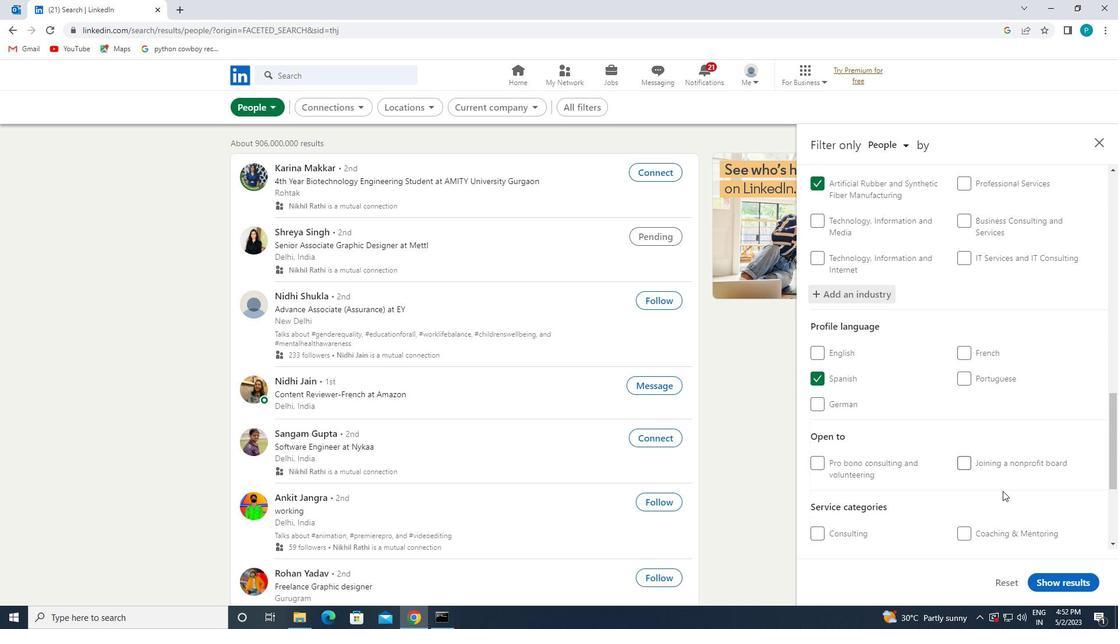 
Action: Mouse moved to (1005, 466)
Screenshot: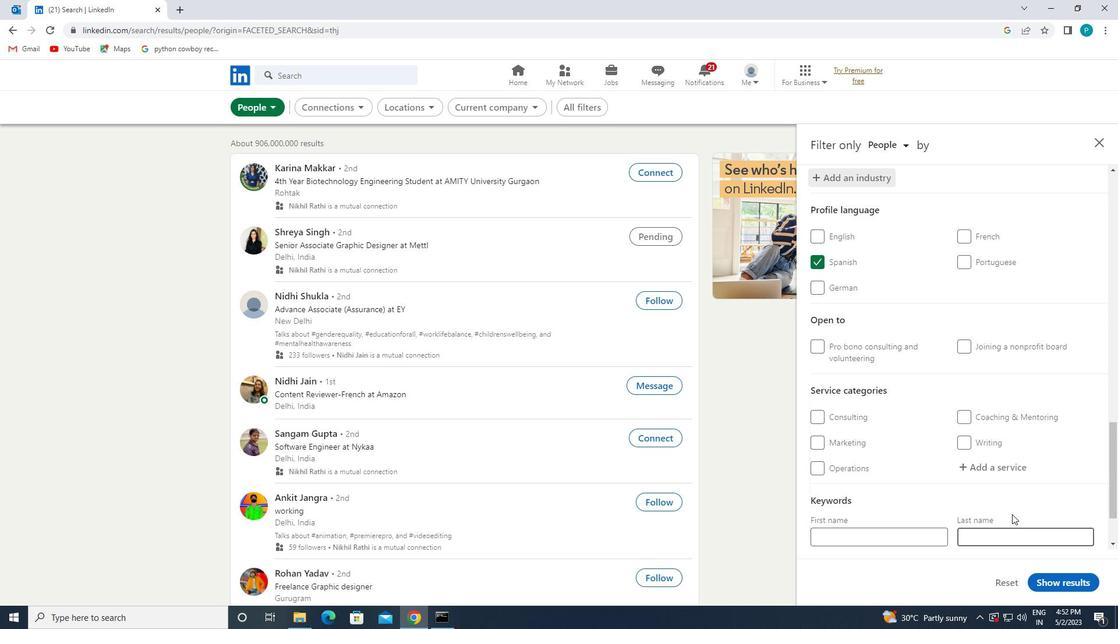 
Action: Mouse pressed left at (1005, 466)
Screenshot: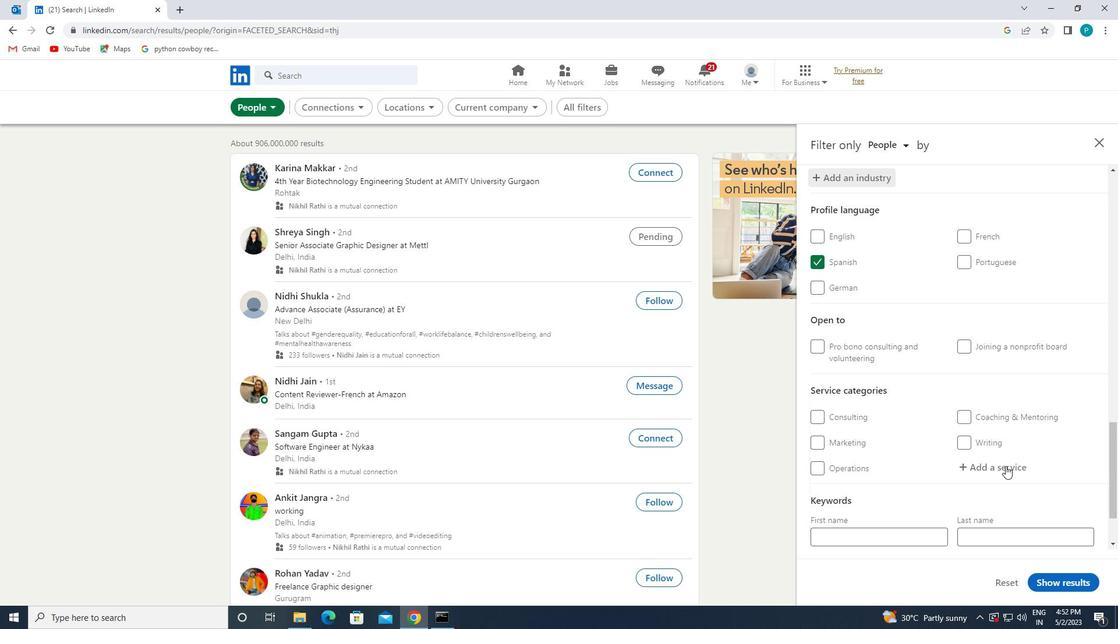 
Action: Mouse moved to (1005, 465)
Screenshot: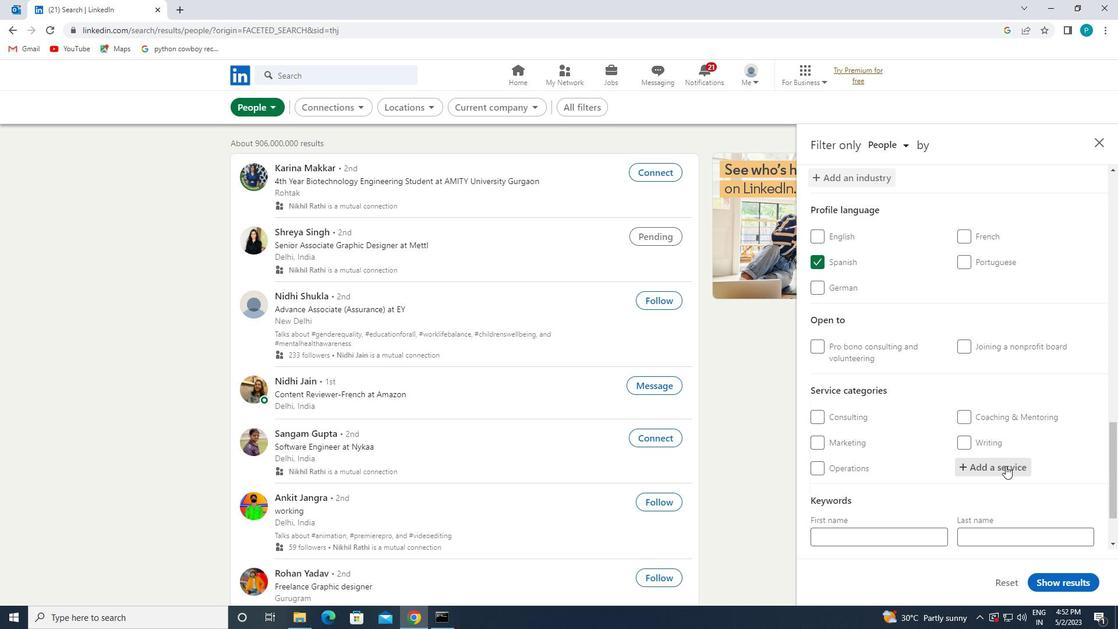 
Action: Key pressed <Key.caps_lock>UX
Screenshot: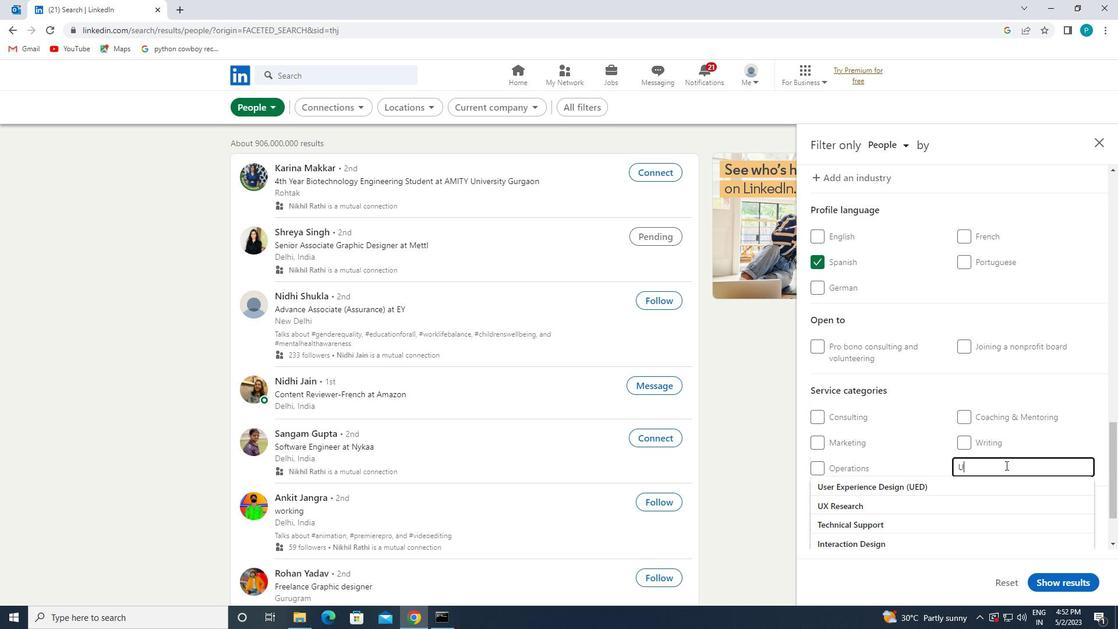 
Action: Mouse moved to (994, 481)
Screenshot: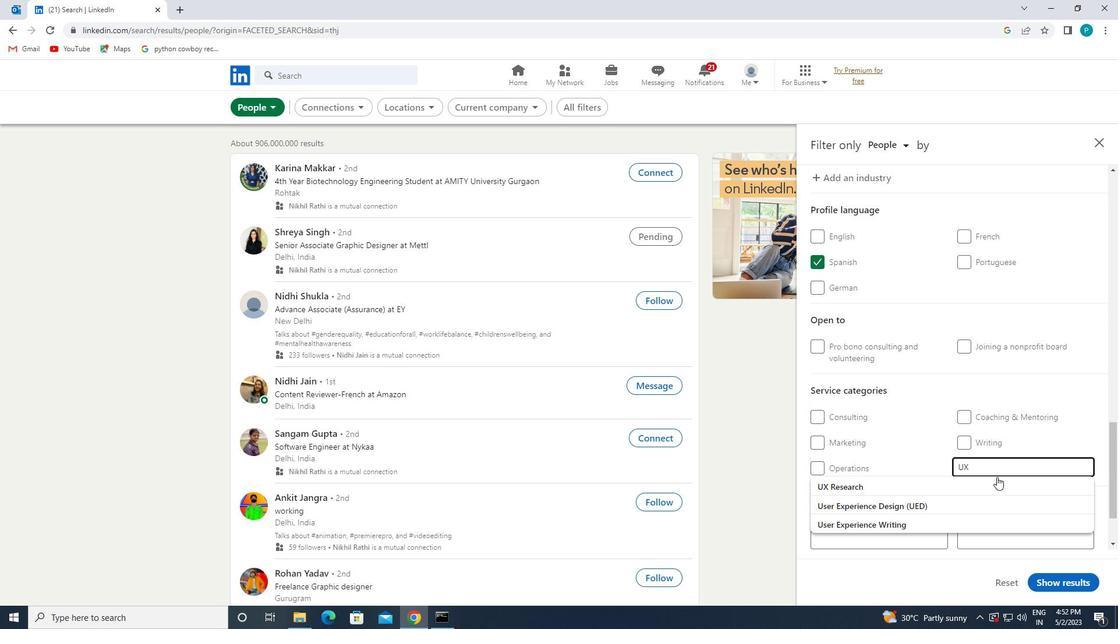 
Action: Mouse pressed left at (994, 481)
Screenshot: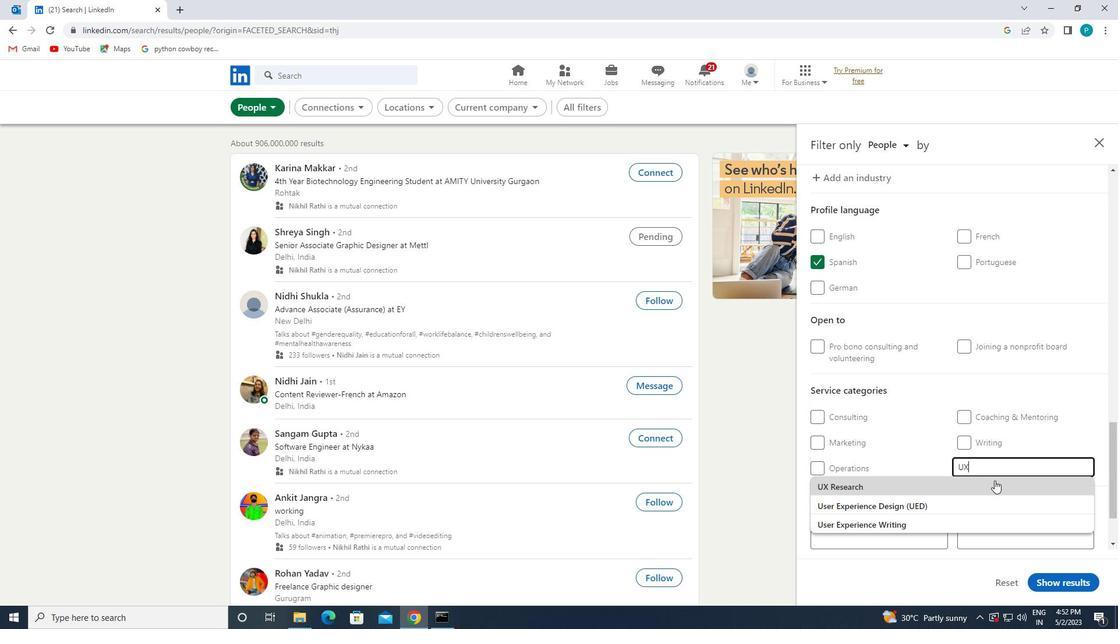 
Action: Mouse scrolled (994, 480) with delta (0, 0)
Screenshot: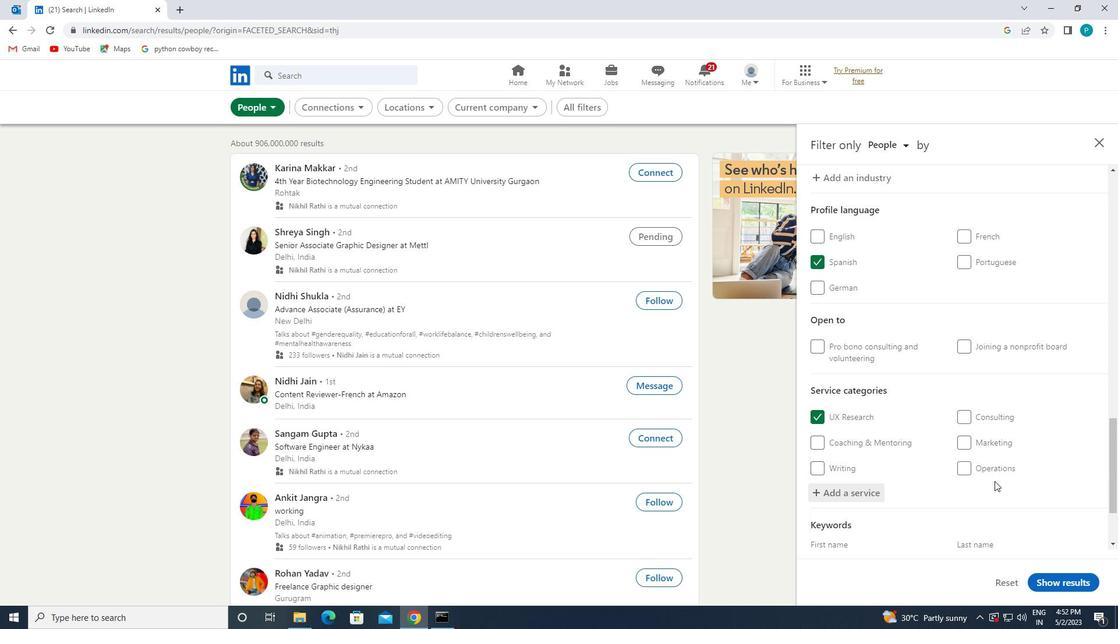 
Action: Mouse scrolled (994, 480) with delta (0, 0)
Screenshot: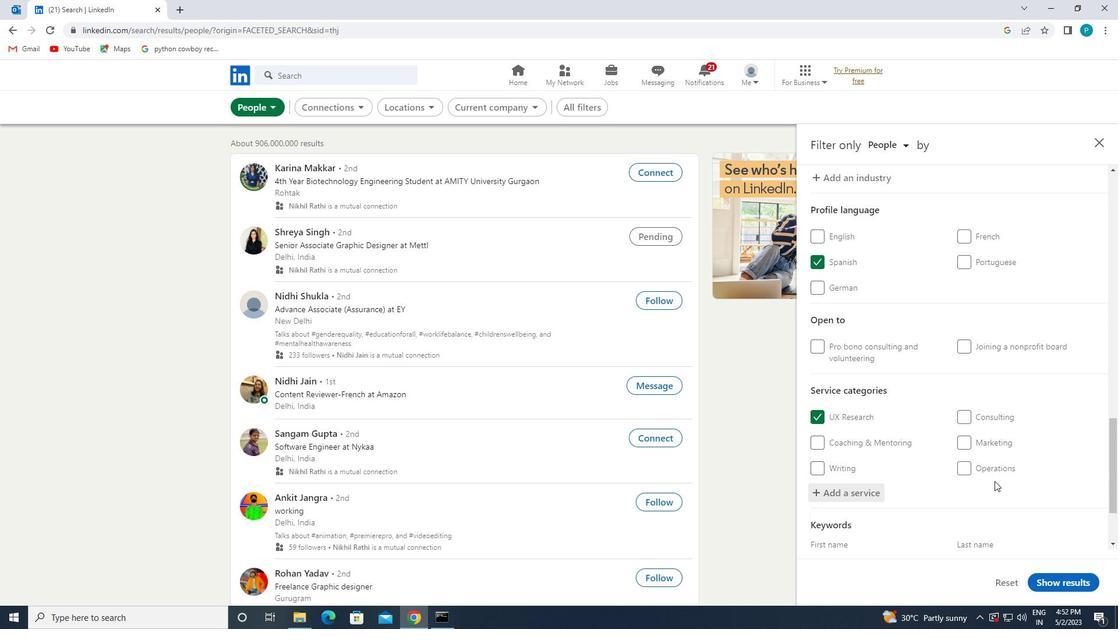 
Action: Mouse scrolled (994, 480) with delta (0, 0)
Screenshot: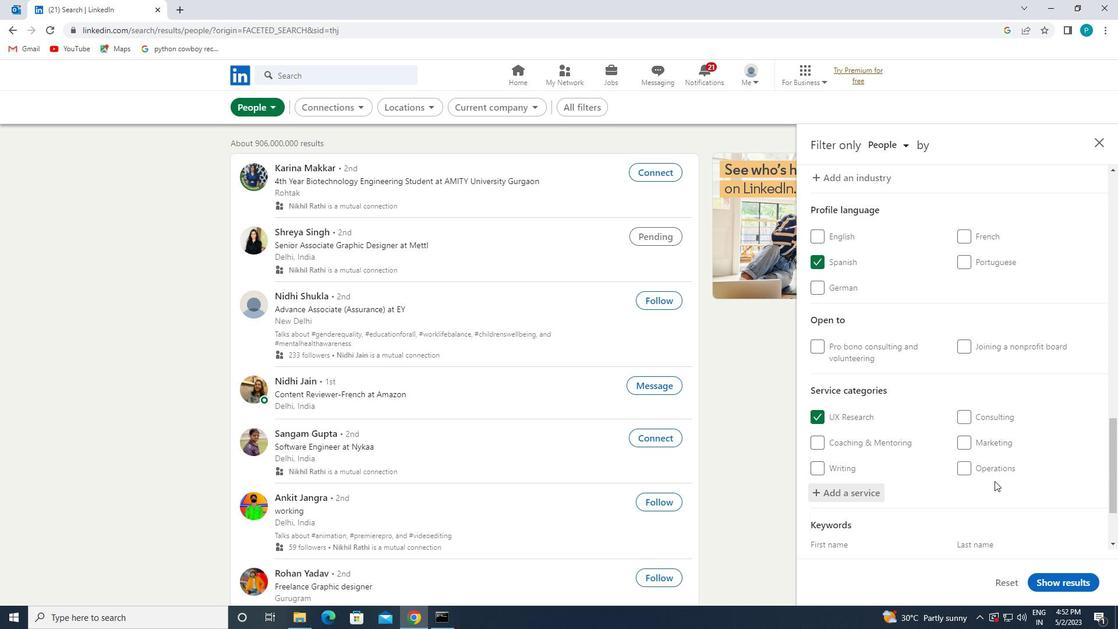 
Action: Mouse moved to (922, 491)
Screenshot: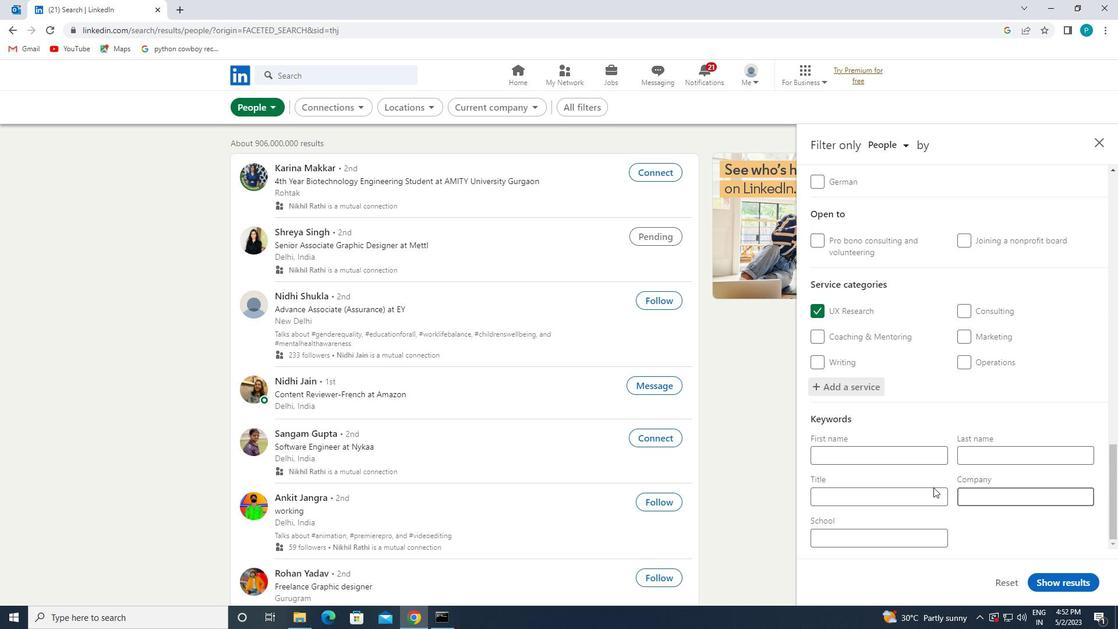 
Action: Mouse pressed left at (922, 491)
Screenshot: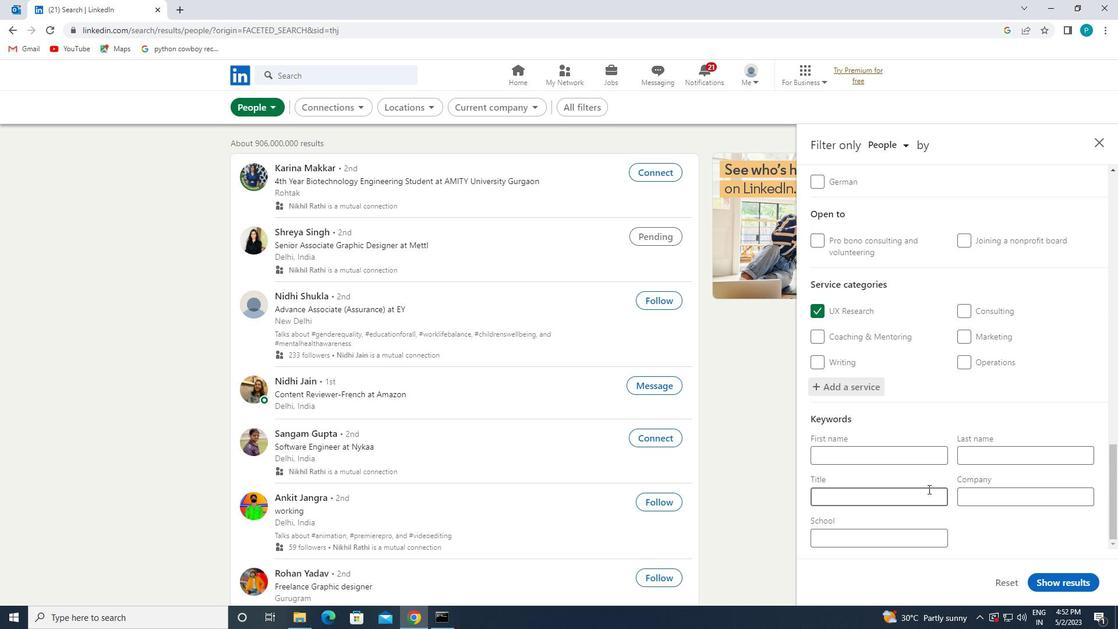 
Action: Key pressed T<Key.caps_lock>RUCK<Key.space><Key.caps_lock>D<Key.caps_lock>RIVER
Screenshot: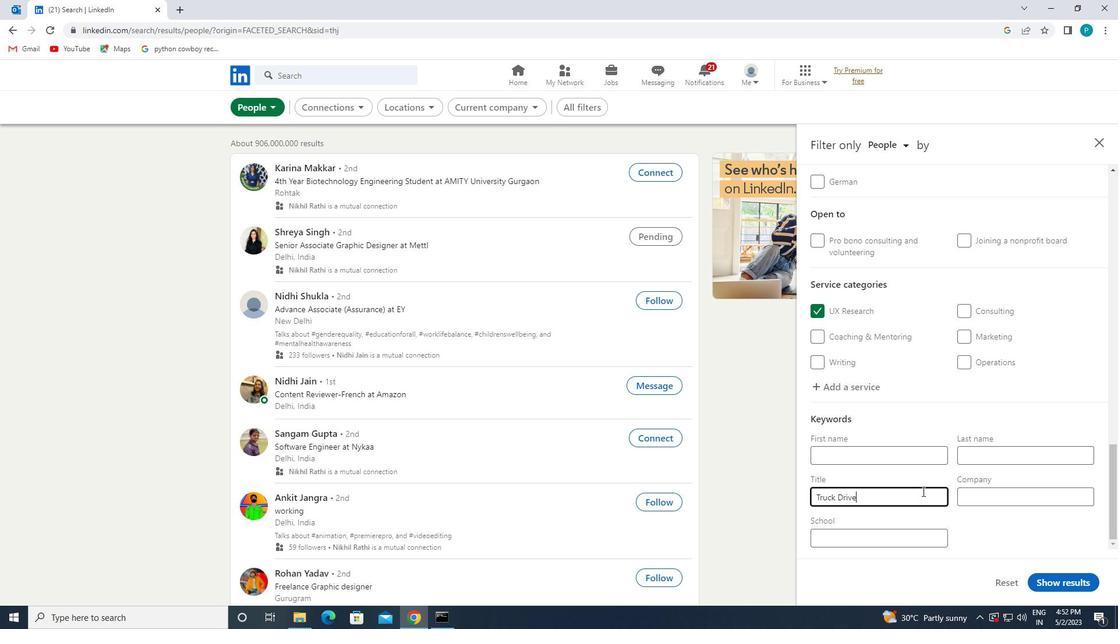 
Action: Mouse moved to (1078, 587)
Screenshot: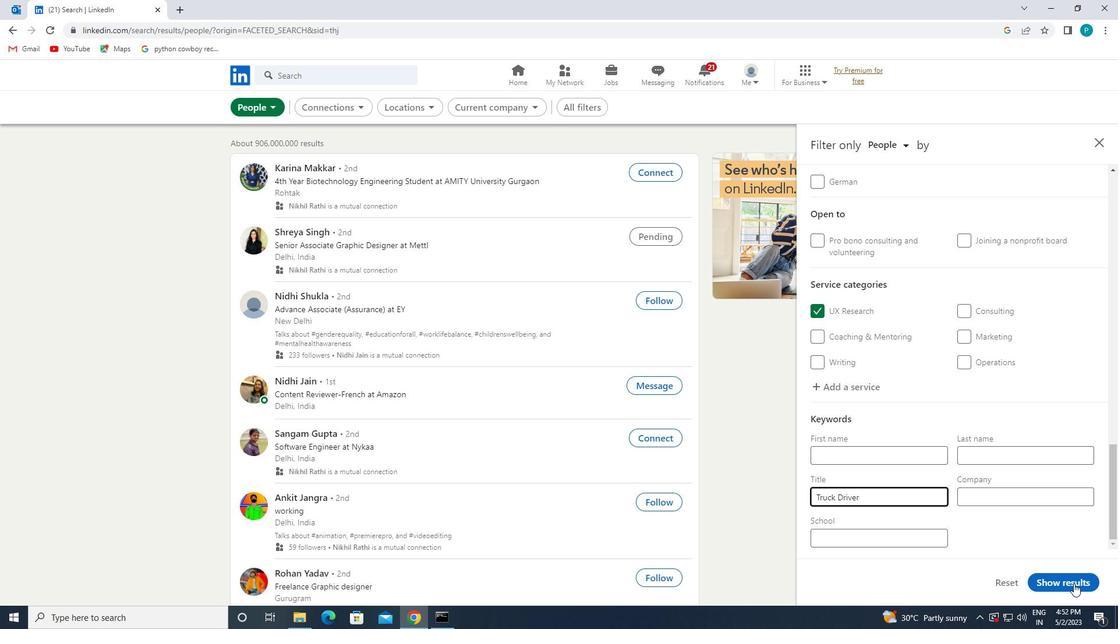
Action: Mouse pressed left at (1078, 587)
Screenshot: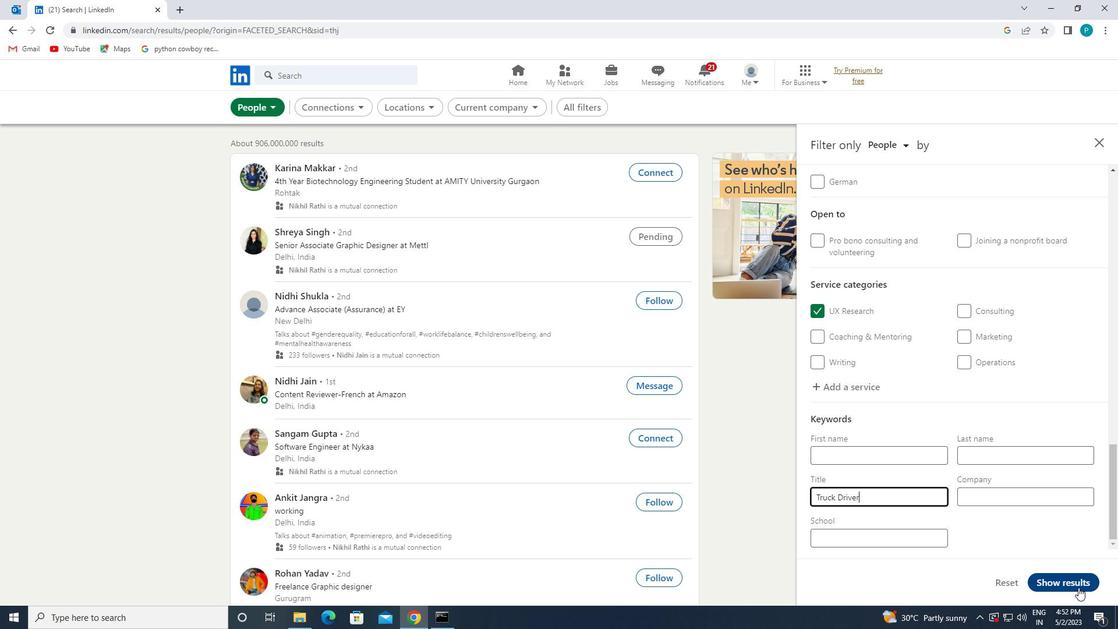 
